 Task: Open Card Anthropology Conference Review in Board Brand Positioning and Messaging Development to Workspace Business Travel Services and add a team member Softage.2@softage.net, a label Orange, a checklist Media Relations, an attachment from your computer, a color Orange and finally, add a card description 'Plan and execute company team-building activity at a hiking trail' and a comment 'Let us make sure we have clear communication channels in place for this task to ensure that everyone is on the same page.'. Add a start date 'Jan 02, 1900' with a due date 'Jan 09, 1900'
Action: Mouse moved to (271, 201)
Screenshot: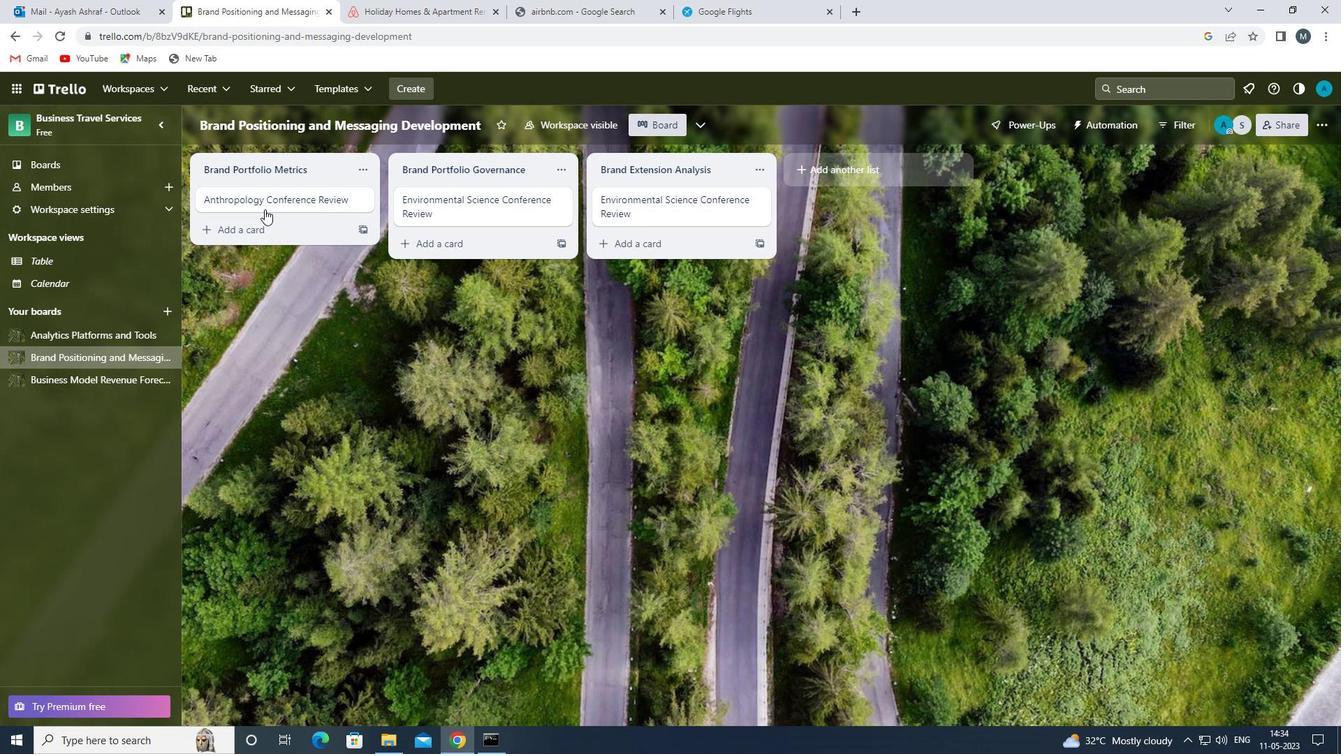 
Action: Mouse pressed left at (271, 201)
Screenshot: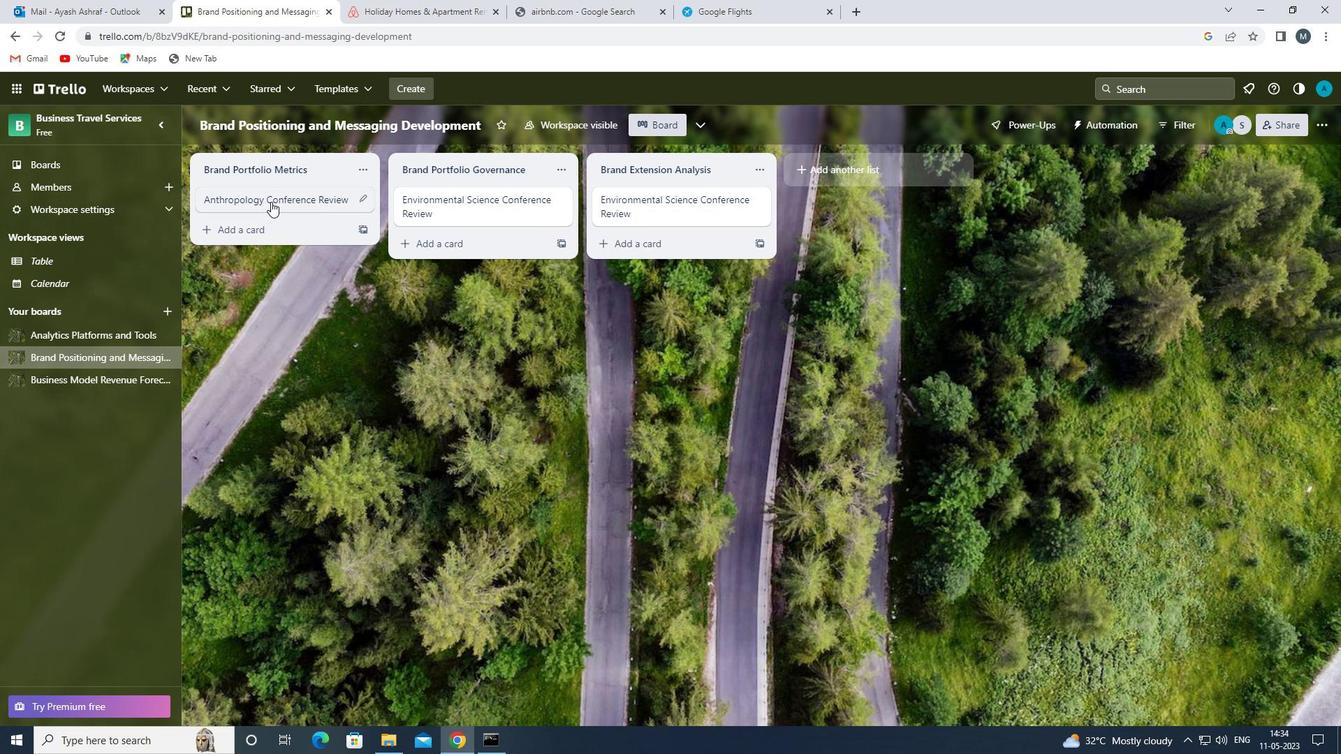 
Action: Mouse moved to (837, 246)
Screenshot: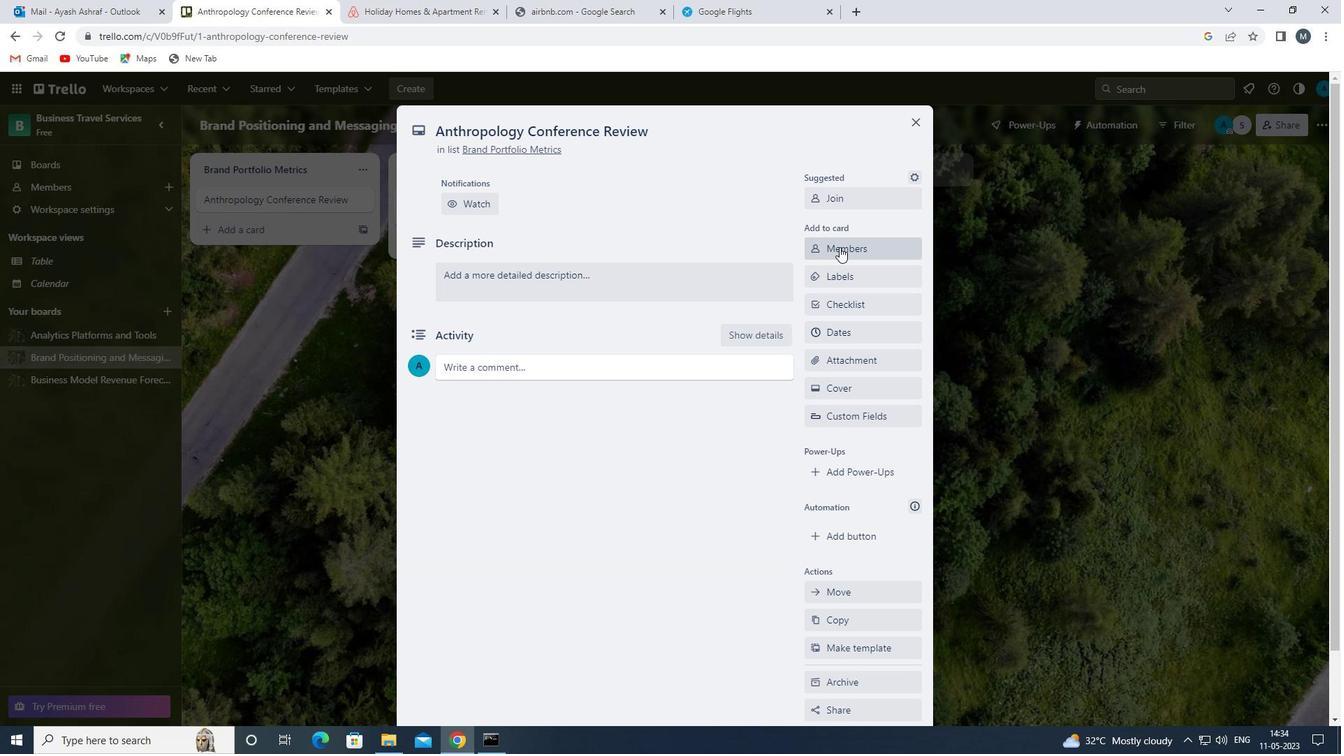 
Action: Mouse pressed left at (837, 246)
Screenshot: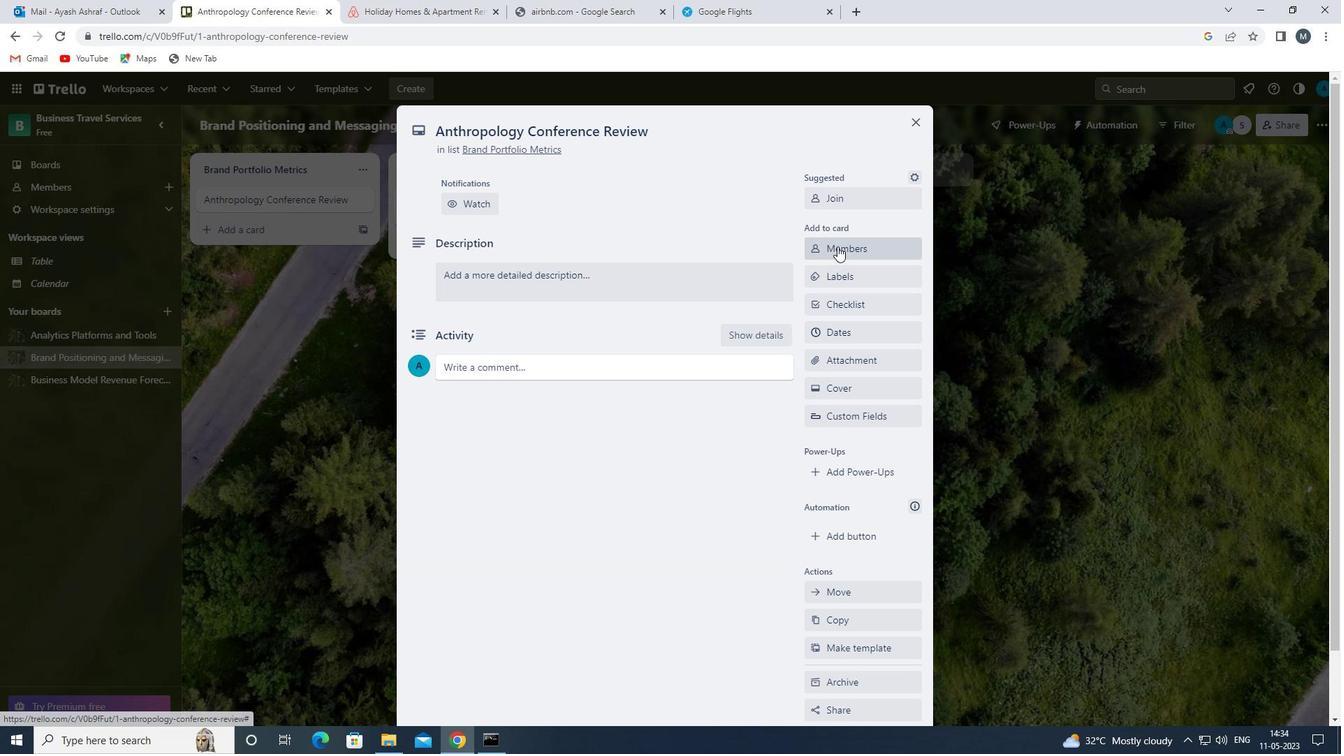 
Action: Mouse moved to (864, 320)
Screenshot: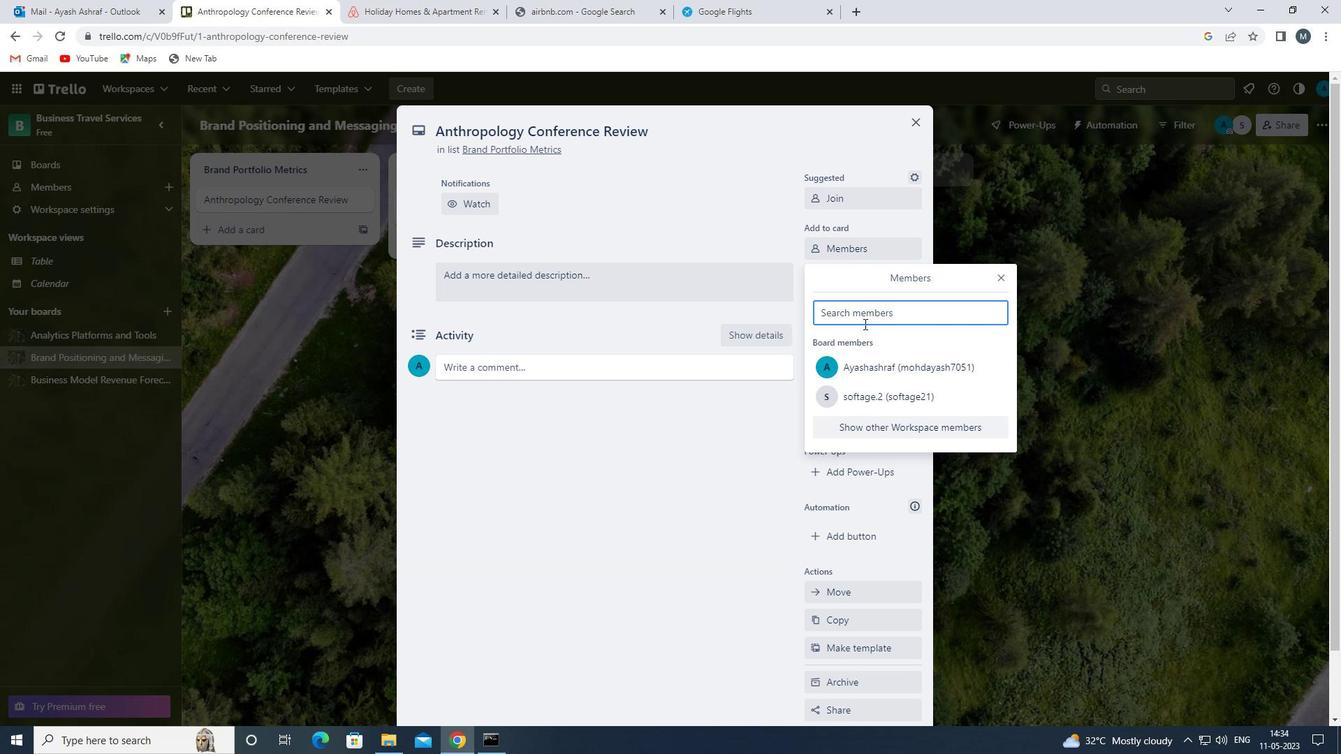
Action: Mouse pressed left at (864, 320)
Screenshot: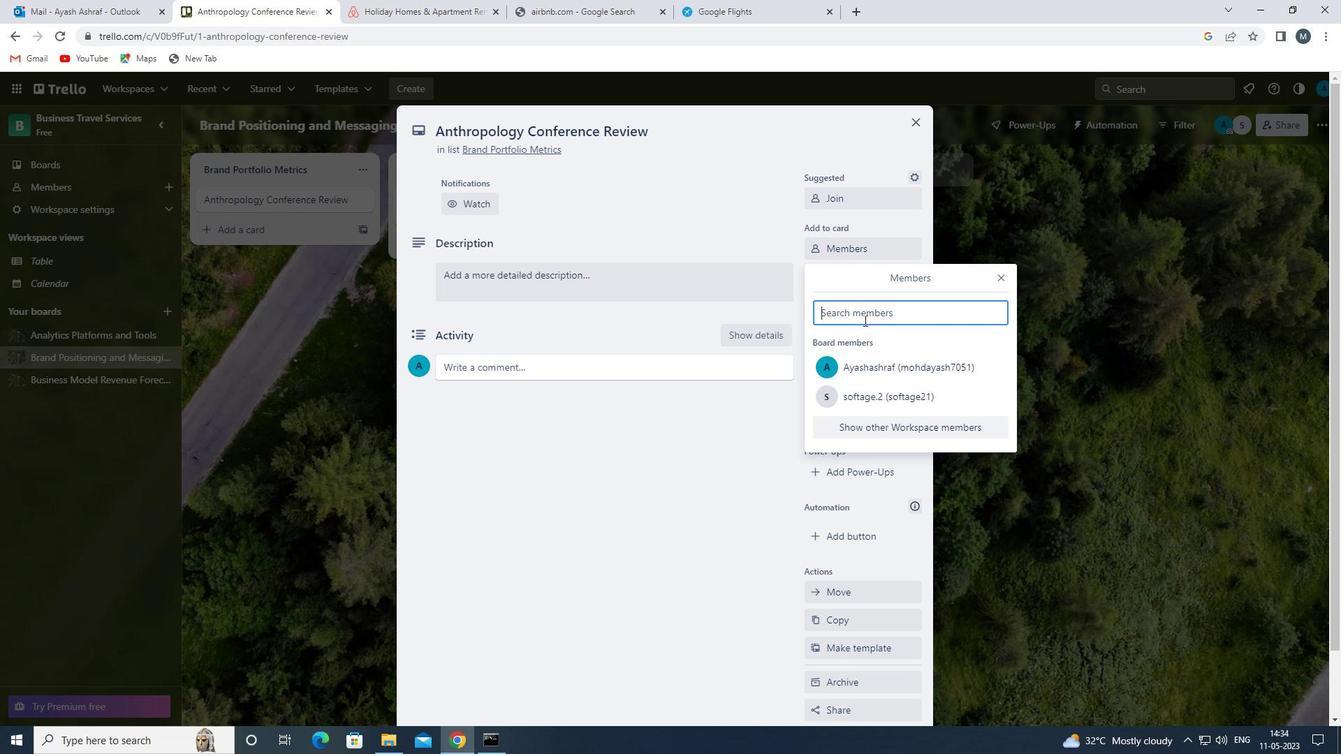 
Action: Mouse moved to (870, 393)
Screenshot: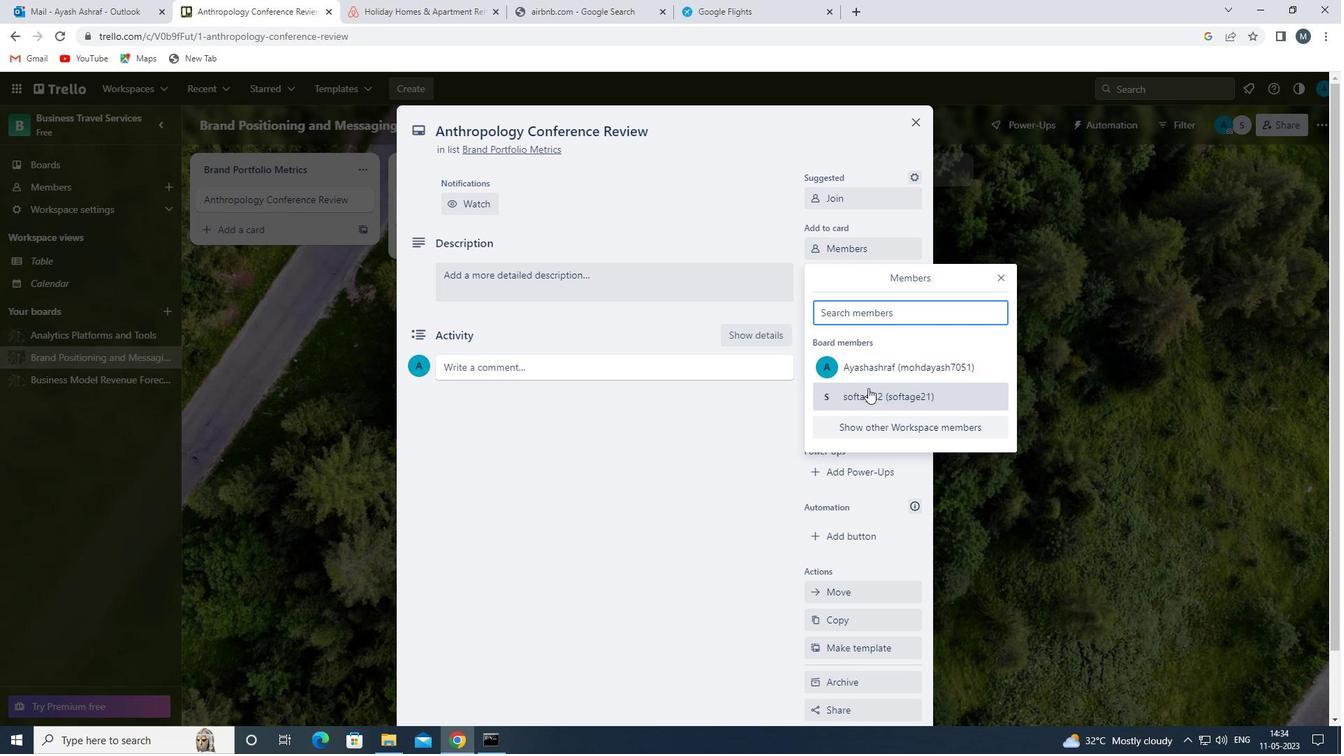 
Action: Mouse pressed left at (870, 393)
Screenshot: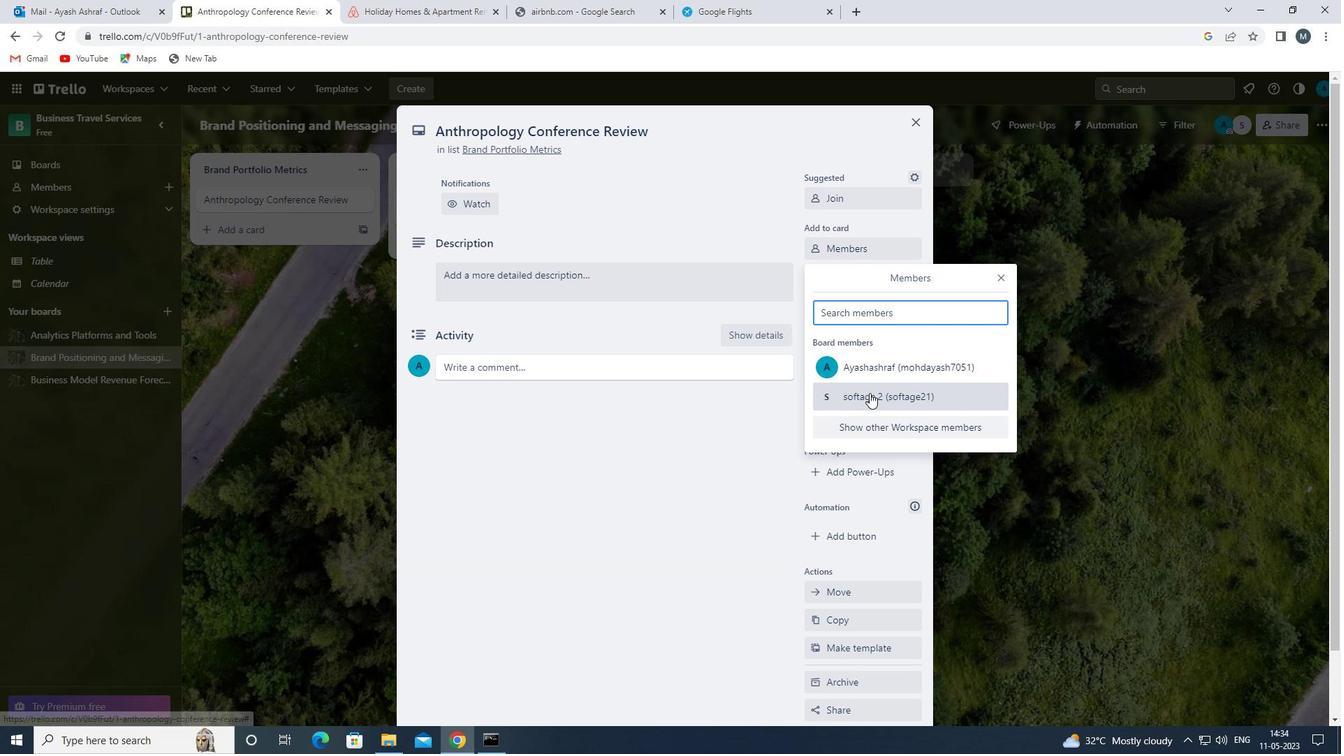 
Action: Mouse moved to (1000, 278)
Screenshot: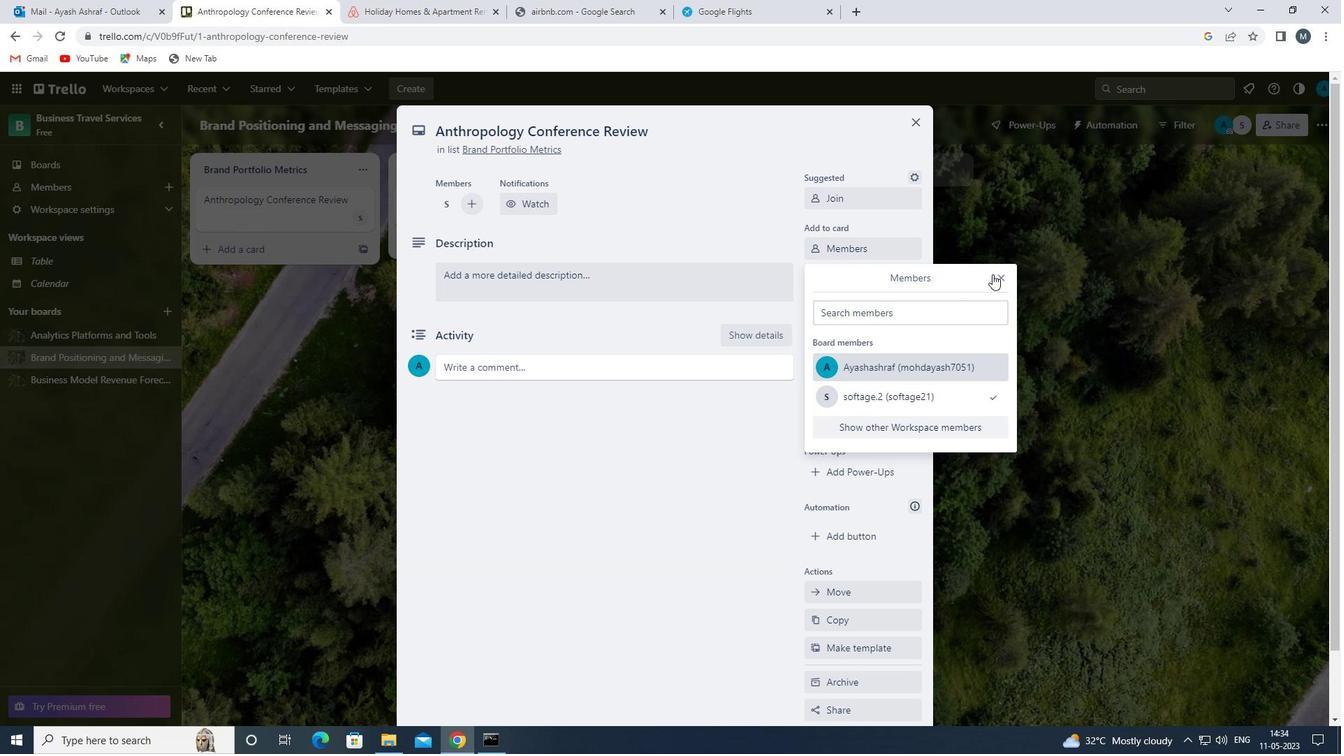
Action: Mouse pressed left at (1000, 278)
Screenshot: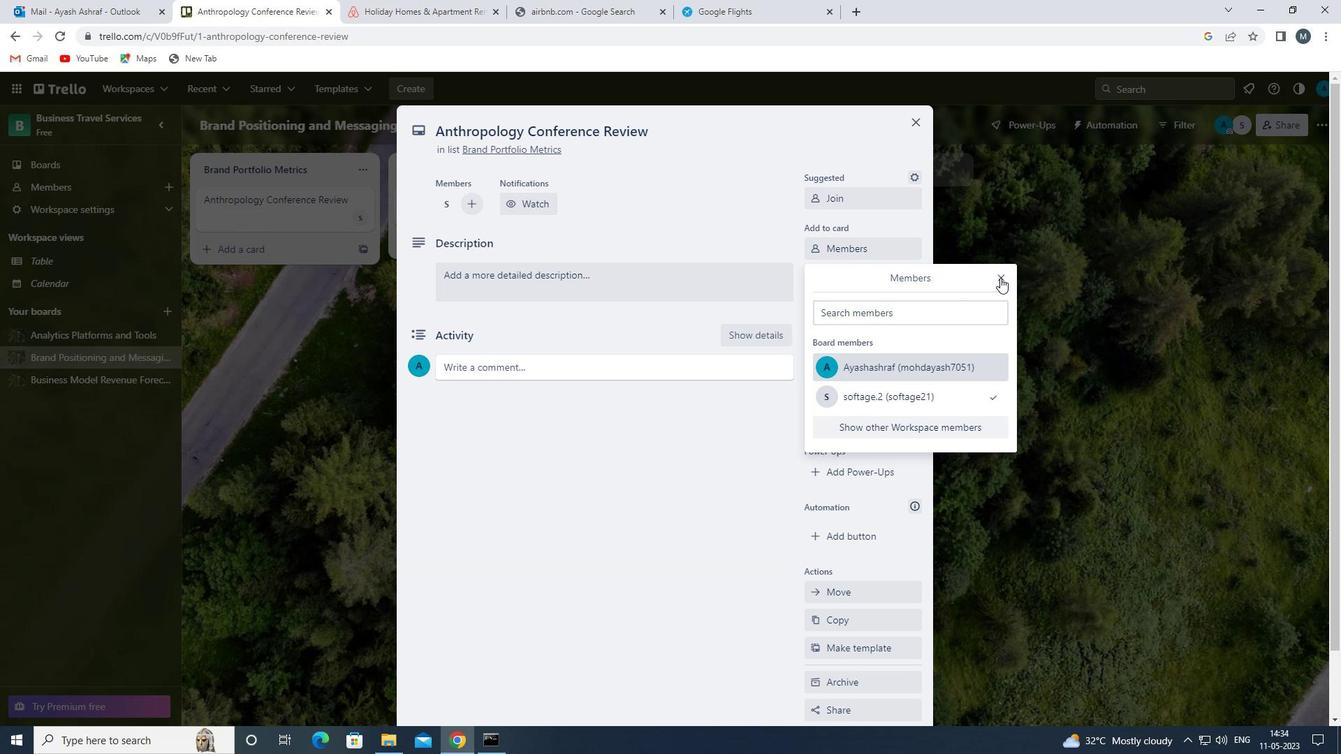 
Action: Mouse moved to (858, 282)
Screenshot: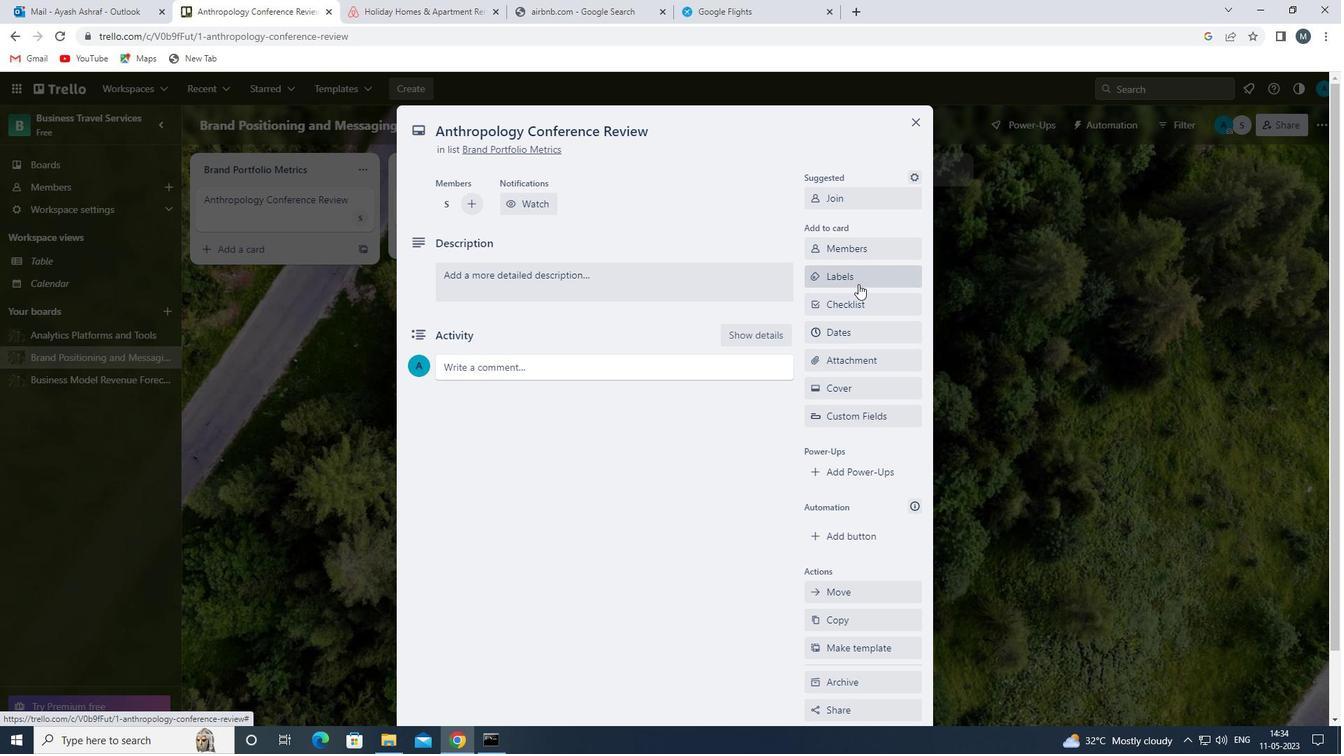 
Action: Mouse pressed left at (858, 282)
Screenshot: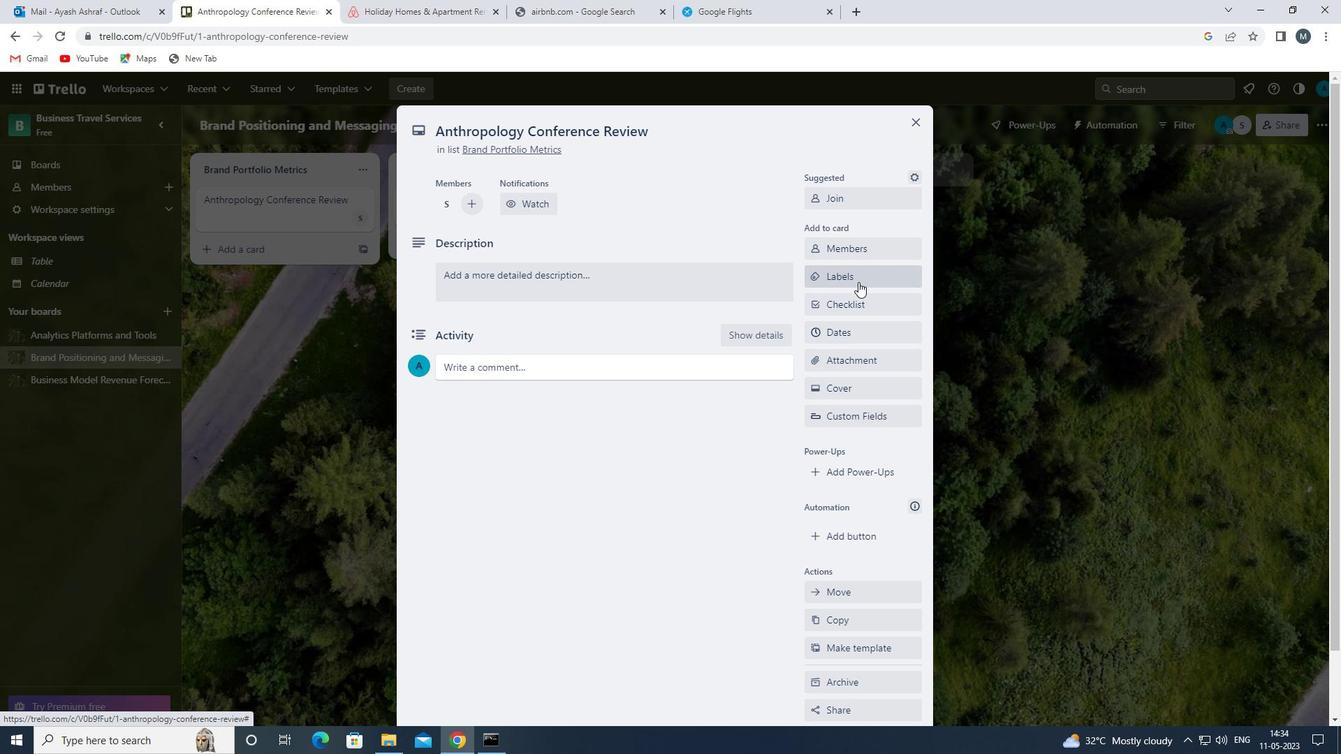 
Action: Mouse moved to (821, 442)
Screenshot: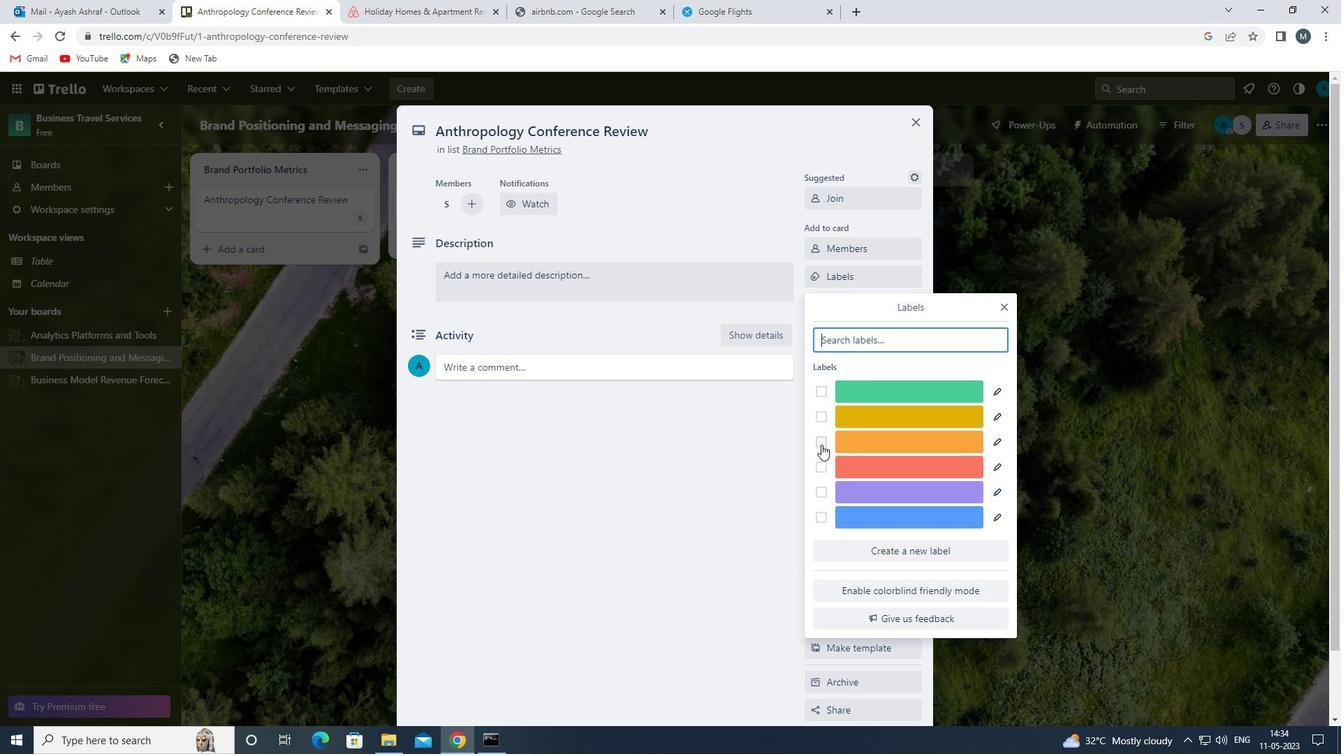 
Action: Mouse pressed left at (821, 442)
Screenshot: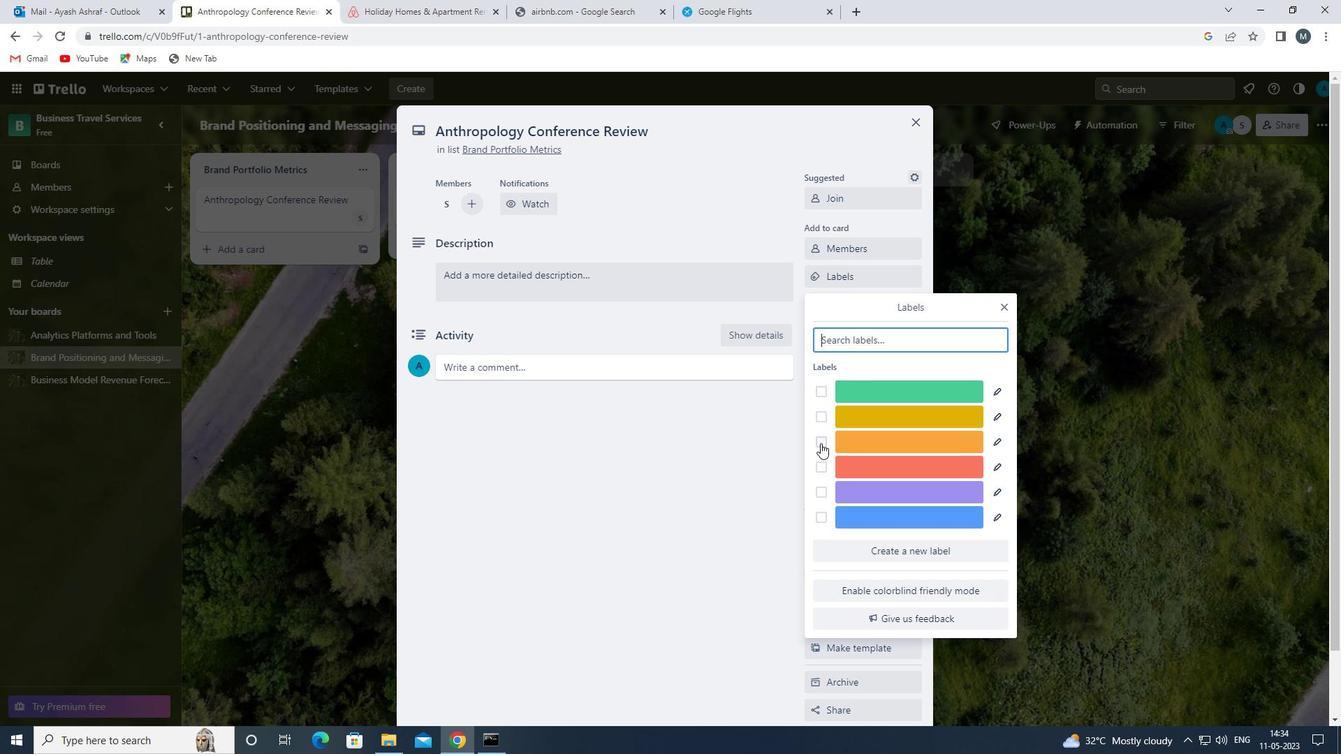 
Action: Mouse moved to (1002, 310)
Screenshot: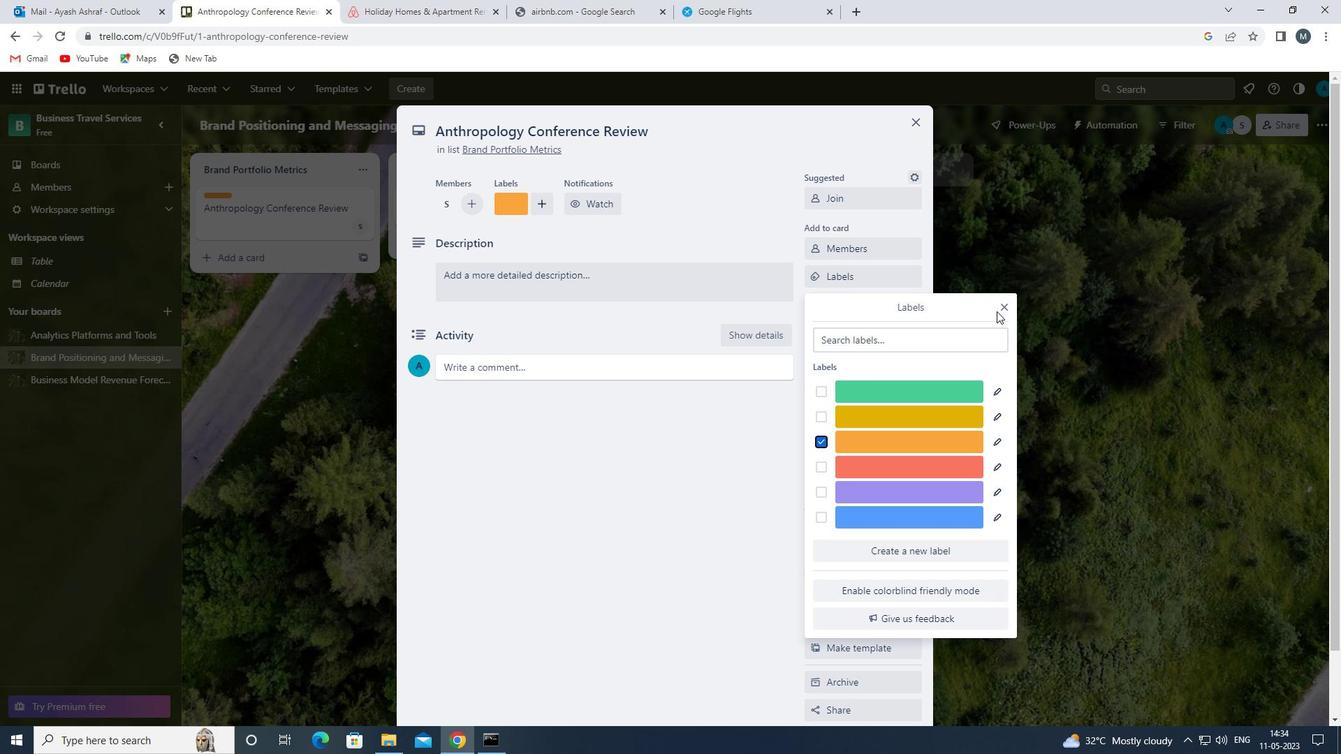 
Action: Mouse pressed left at (1002, 310)
Screenshot: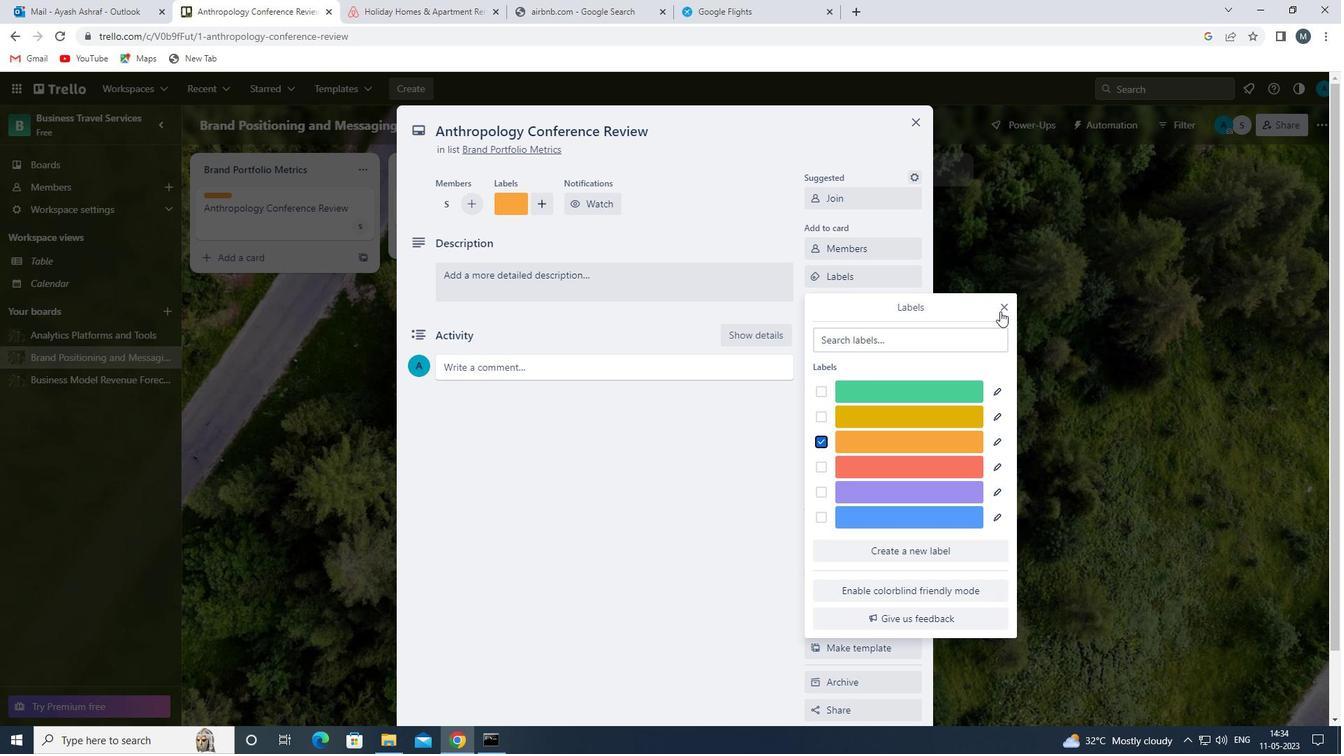
Action: Mouse moved to (850, 308)
Screenshot: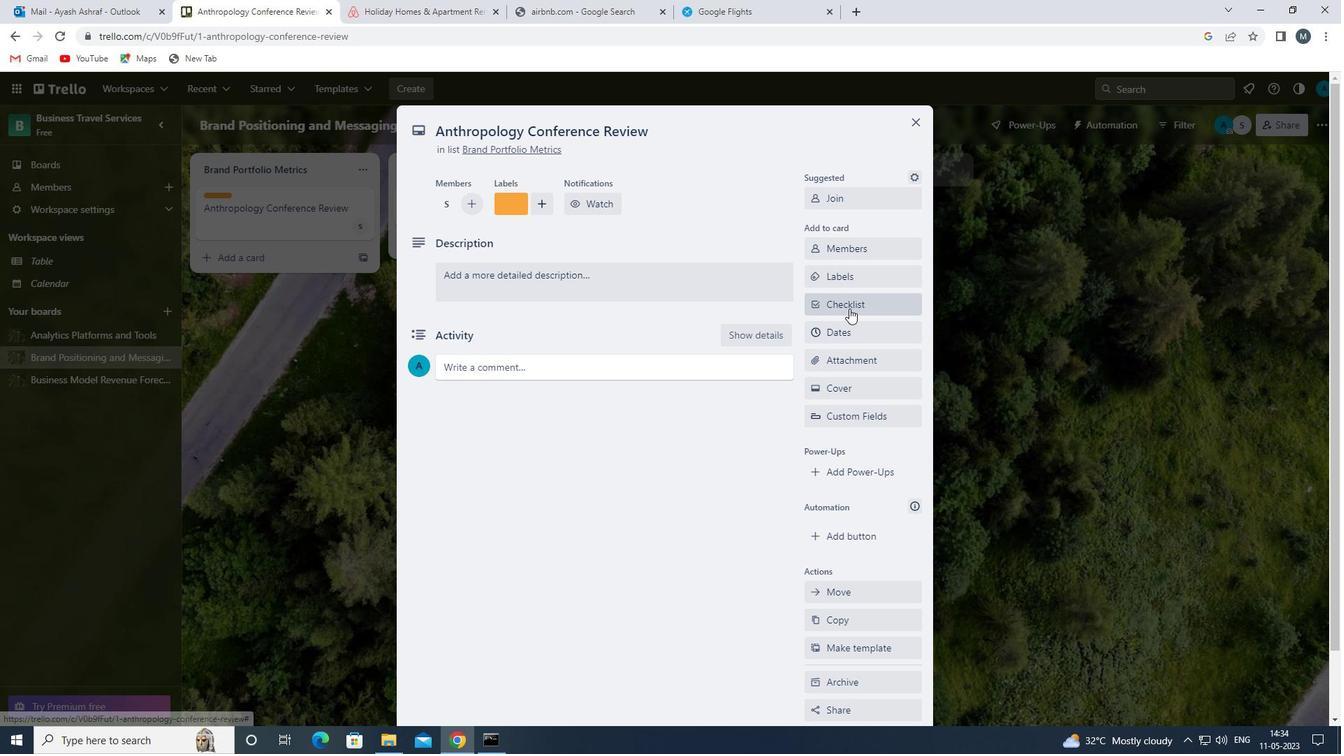 
Action: Mouse pressed left at (850, 308)
Screenshot: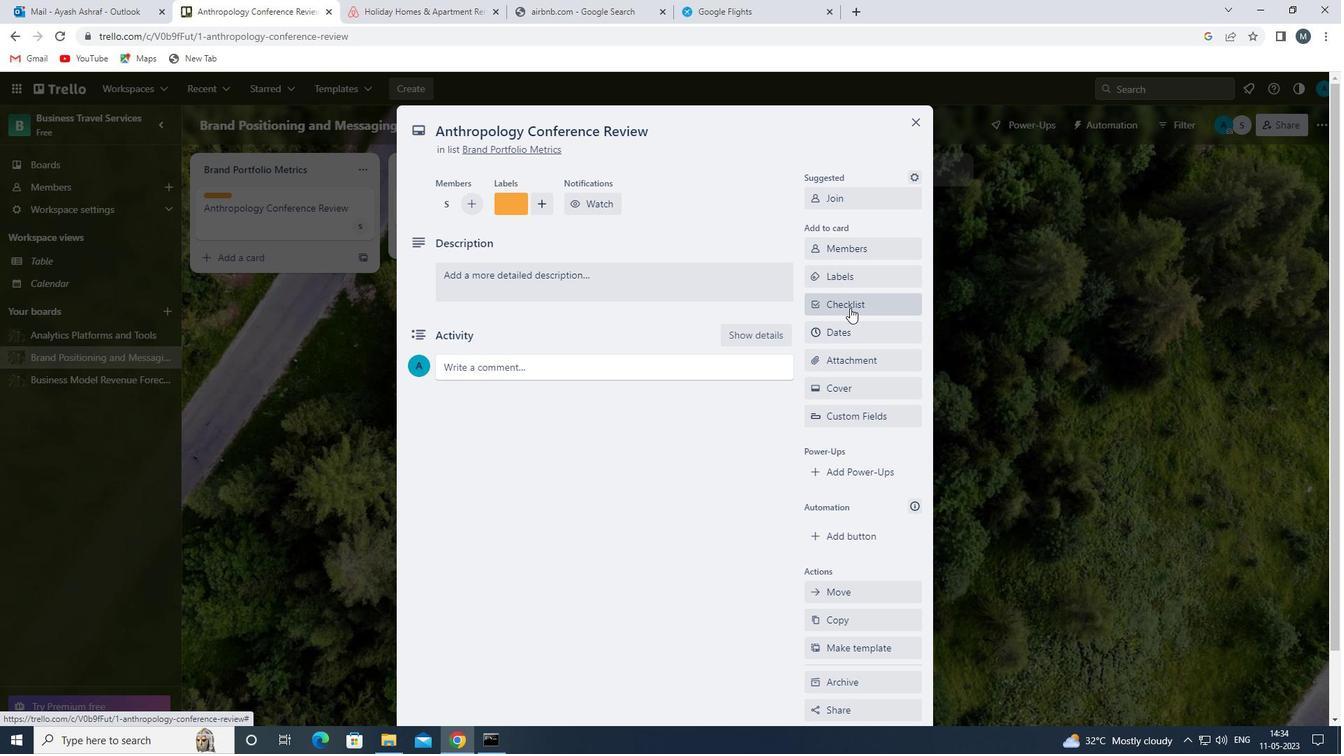
Action: Mouse moved to (893, 375)
Screenshot: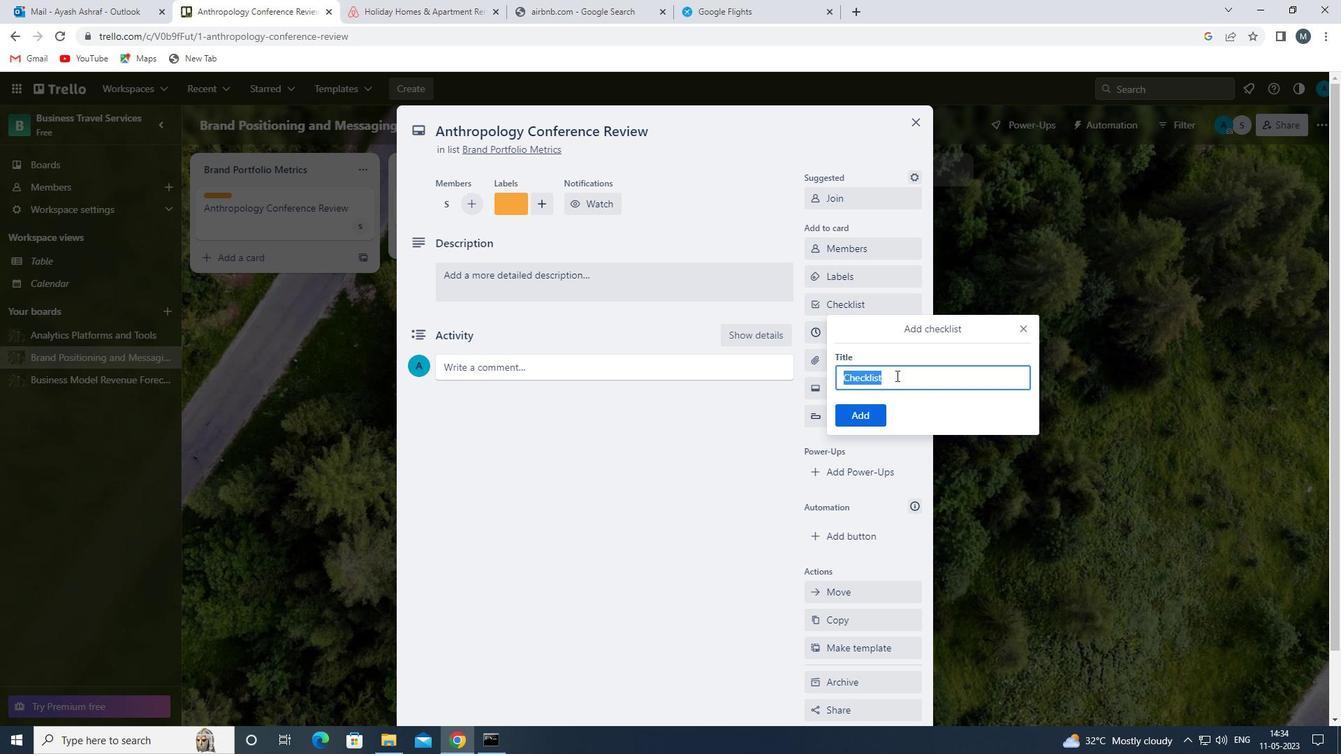 
Action: Key pressed me
Screenshot: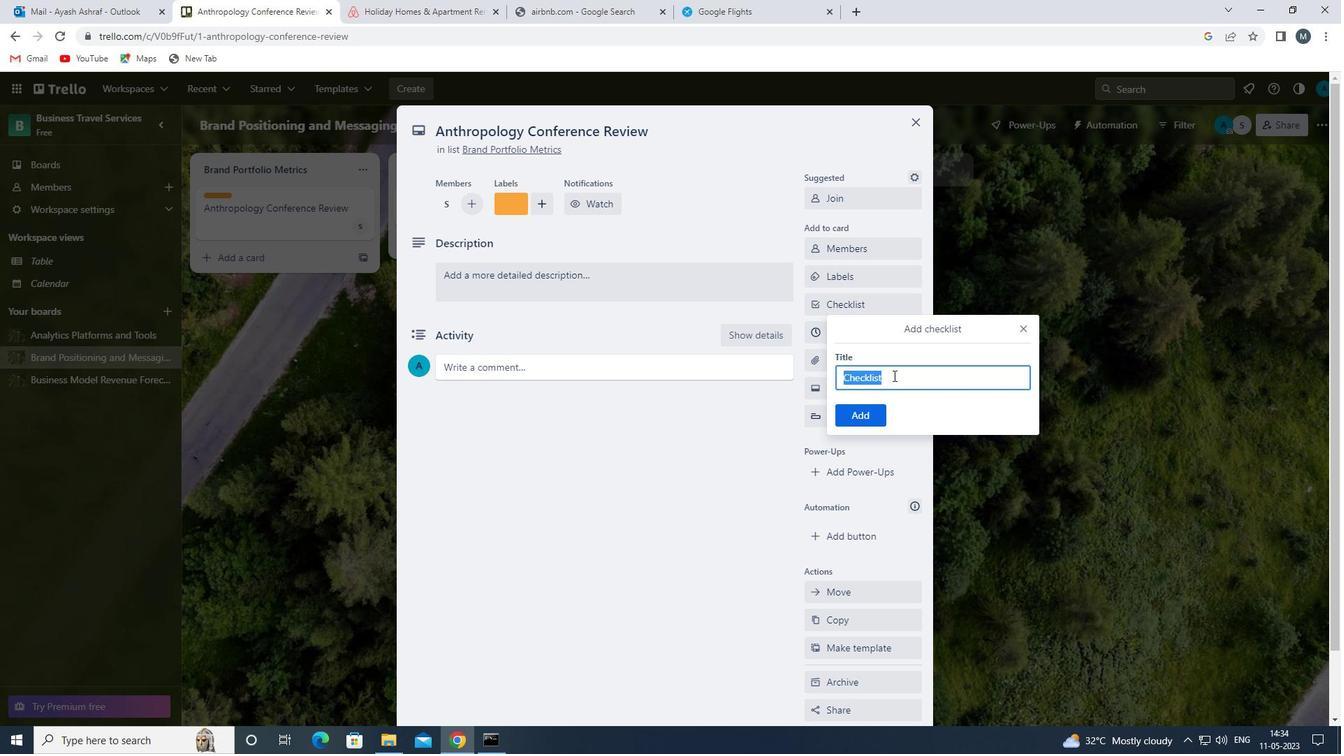 
Action: Mouse moved to (922, 419)
Screenshot: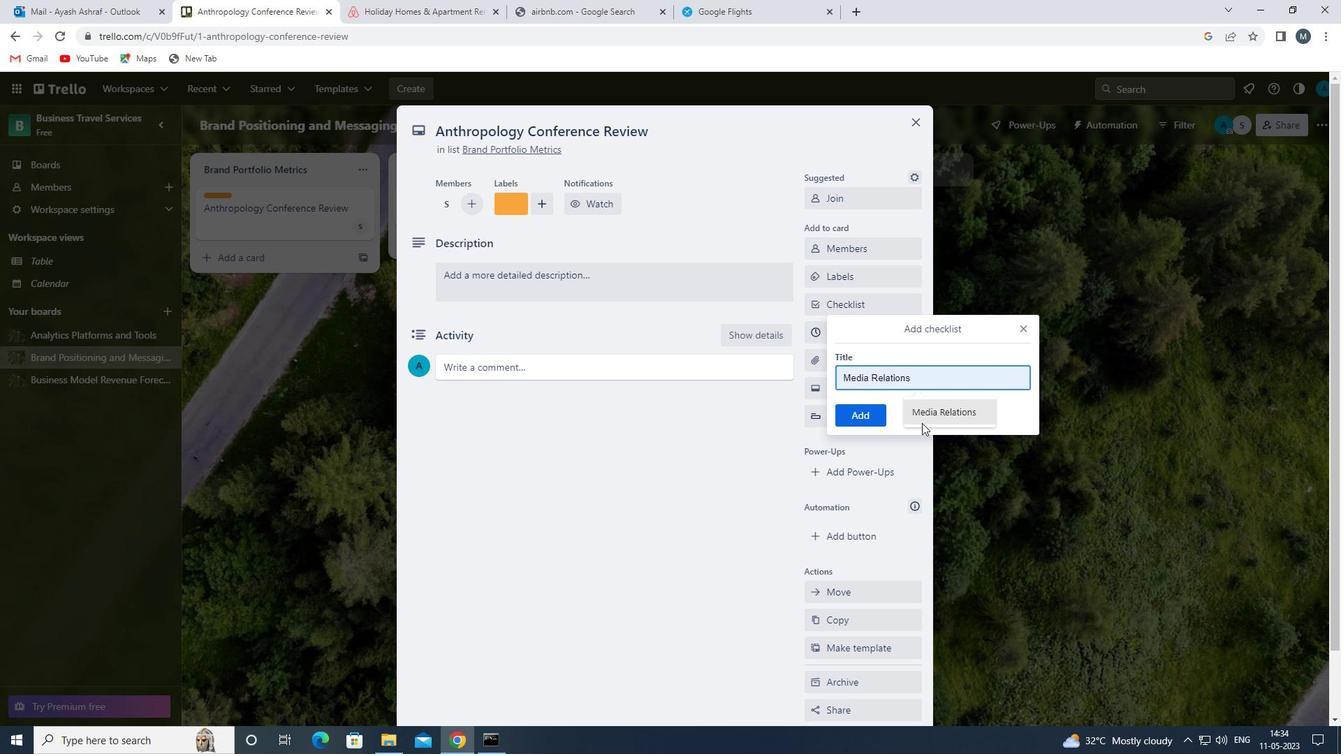 
Action: Mouse pressed left at (922, 419)
Screenshot: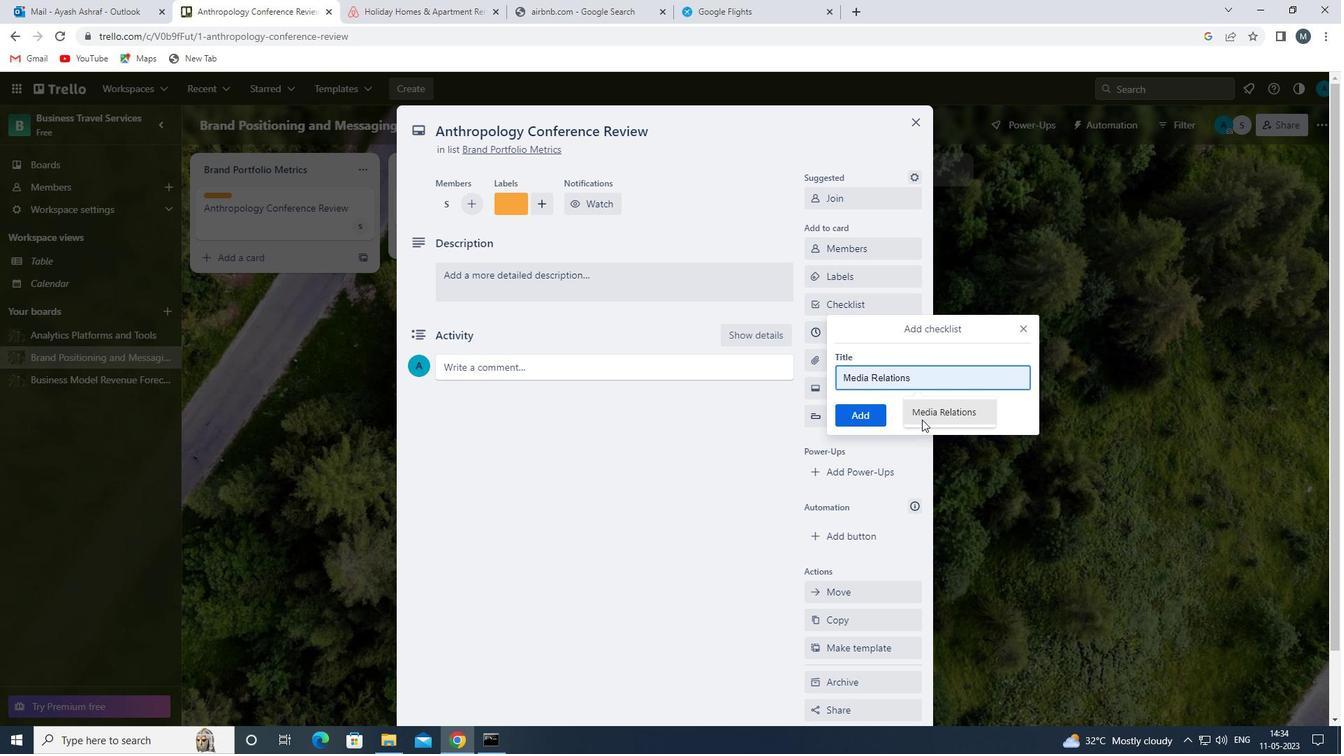 
Action: Mouse moved to (867, 416)
Screenshot: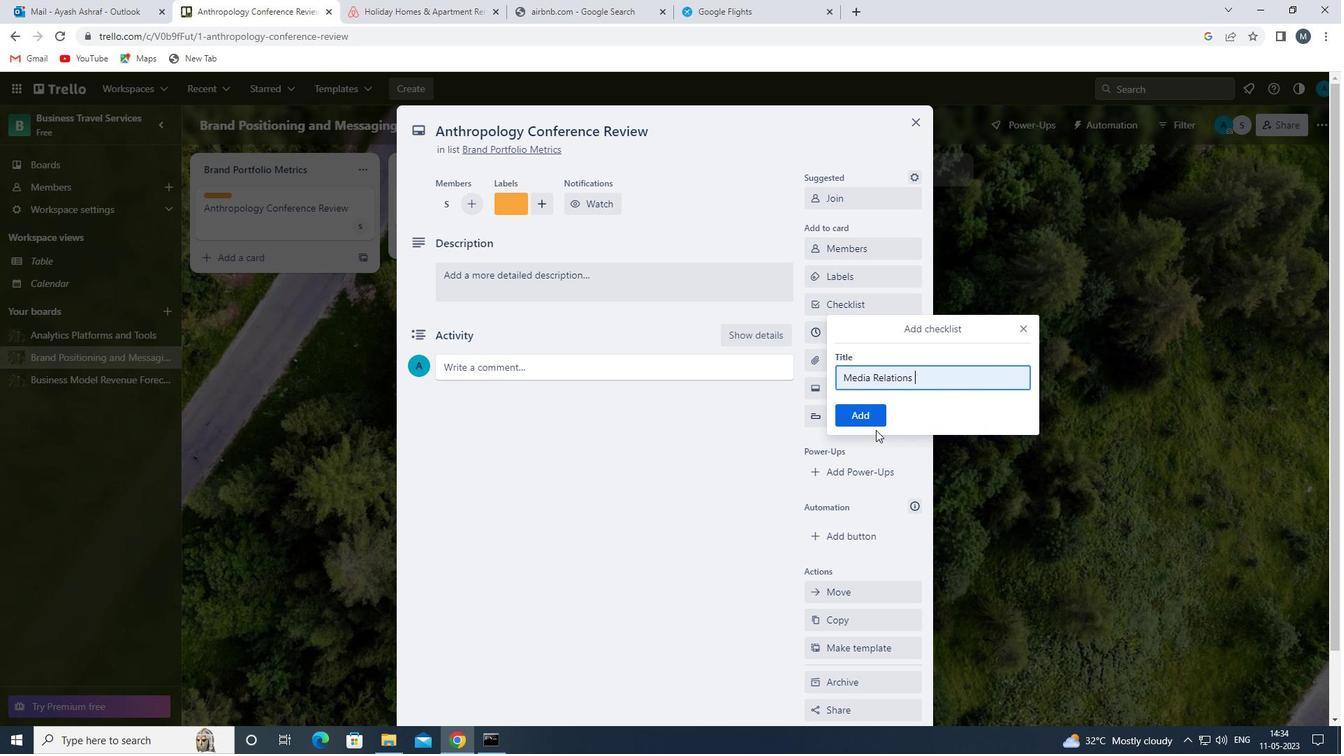 
Action: Mouse pressed left at (867, 416)
Screenshot: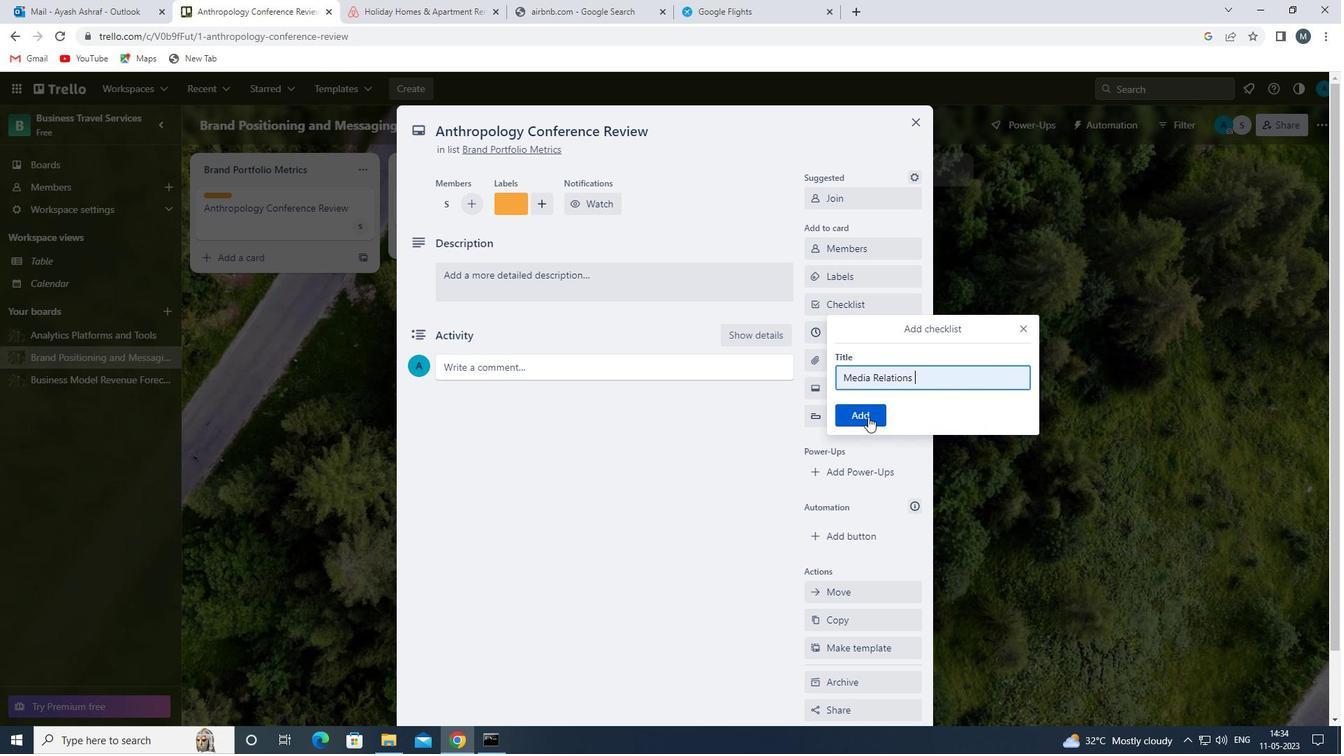 
Action: Mouse moved to (858, 361)
Screenshot: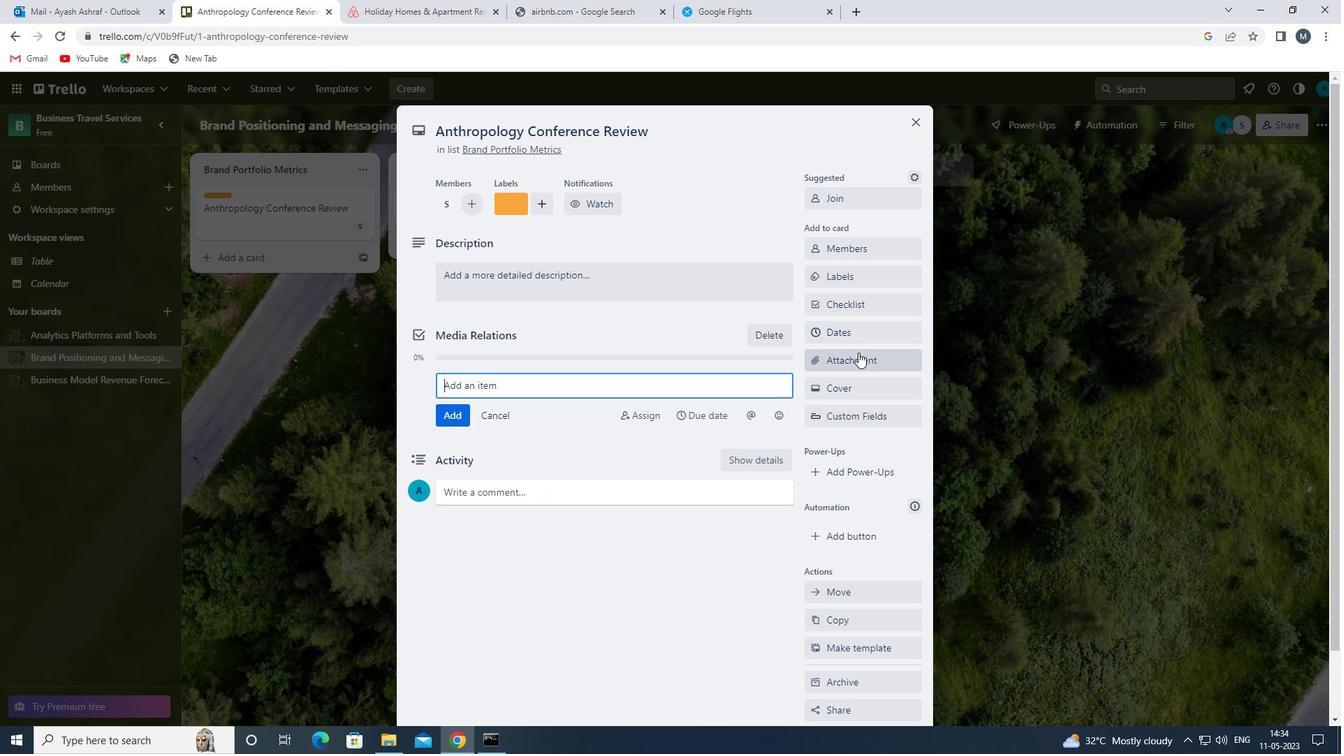 
Action: Mouse pressed left at (858, 361)
Screenshot: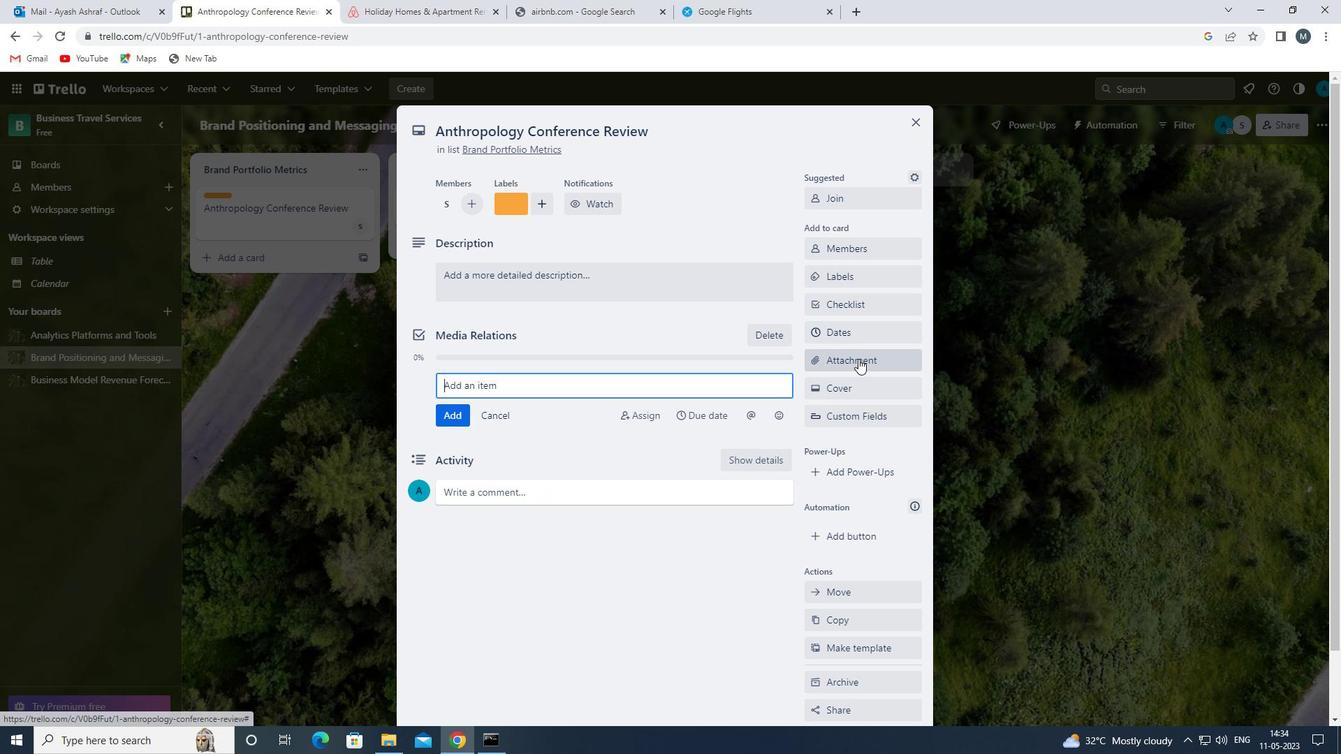 
Action: Mouse moved to (853, 422)
Screenshot: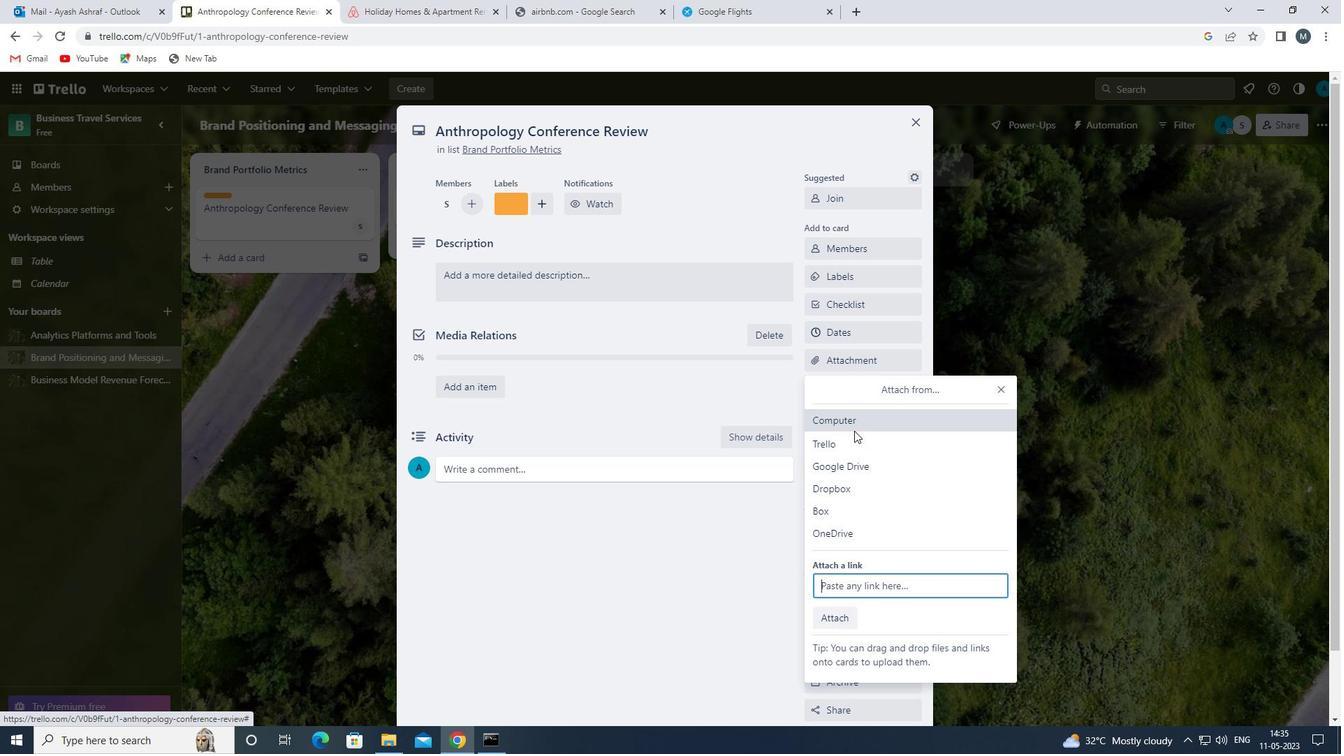 
Action: Mouse pressed left at (853, 422)
Screenshot: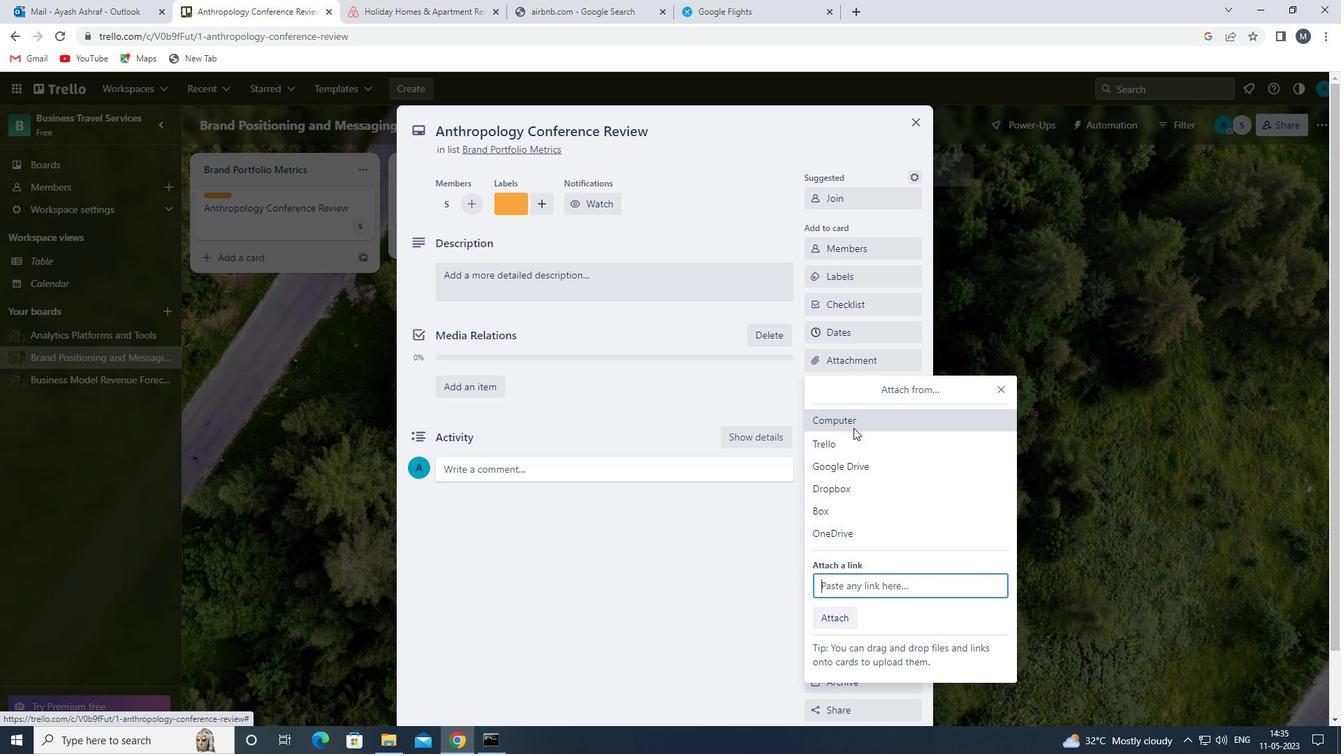 
Action: Mouse moved to (389, 275)
Screenshot: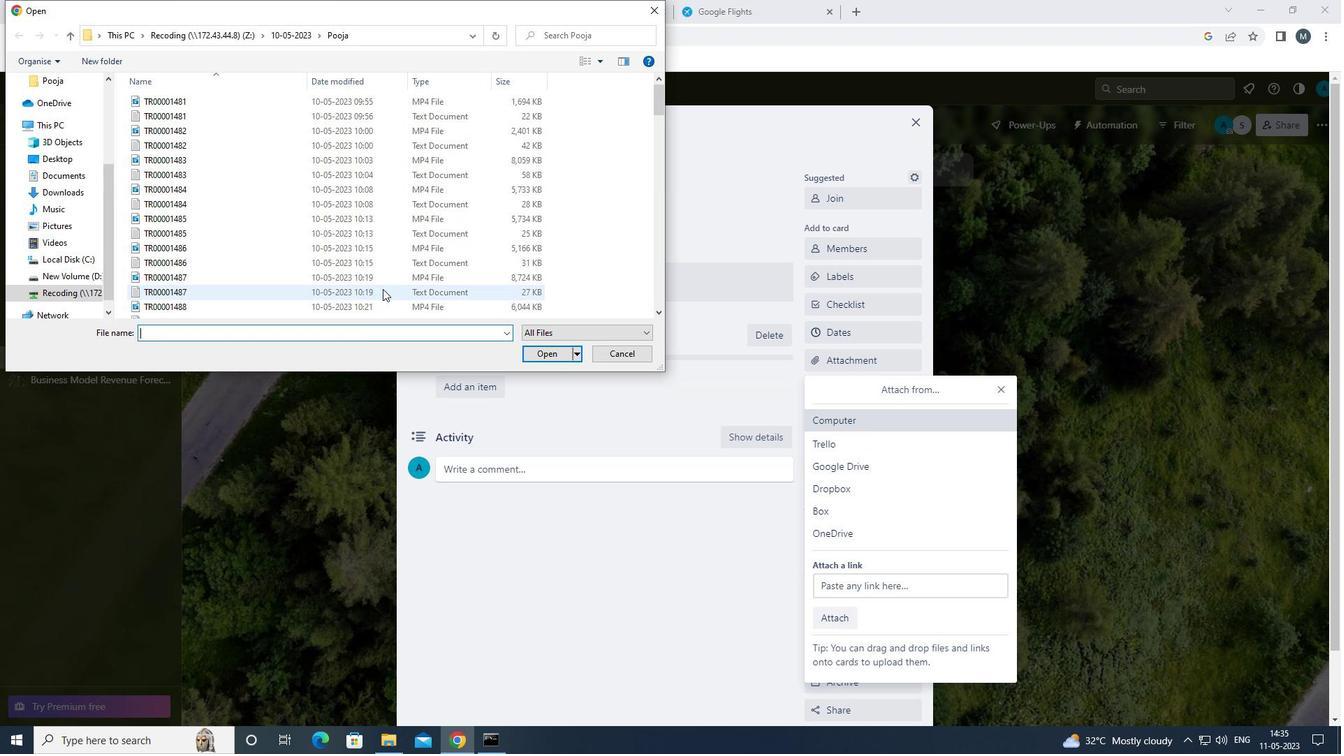 
Action: Mouse pressed left at (389, 275)
Screenshot: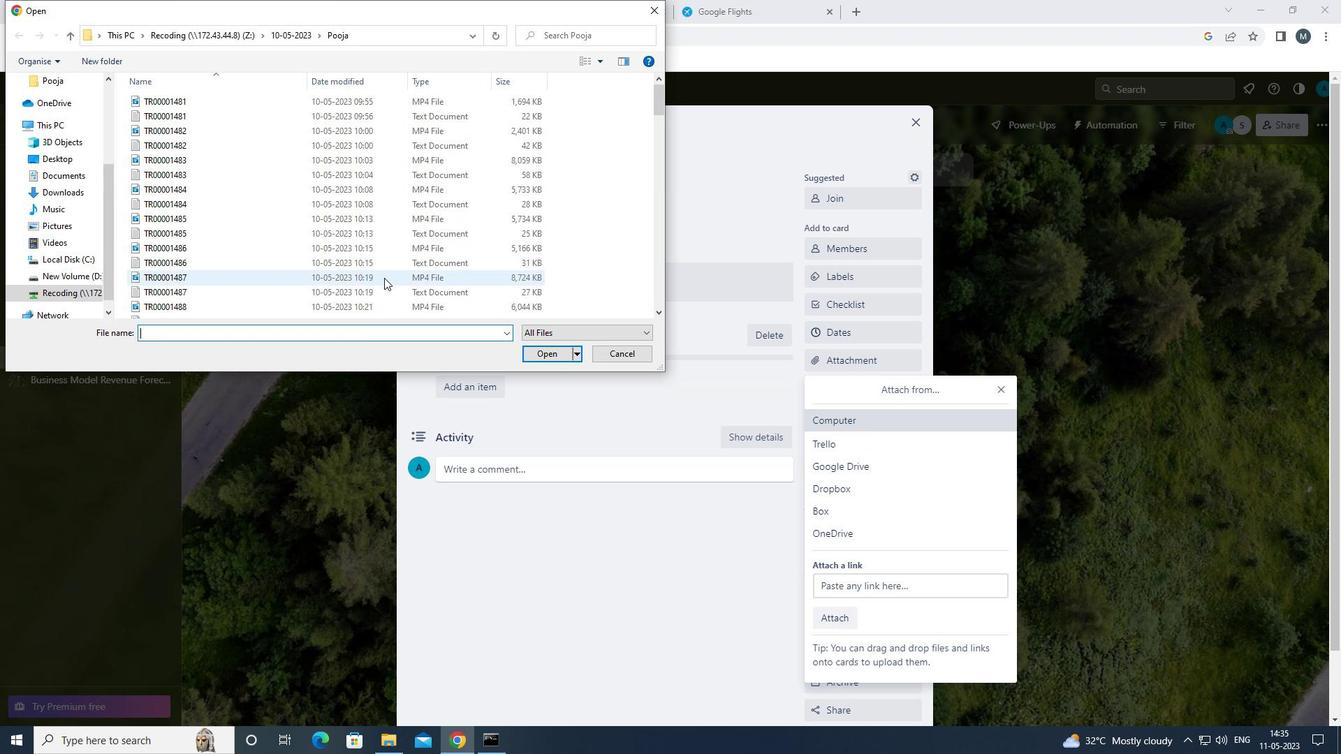 
Action: Mouse moved to (554, 352)
Screenshot: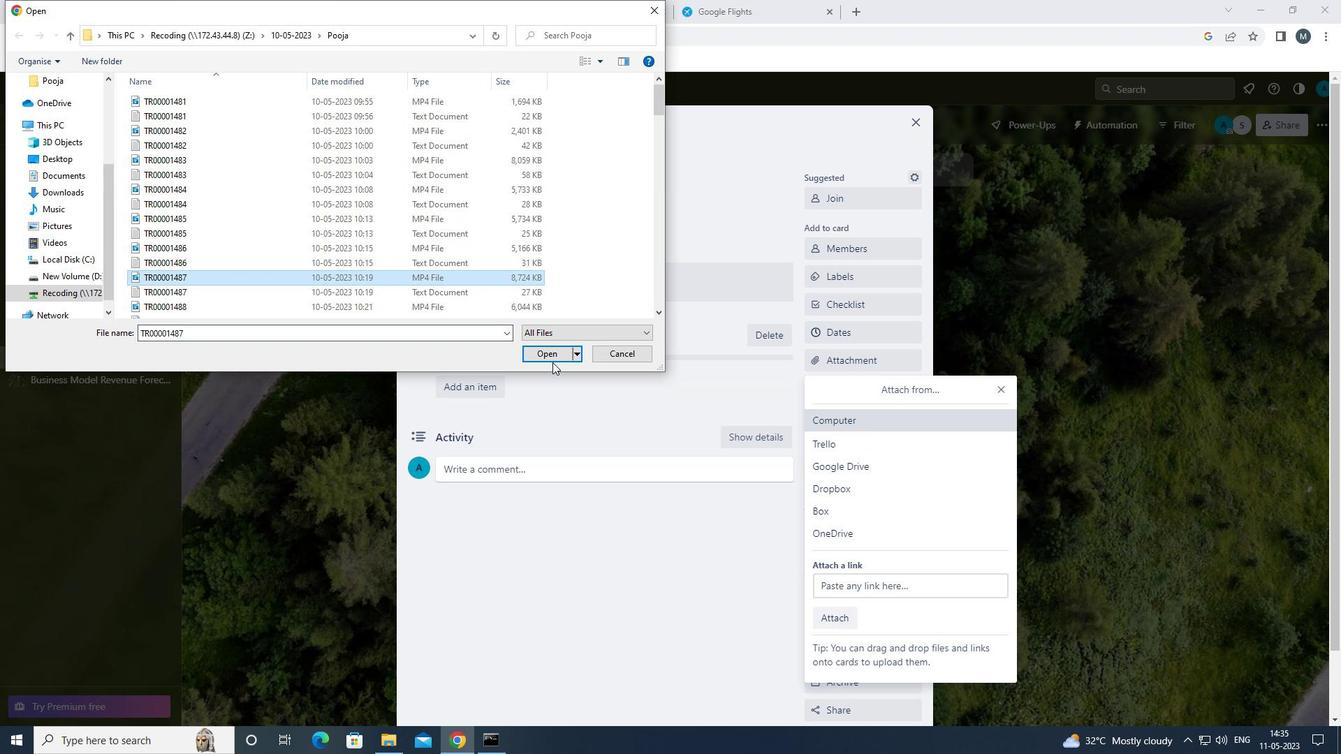 
Action: Mouse pressed left at (554, 352)
Screenshot: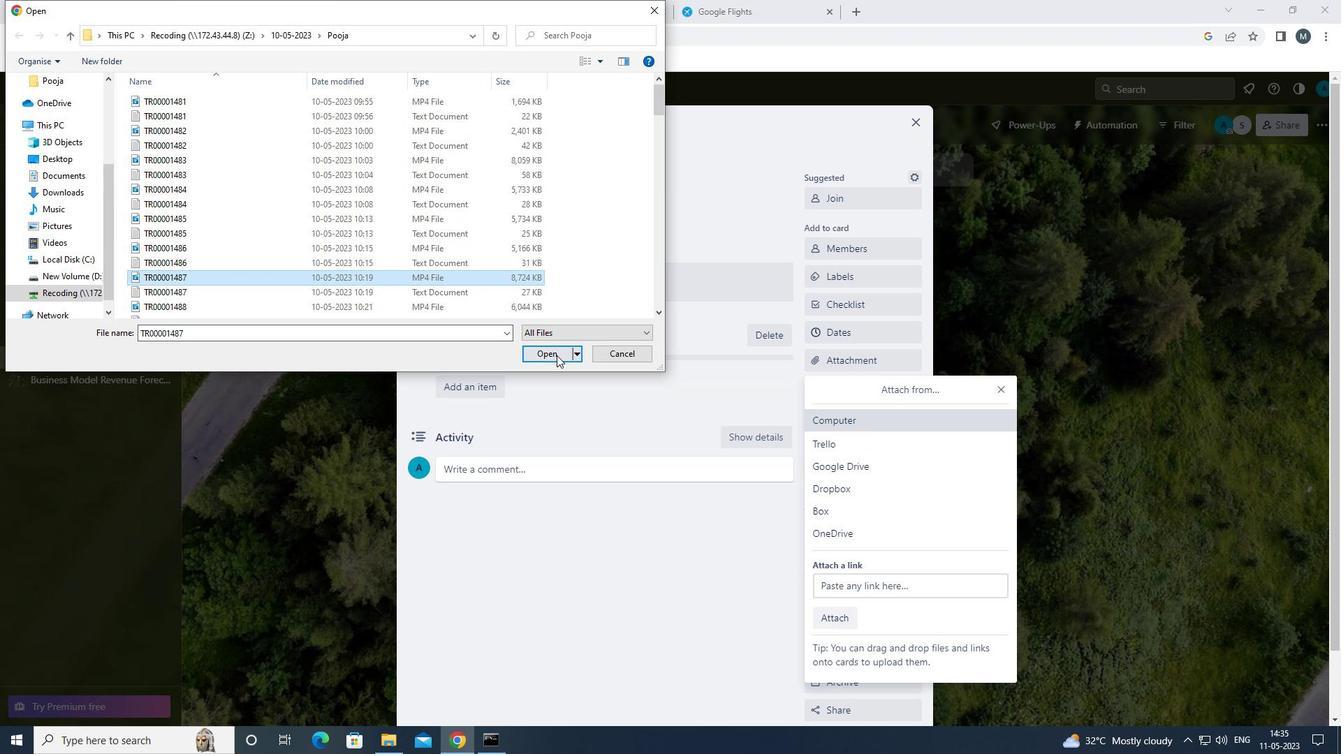 
Action: Mouse moved to (1000, 386)
Screenshot: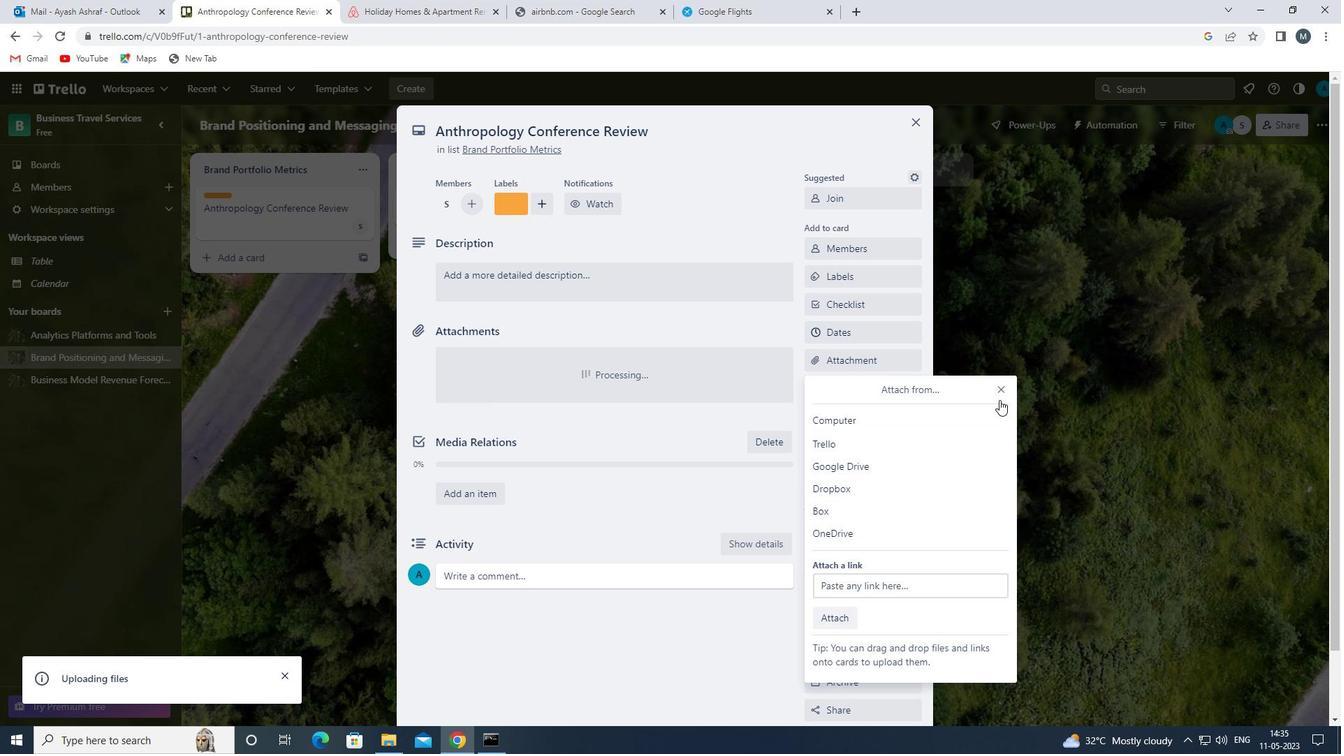 
Action: Mouse pressed left at (1000, 386)
Screenshot: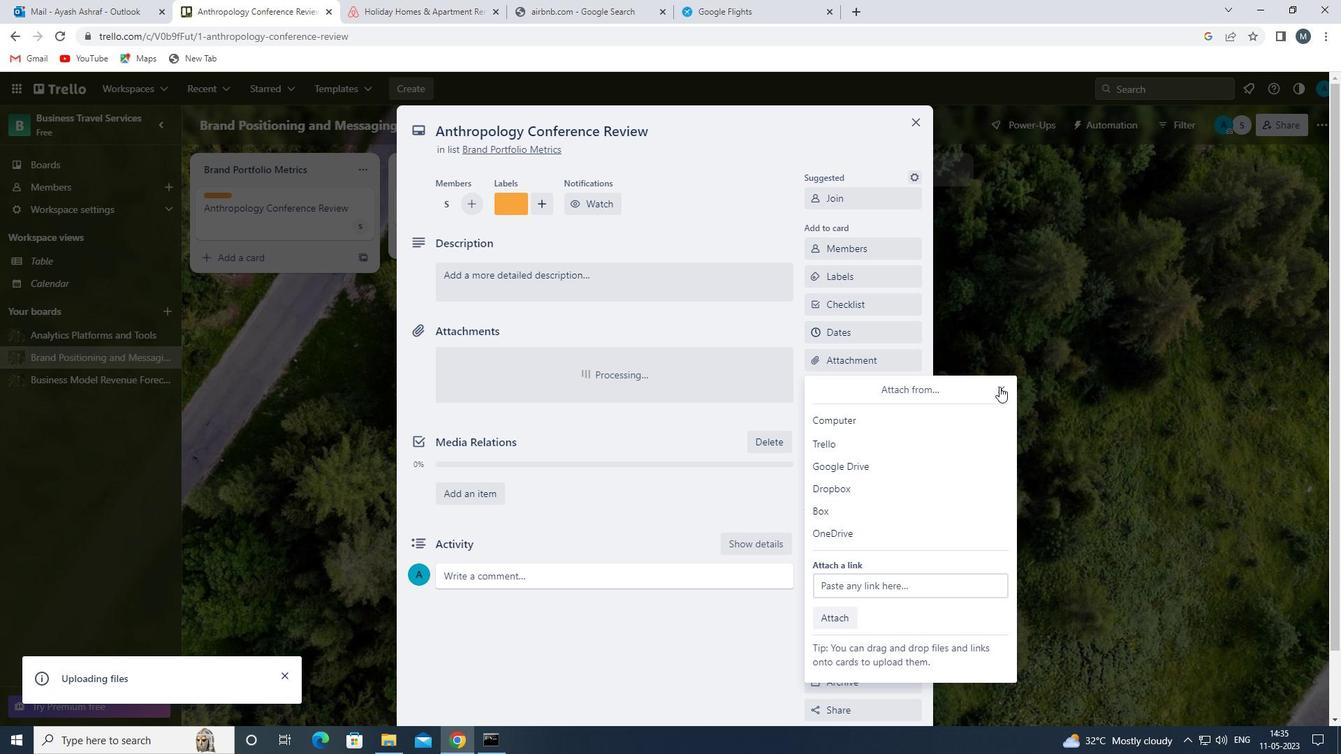 
Action: Mouse moved to (846, 391)
Screenshot: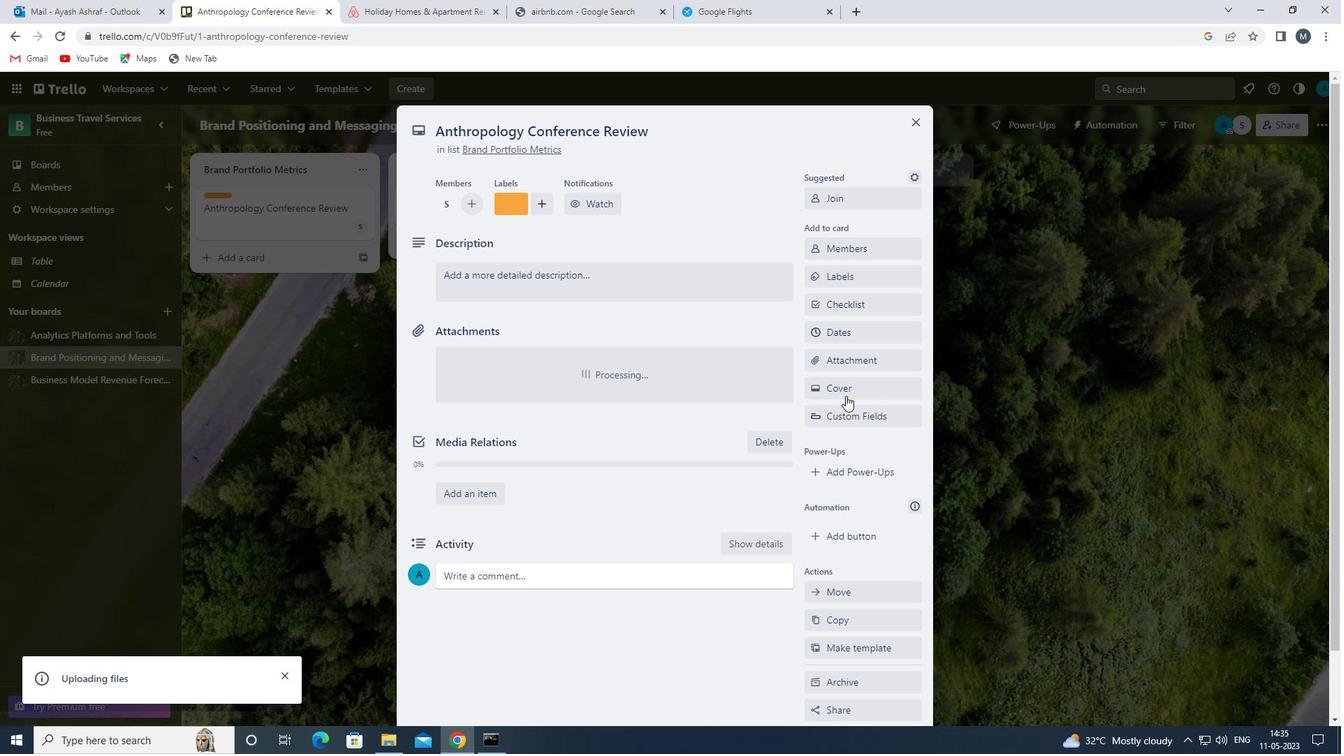 
Action: Mouse pressed left at (846, 391)
Screenshot: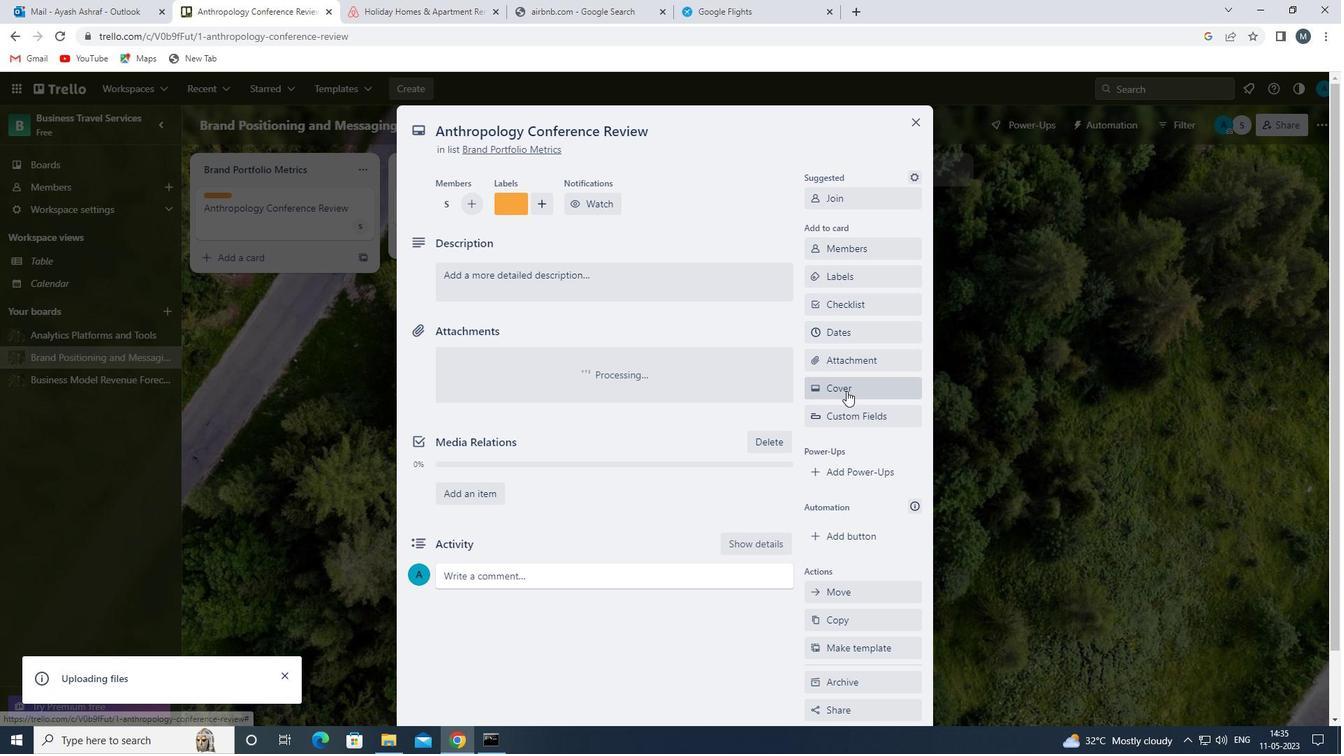 
Action: Mouse pressed left at (846, 391)
Screenshot: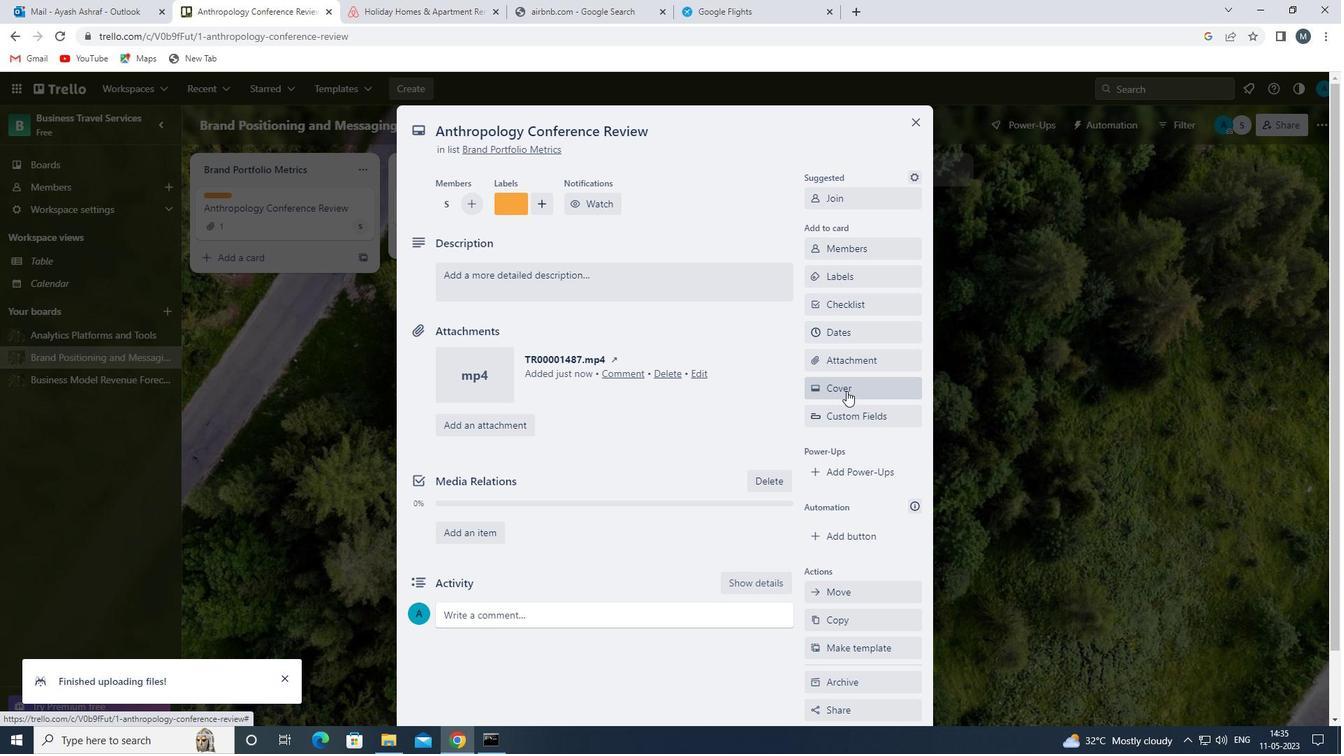 
Action: Mouse moved to (921, 242)
Screenshot: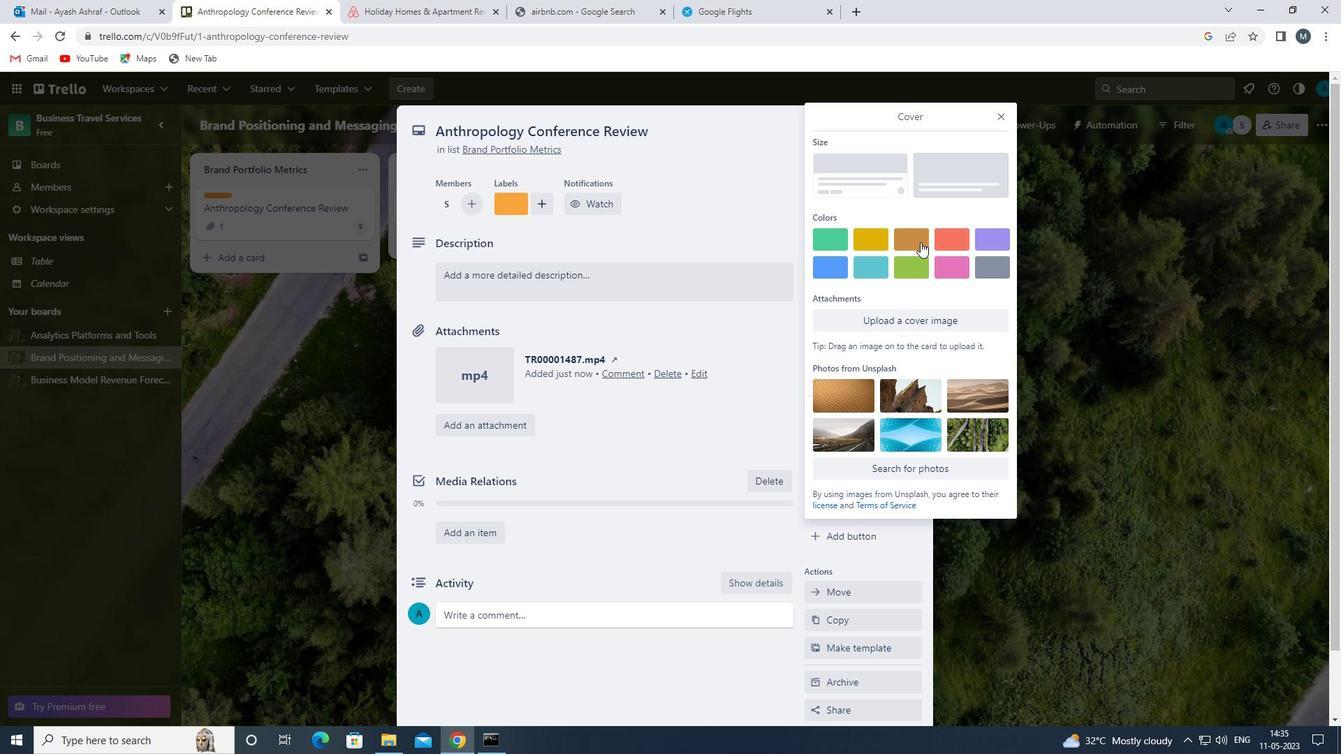 
Action: Mouse pressed left at (921, 242)
Screenshot: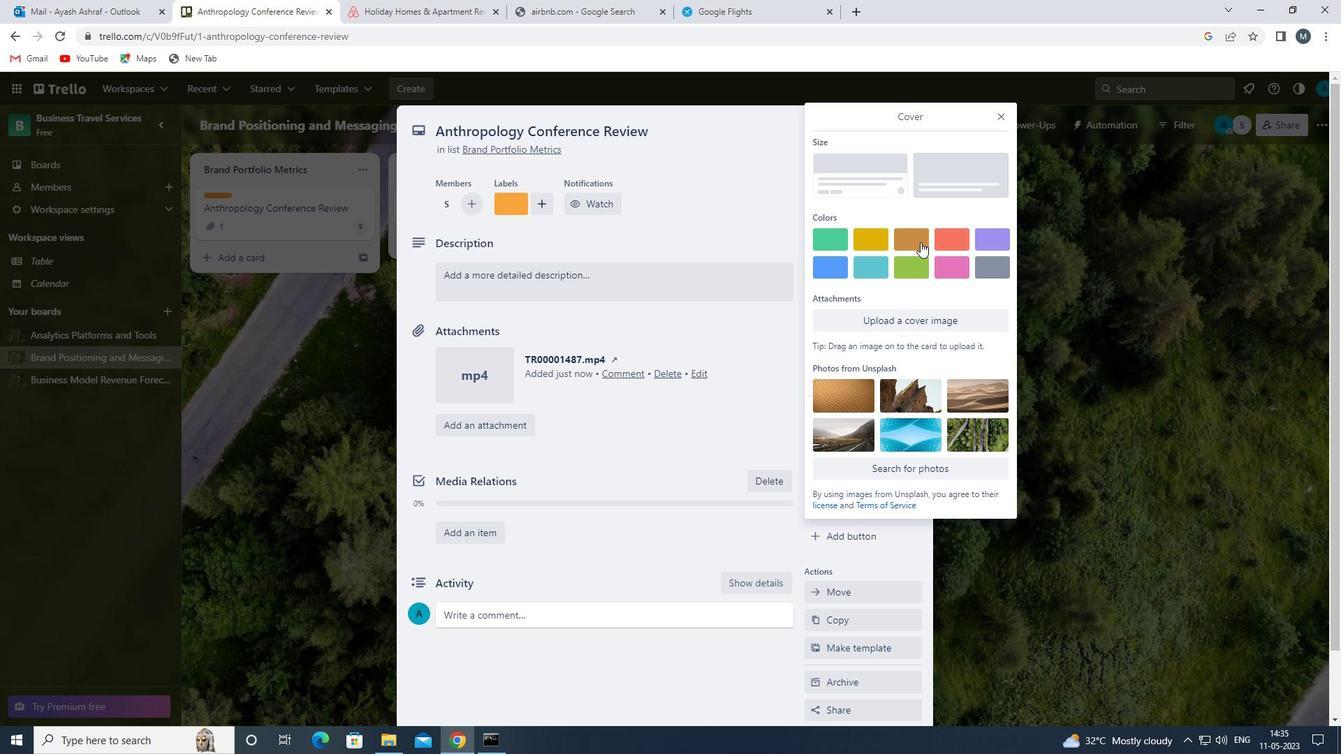 
Action: Mouse moved to (1004, 114)
Screenshot: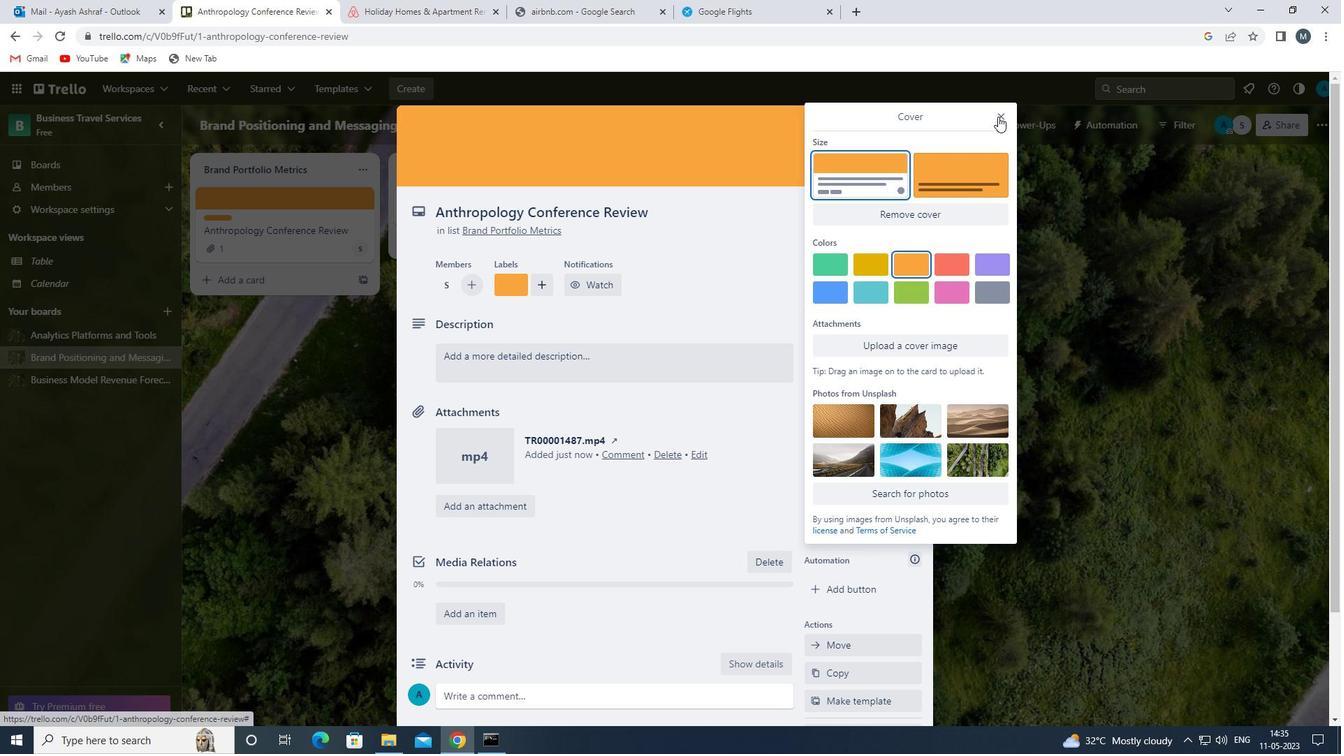 
Action: Mouse pressed left at (1004, 114)
Screenshot: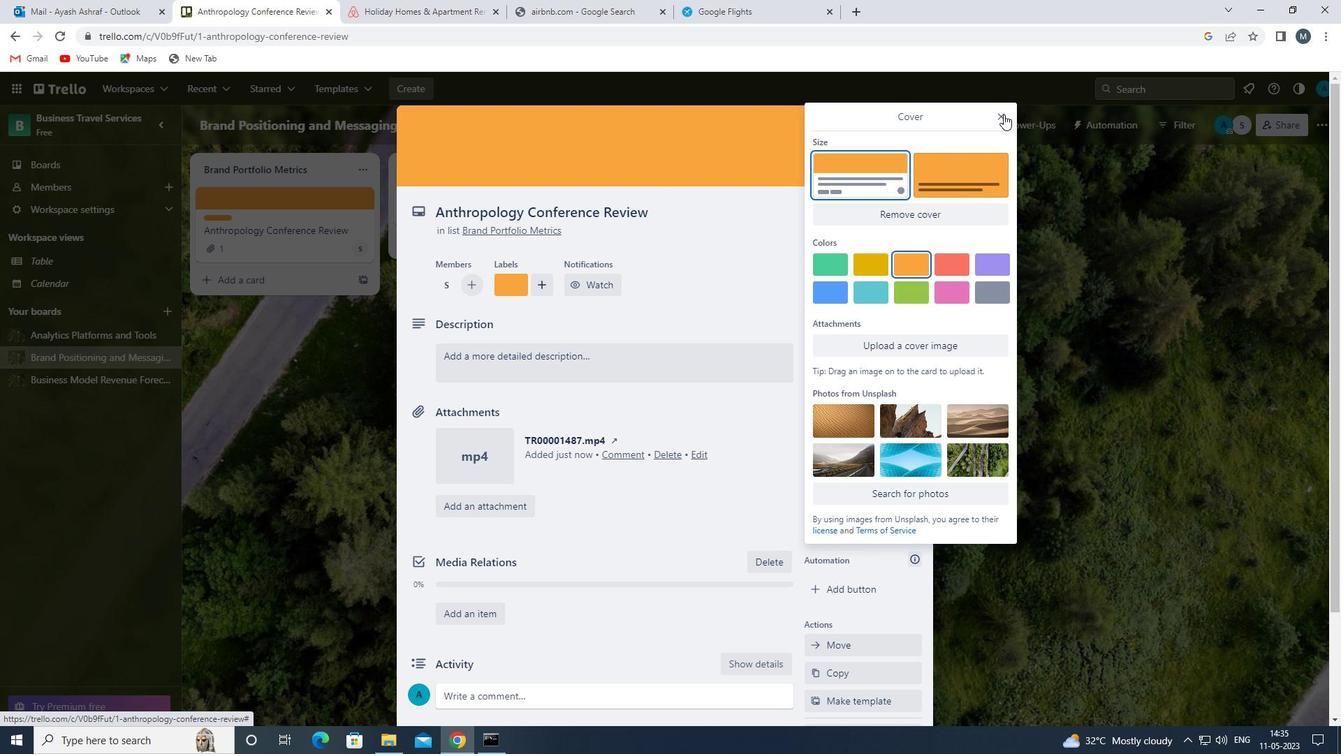 
Action: Mouse moved to (493, 352)
Screenshot: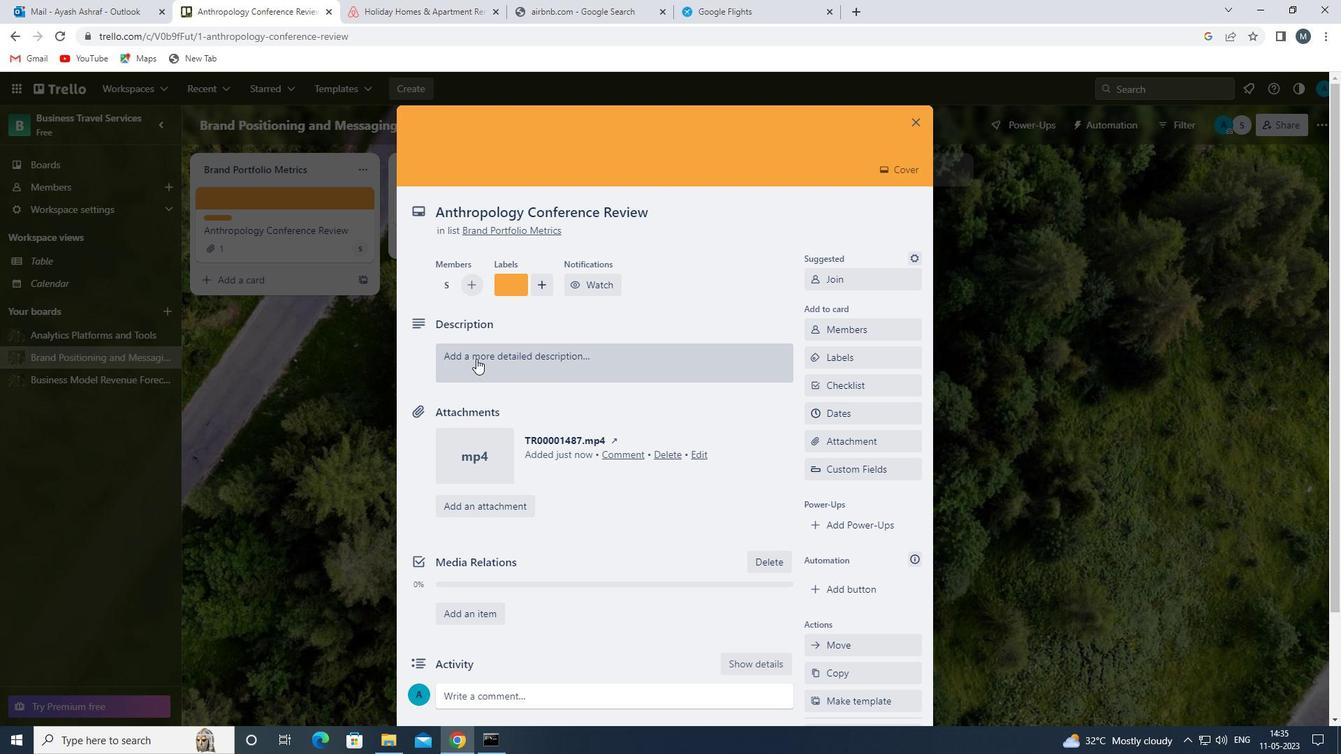 
Action: Mouse pressed left at (493, 352)
Screenshot: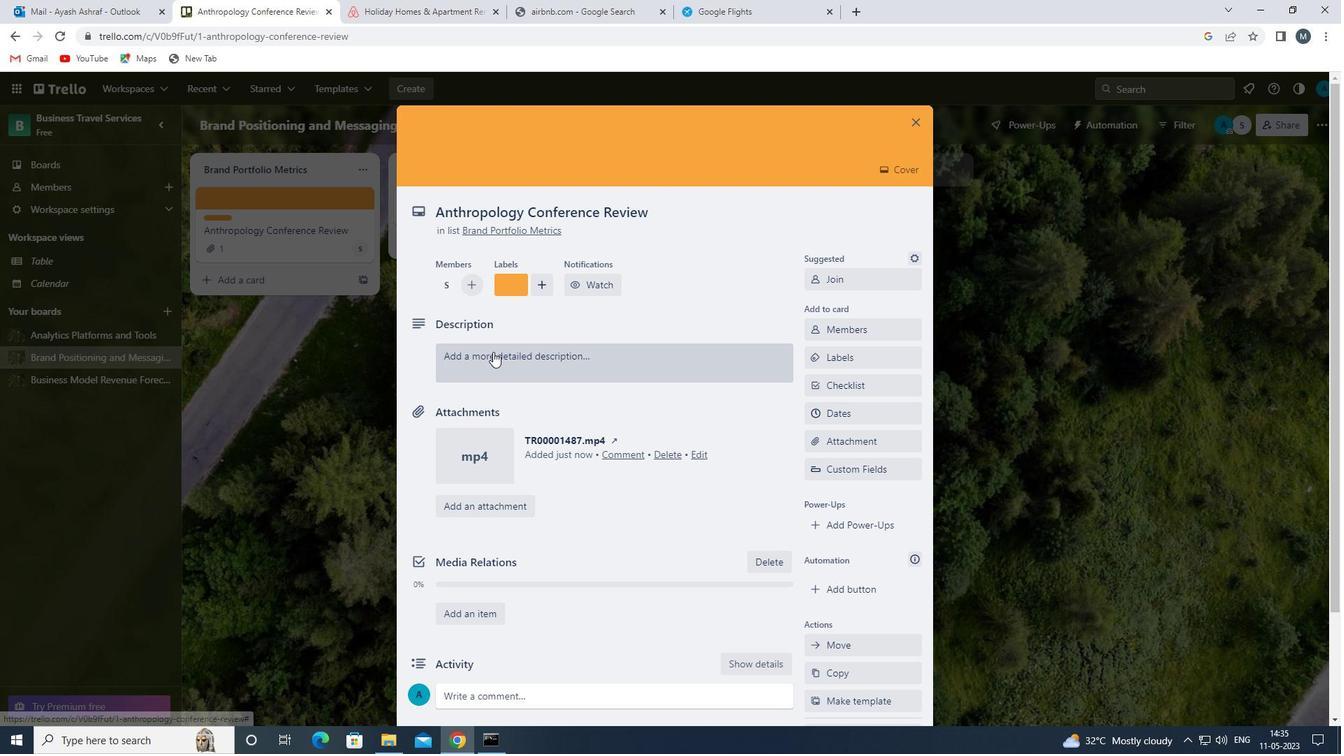 
Action: Mouse moved to (506, 415)
Screenshot: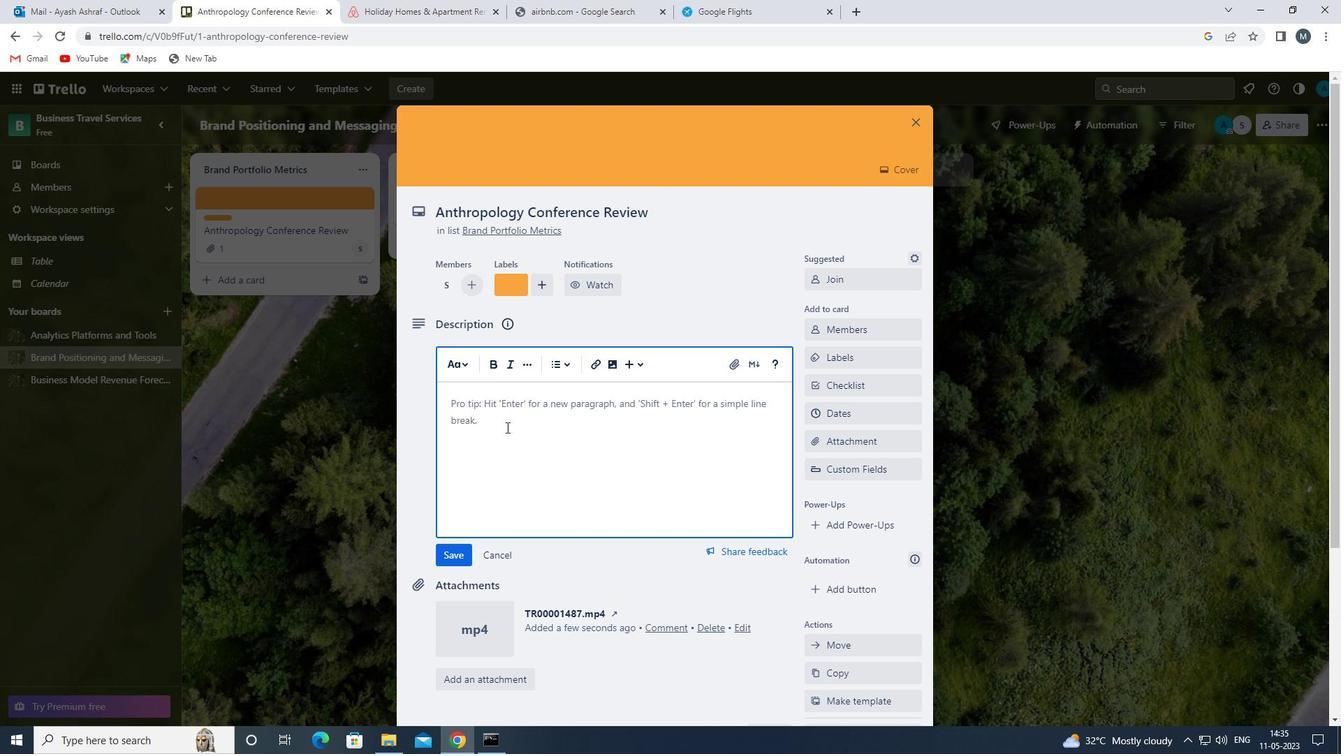 
Action: Mouse pressed left at (506, 415)
Screenshot: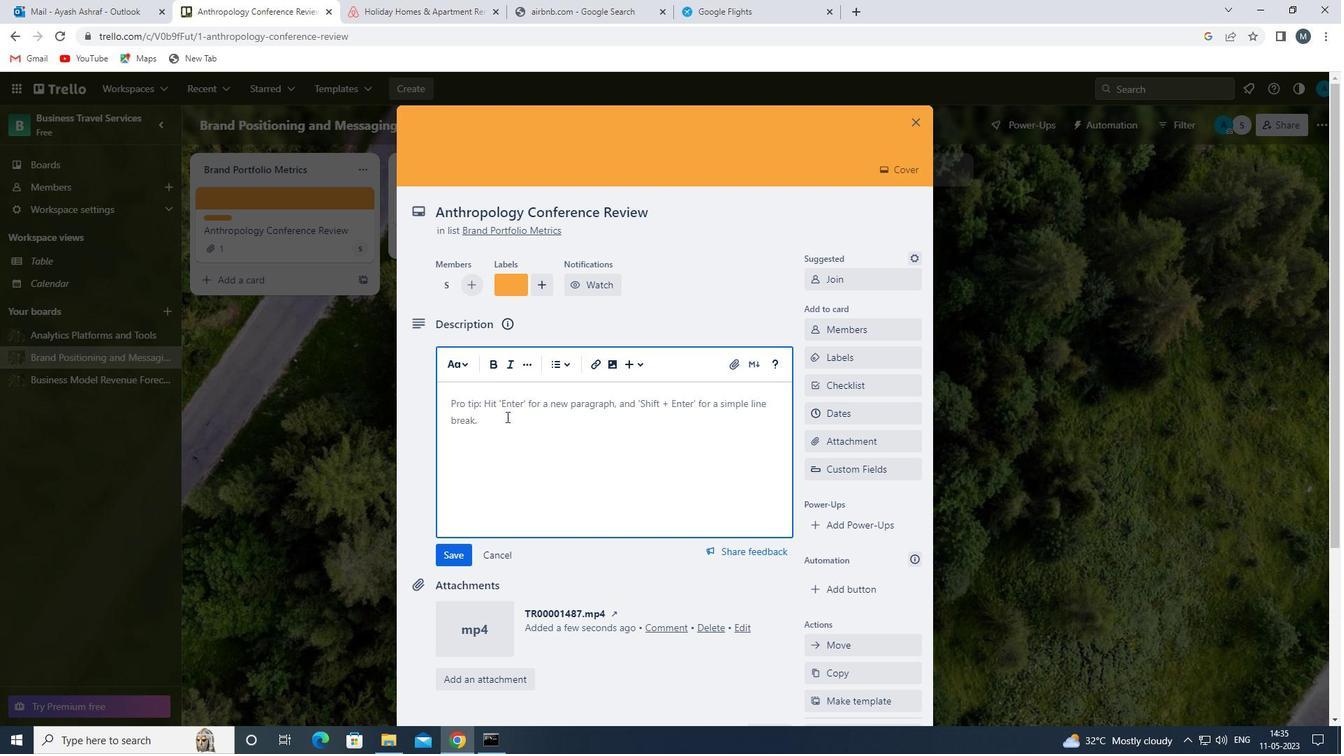 
Action: Key pressed <Key.shift>PLAN<Key.space>AND<Key.space>EXECUTE<Key.space>COMPANY<Key.space>TEAM-BUILDING<Key.space>ACTIVITY<Key.space>ATA<Key.backspace><Key.space>A<Key.space>HIKING<Key.space>TRAIL.
Screenshot: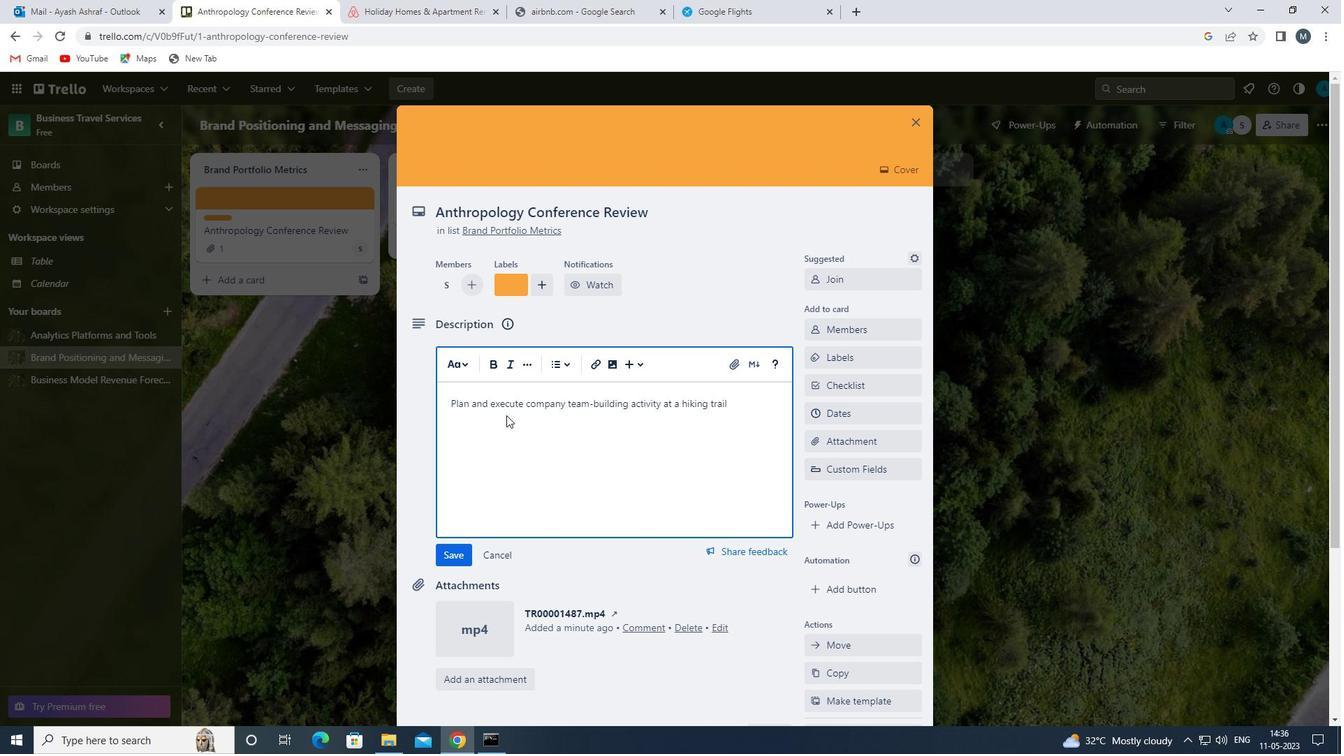 
Action: Mouse moved to (446, 554)
Screenshot: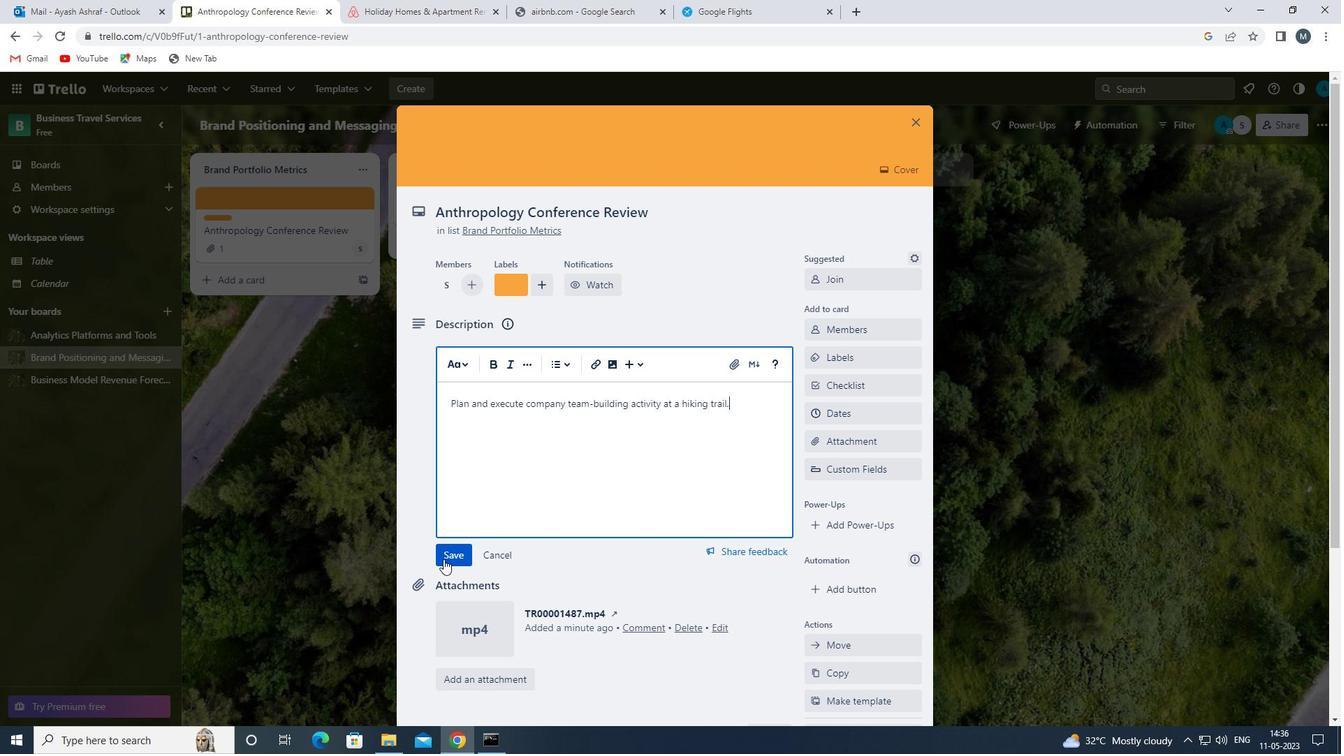 
Action: Mouse pressed left at (446, 554)
Screenshot: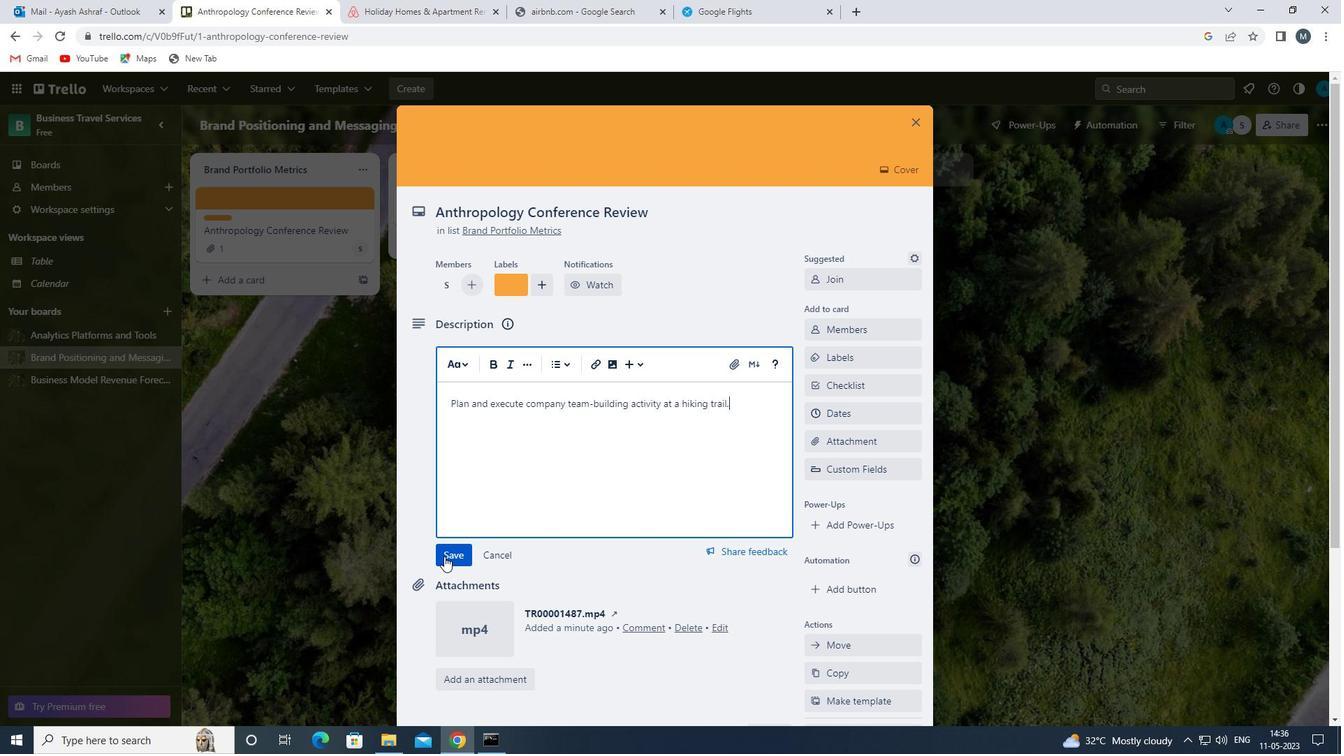 
Action: Mouse moved to (516, 670)
Screenshot: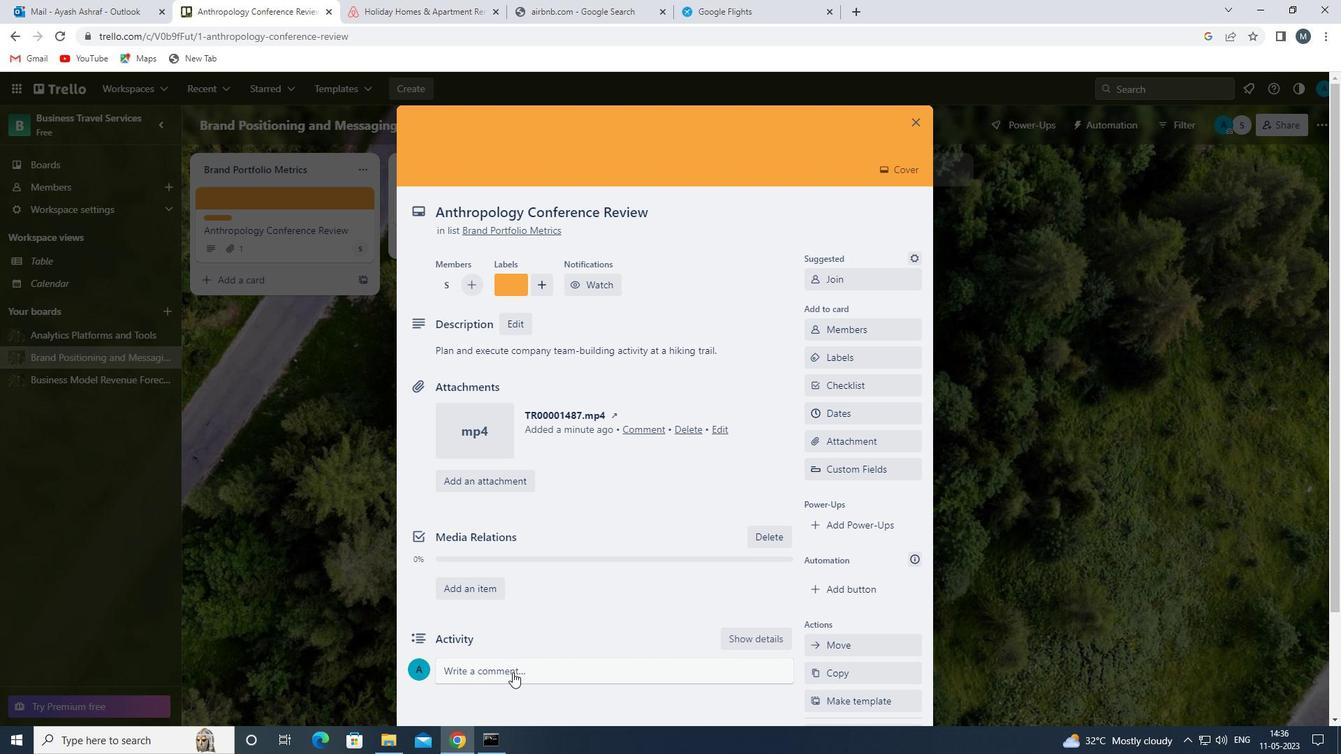 
Action: Mouse pressed left at (516, 670)
Screenshot: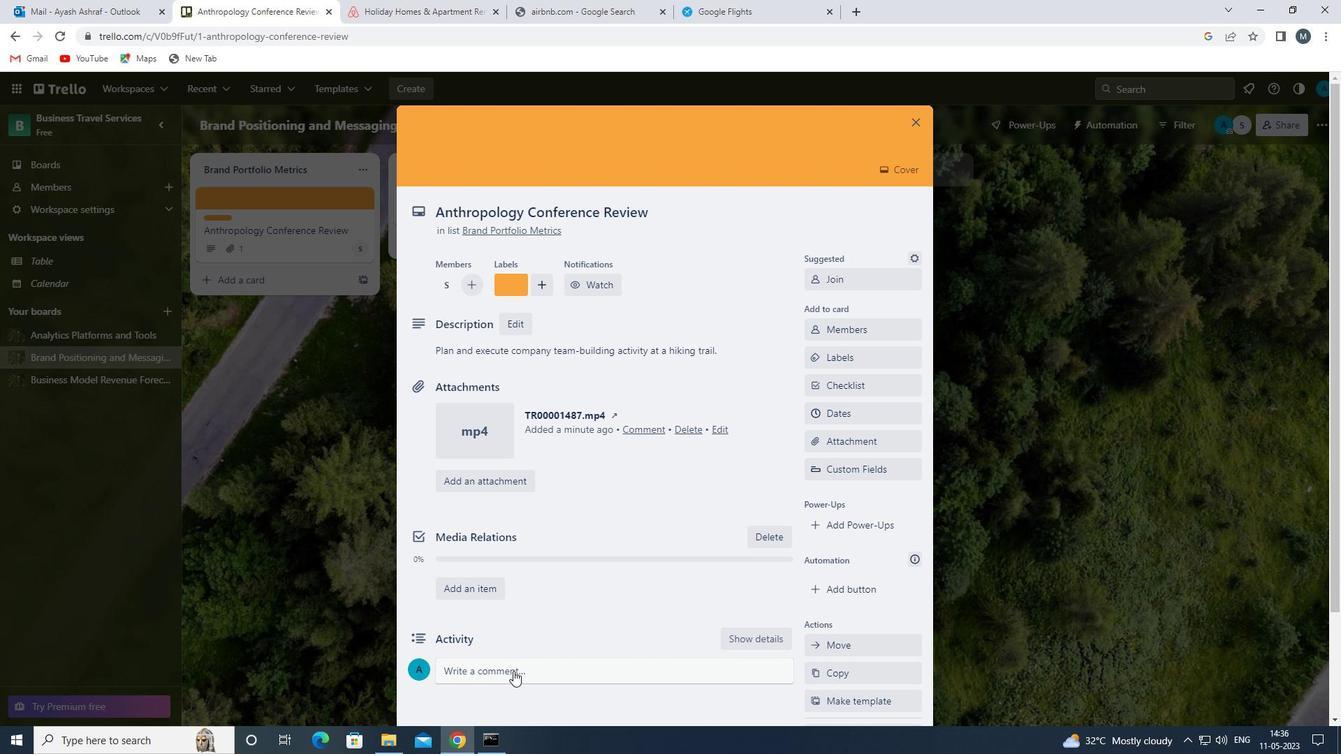 
Action: Mouse moved to (517, 585)
Screenshot: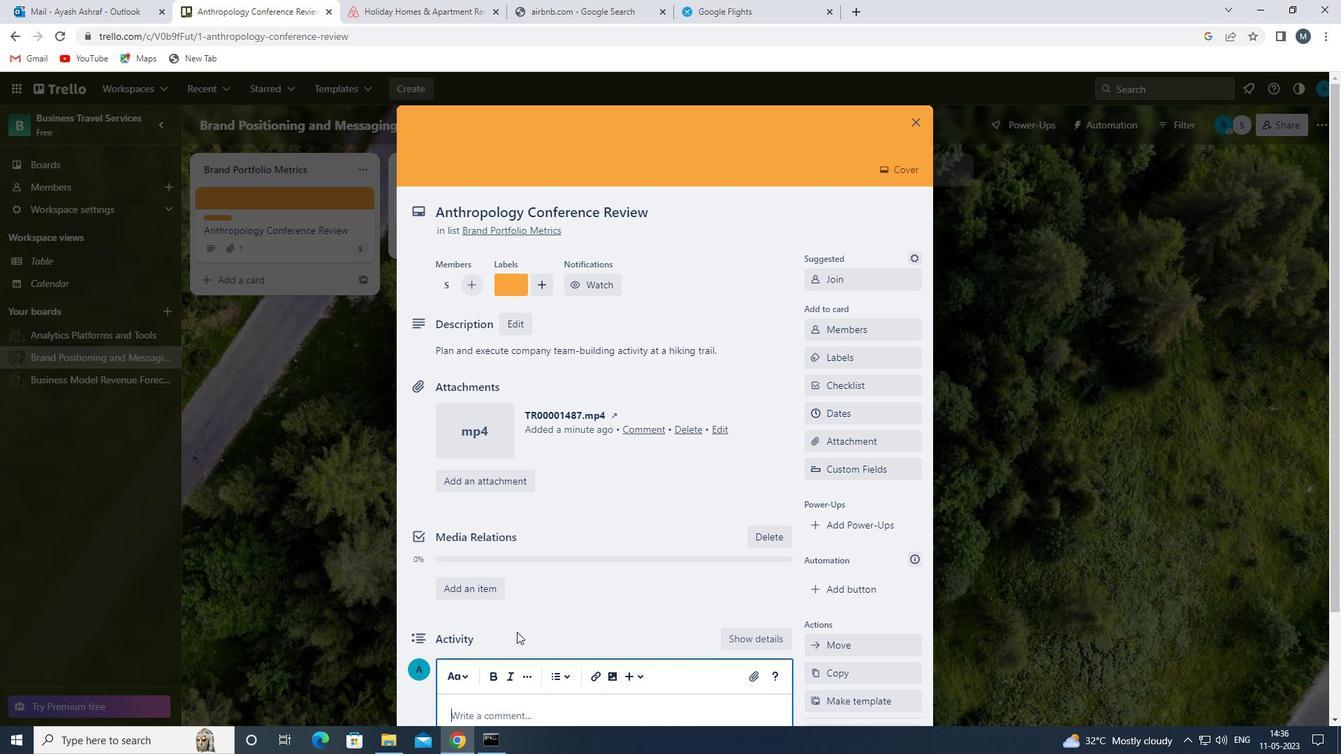 
Action: Mouse scrolled (517, 584) with delta (0, 0)
Screenshot: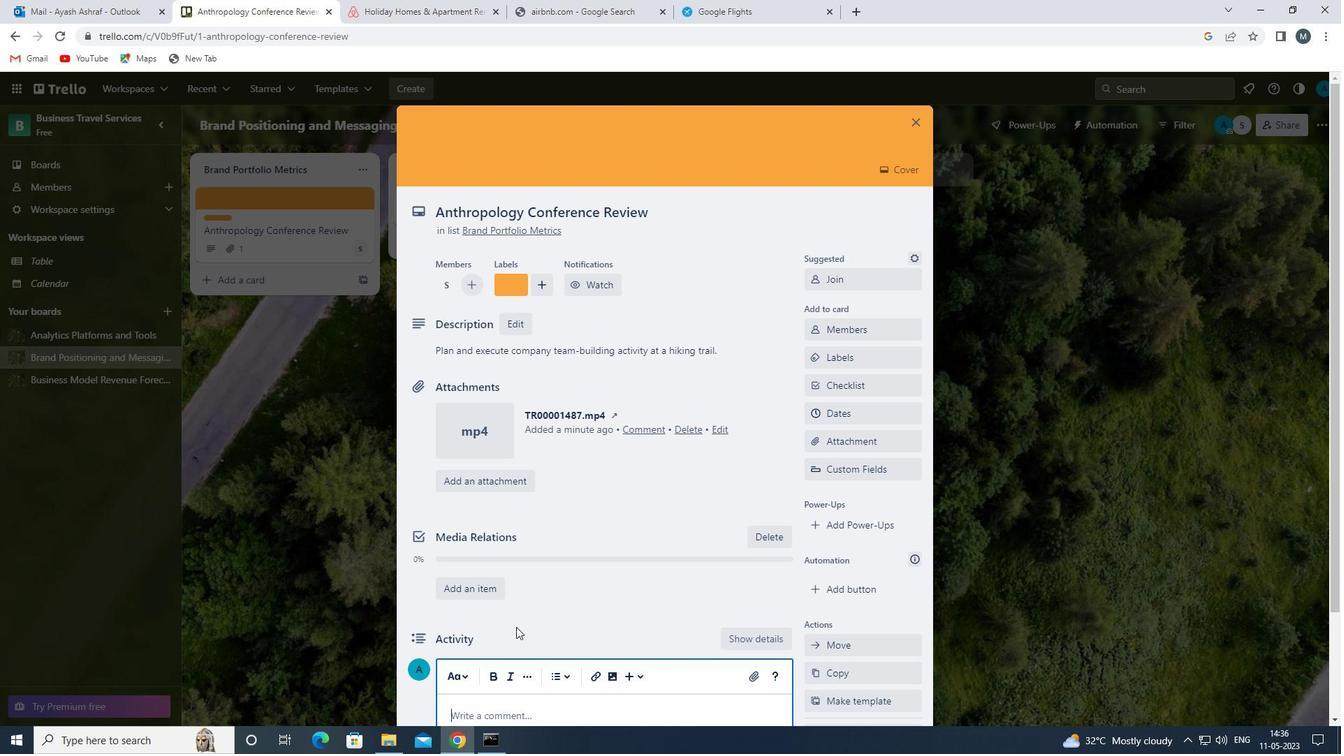 
Action: Mouse scrolled (517, 584) with delta (0, 0)
Screenshot: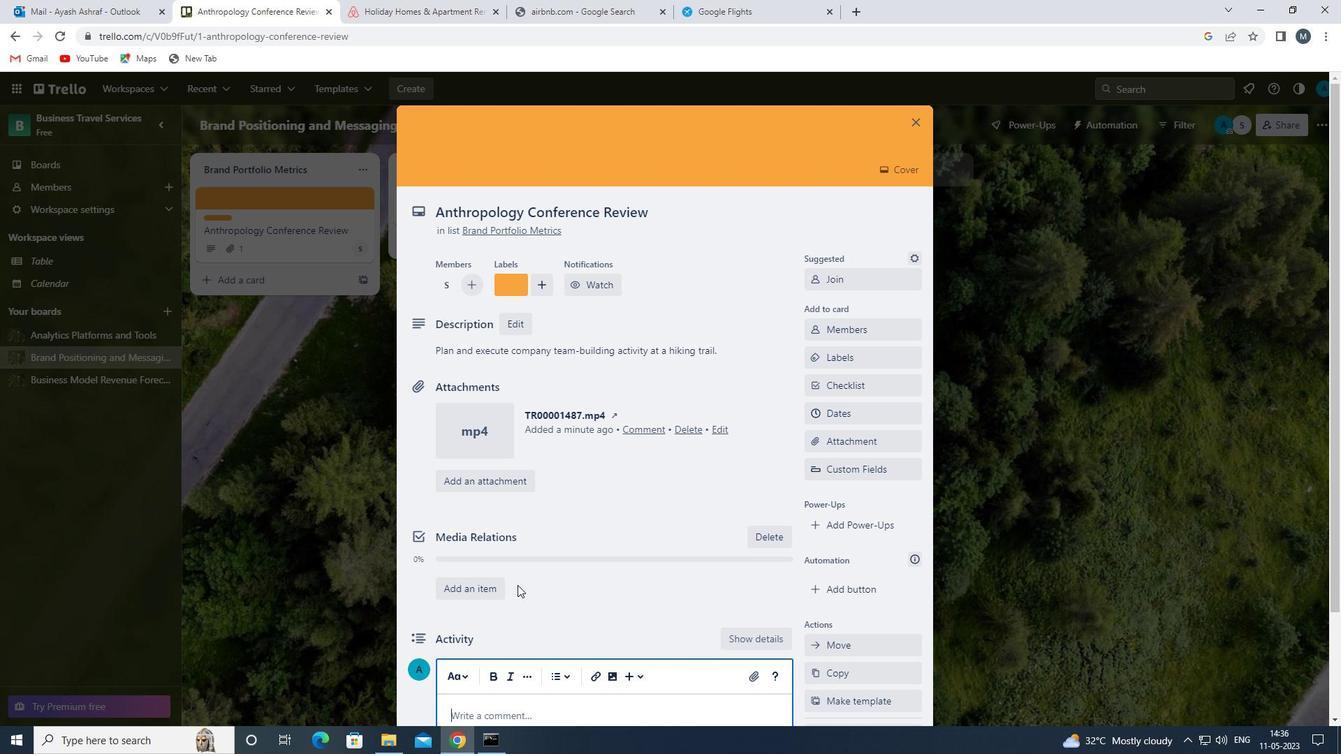 
Action: Mouse moved to (517, 587)
Screenshot: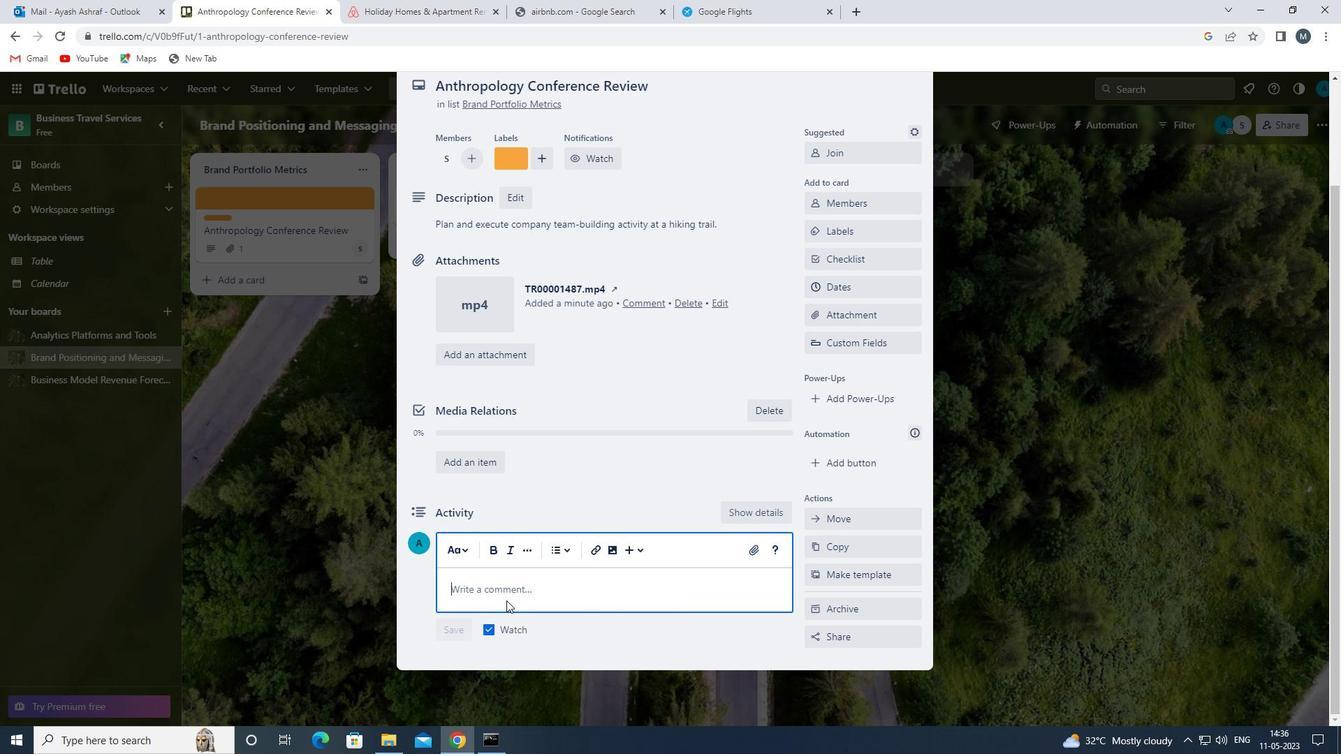 
Action: Mouse pressed left at (517, 587)
Screenshot: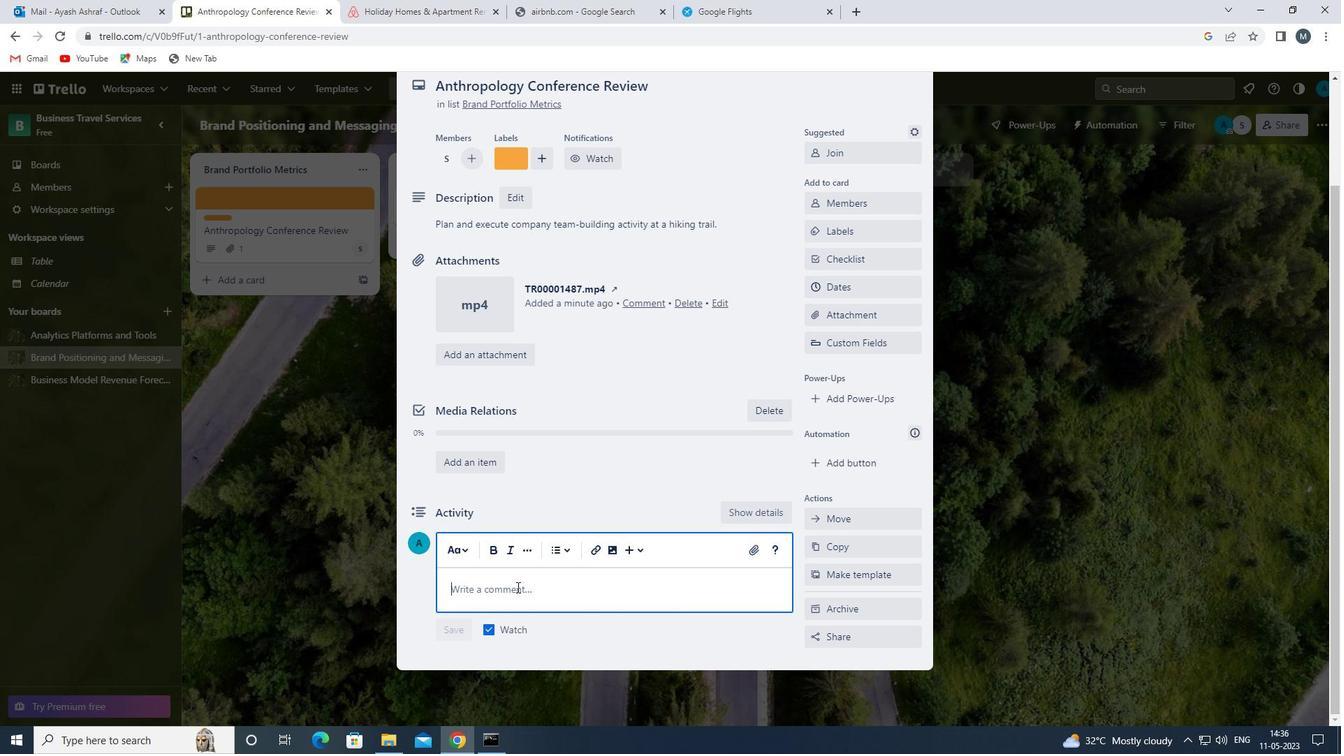 
Action: Key pressed <Key.shift>LET<Key.space>US<Key.space>MAKE<Key.space><Key.shift>SURE<Key.space>WE<Key.space>HAVE<Key.space>CLEAR<Key.space>COMMUNICATION<Key.space>CHANNELS<Key.space>IN<Key.space>PLACE<Key.space>FOR<Key.space>THIS<Key.space>TASK<Key.space>TO<Key.space>ENSURE<Key.space>THAAT<Key.space><Key.backspace><Key.backspace><Key.backspace>T<Key.space>EVERYONE<Key.space>IS<Key.space>ON<Key.space>THE<Key.space>SAME<Key.space>PAGE<Key.space><Key.backspace>.
Screenshot: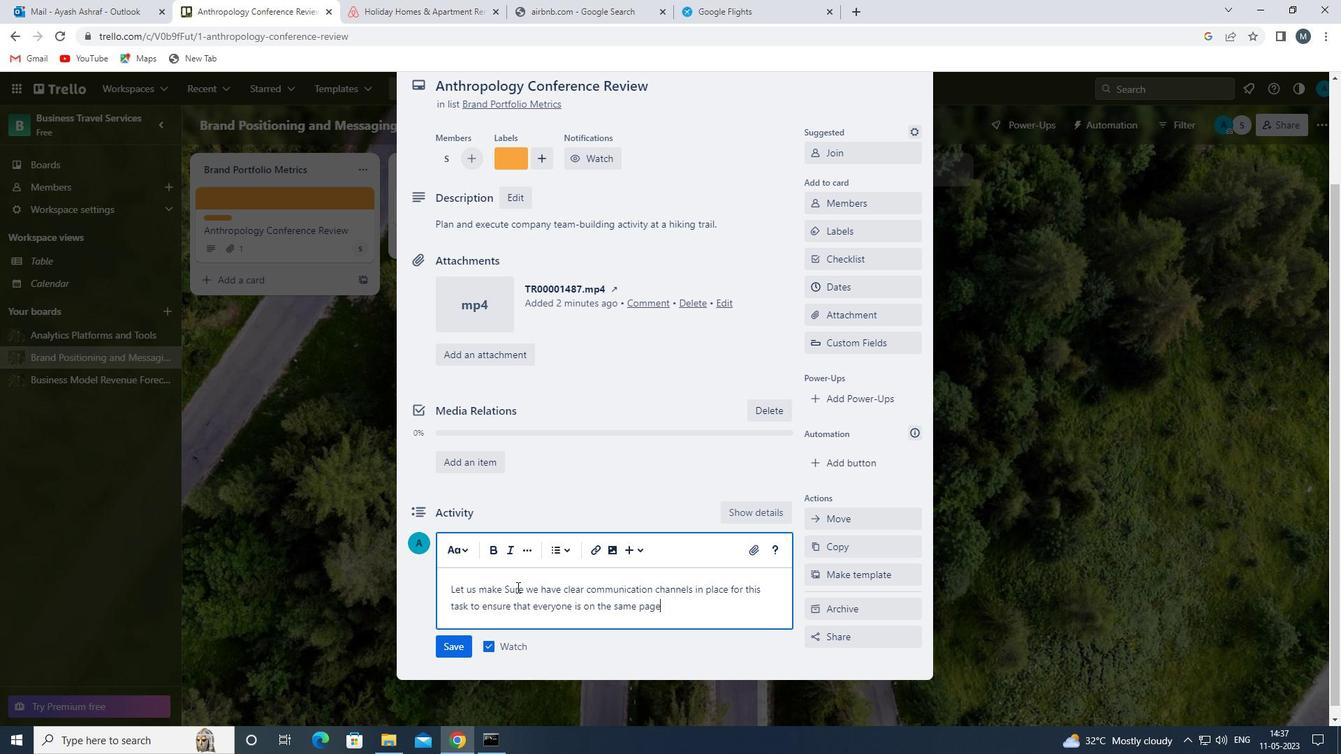 
Action: Mouse moved to (452, 650)
Screenshot: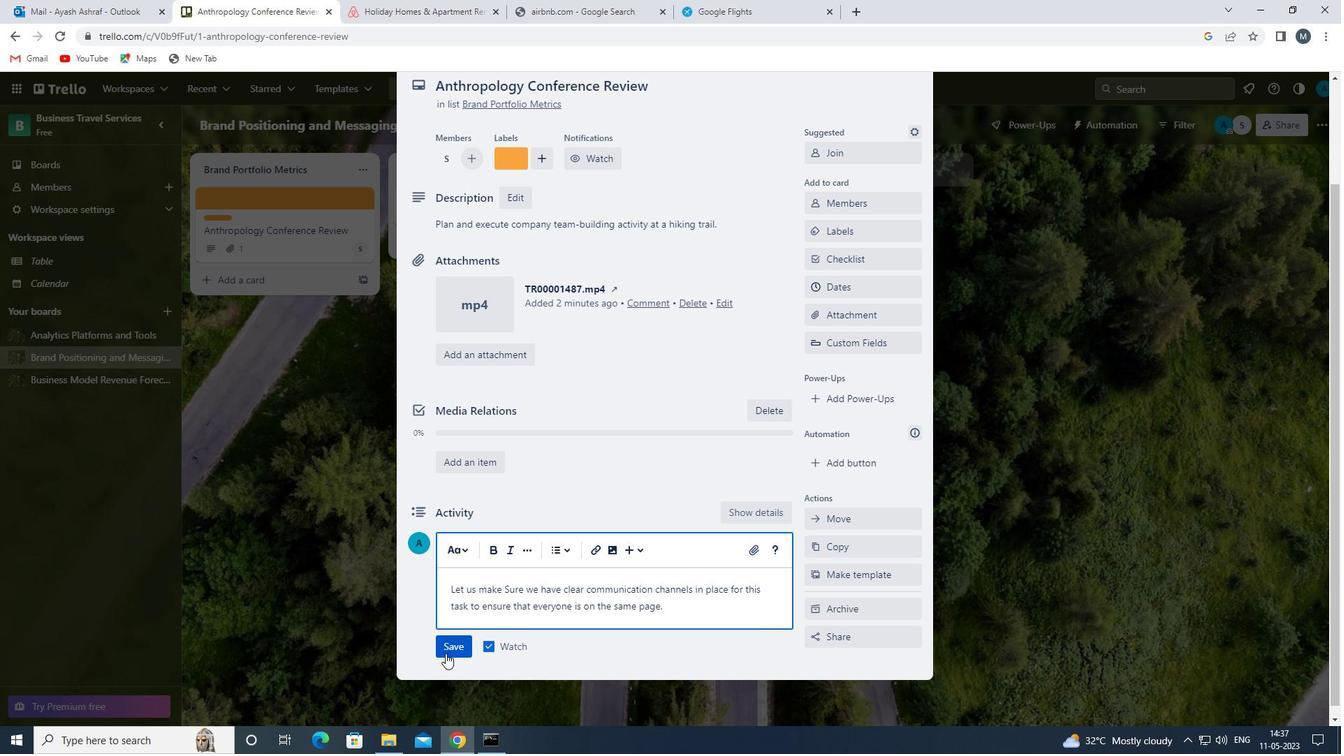 
Action: Mouse pressed left at (452, 650)
Screenshot: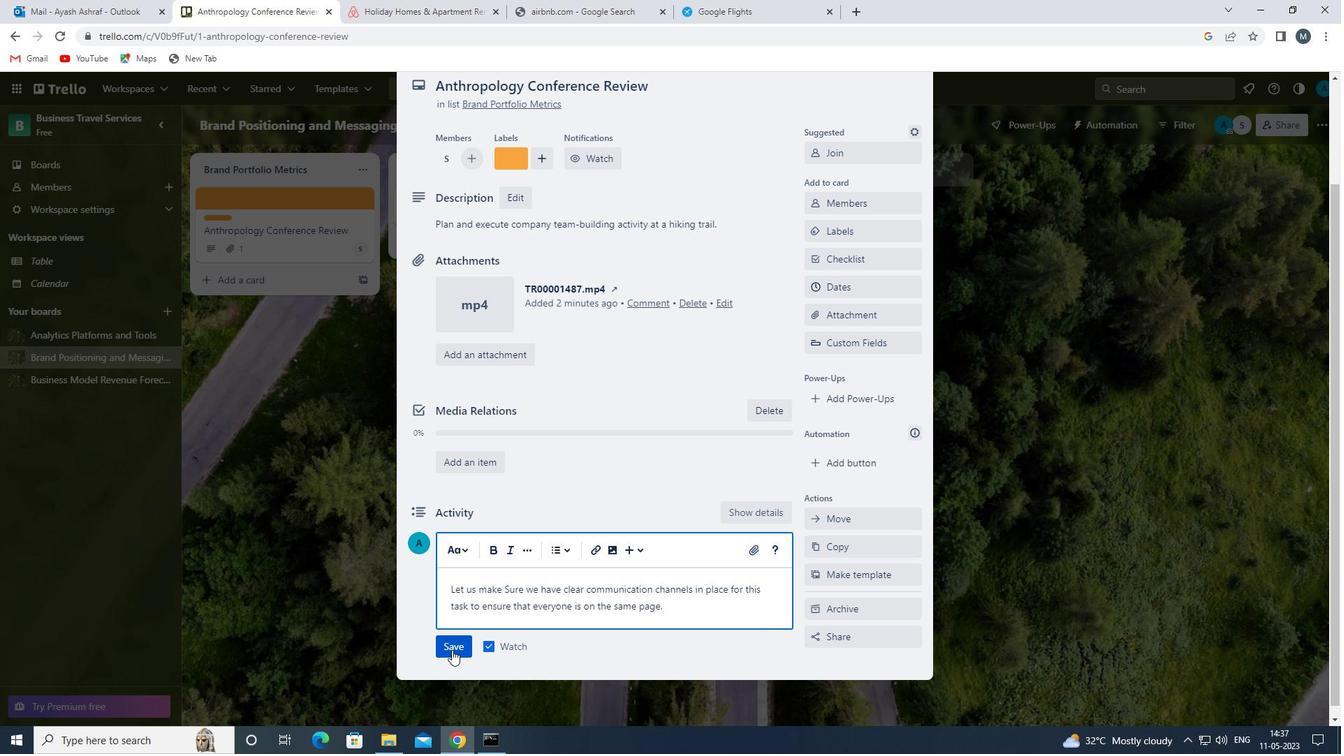 
Action: Mouse moved to (850, 292)
Screenshot: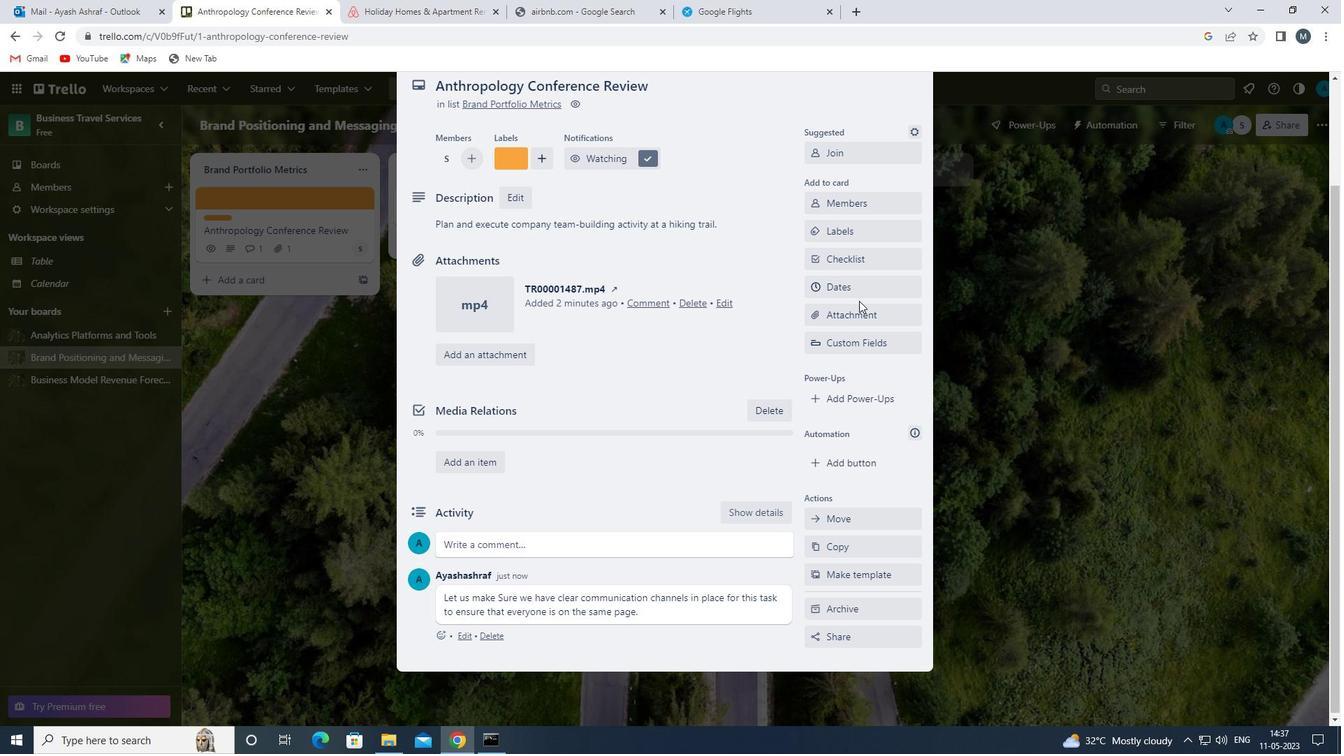 
Action: Mouse pressed left at (850, 292)
Screenshot: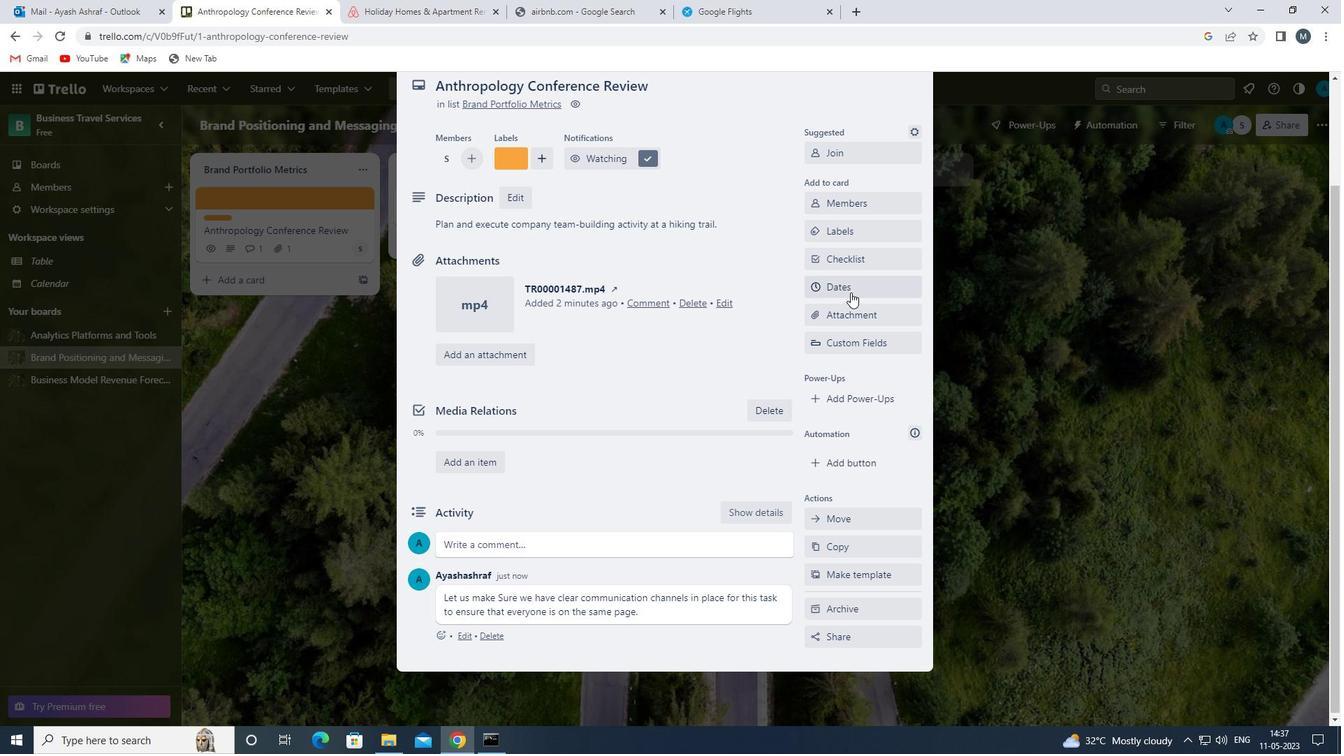 
Action: Mouse moved to (820, 380)
Screenshot: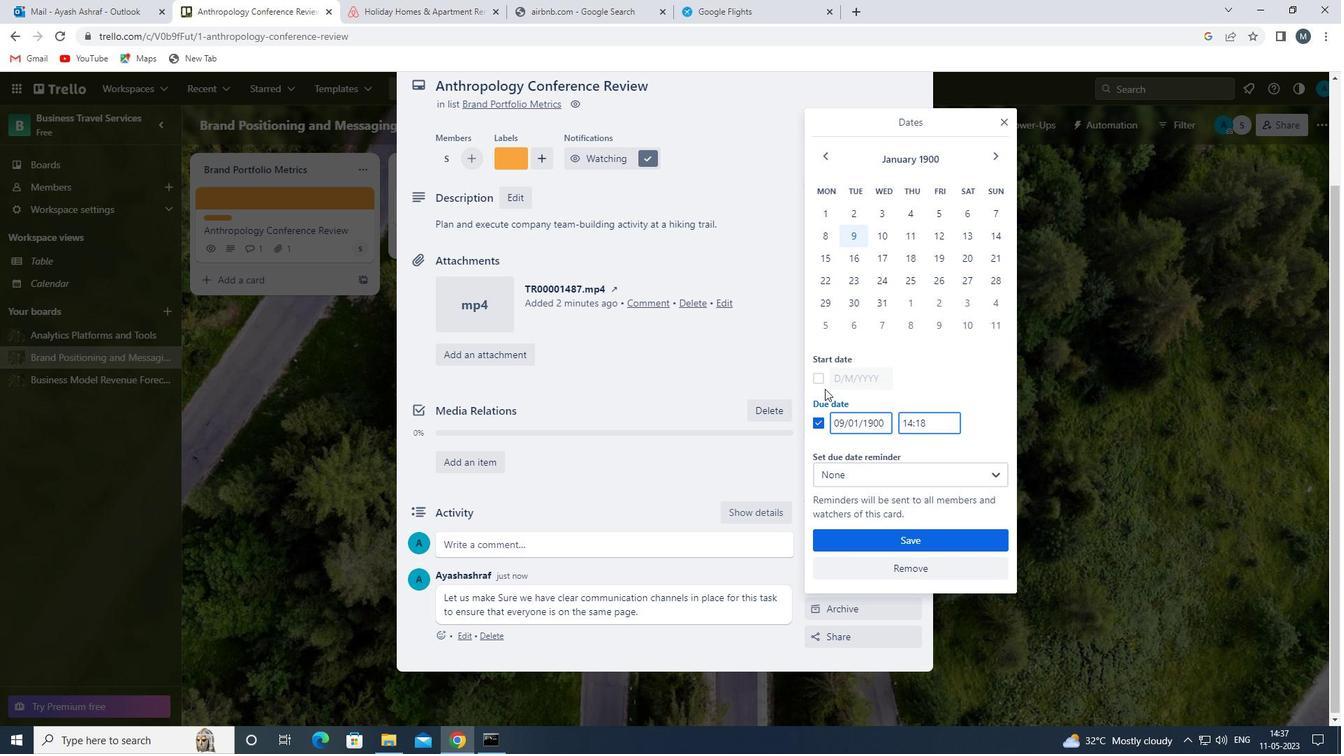 
Action: Mouse pressed left at (820, 380)
Screenshot: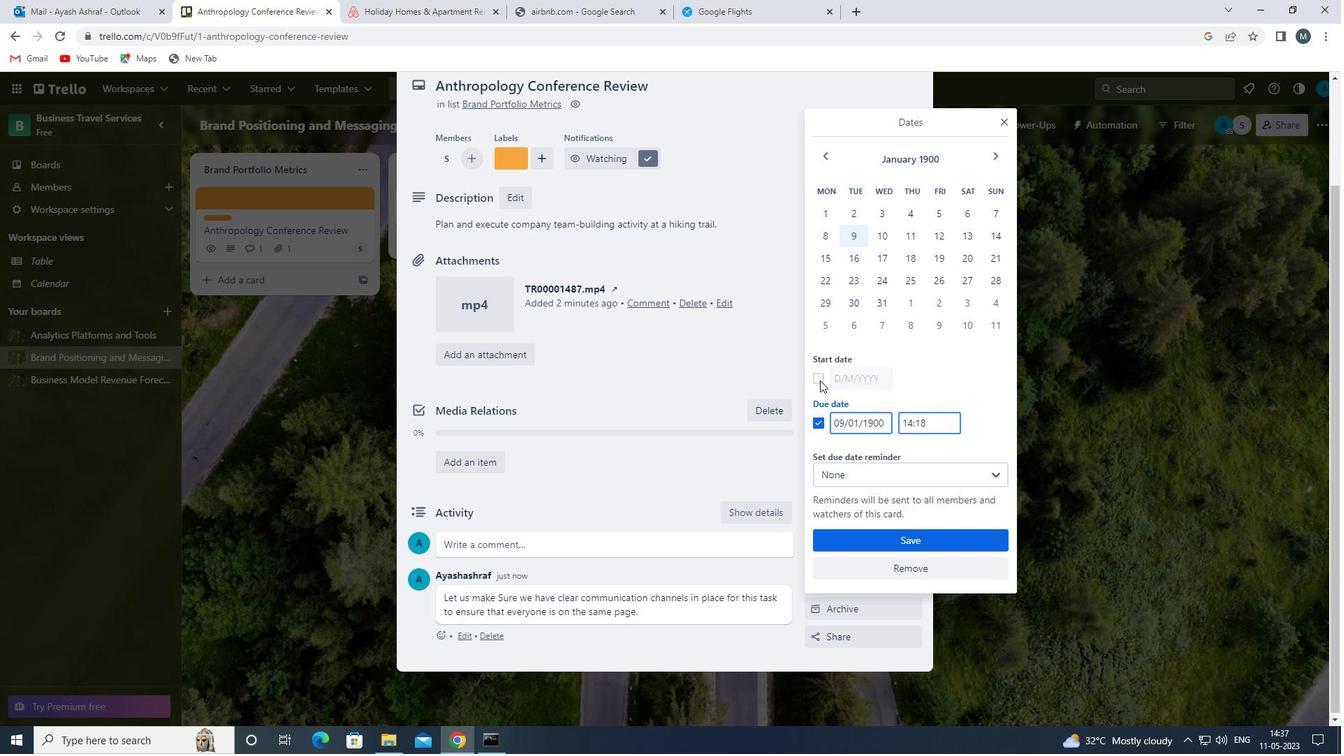 
Action: Mouse moved to (845, 424)
Screenshot: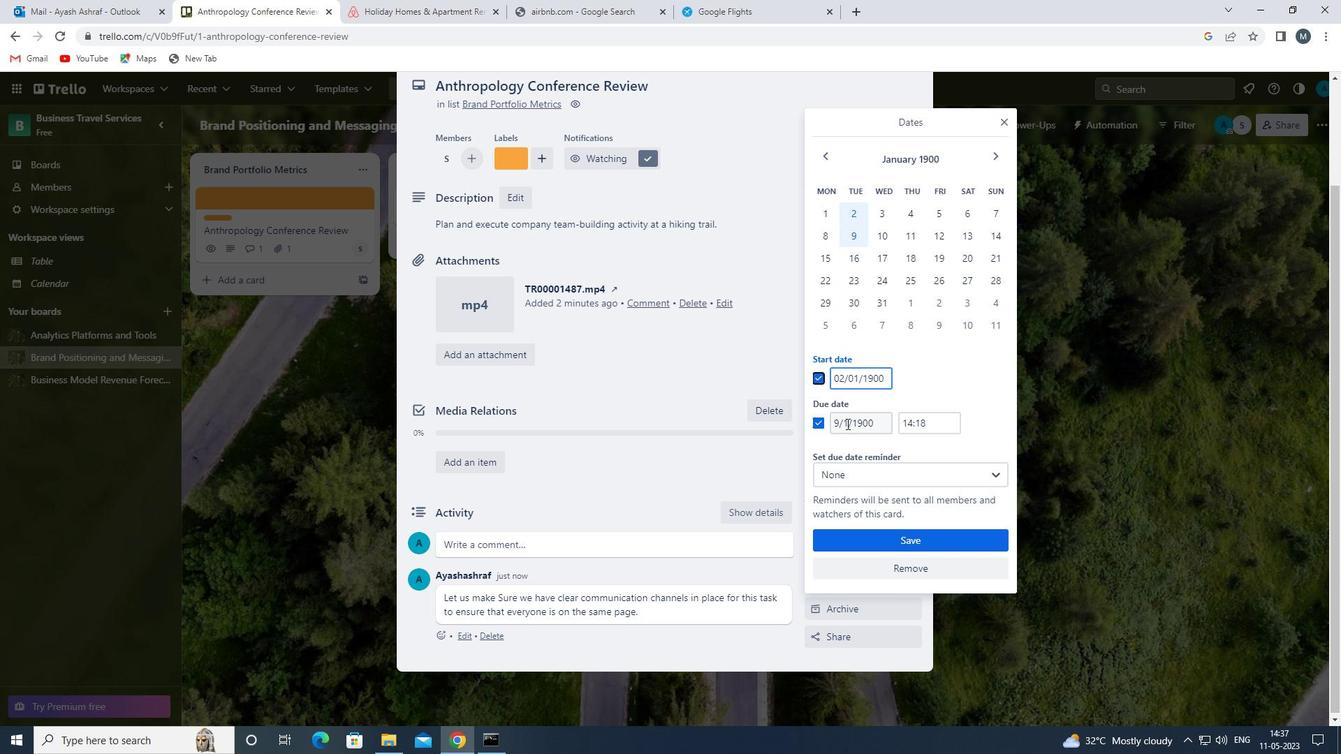 
Action: Mouse pressed left at (845, 424)
Screenshot: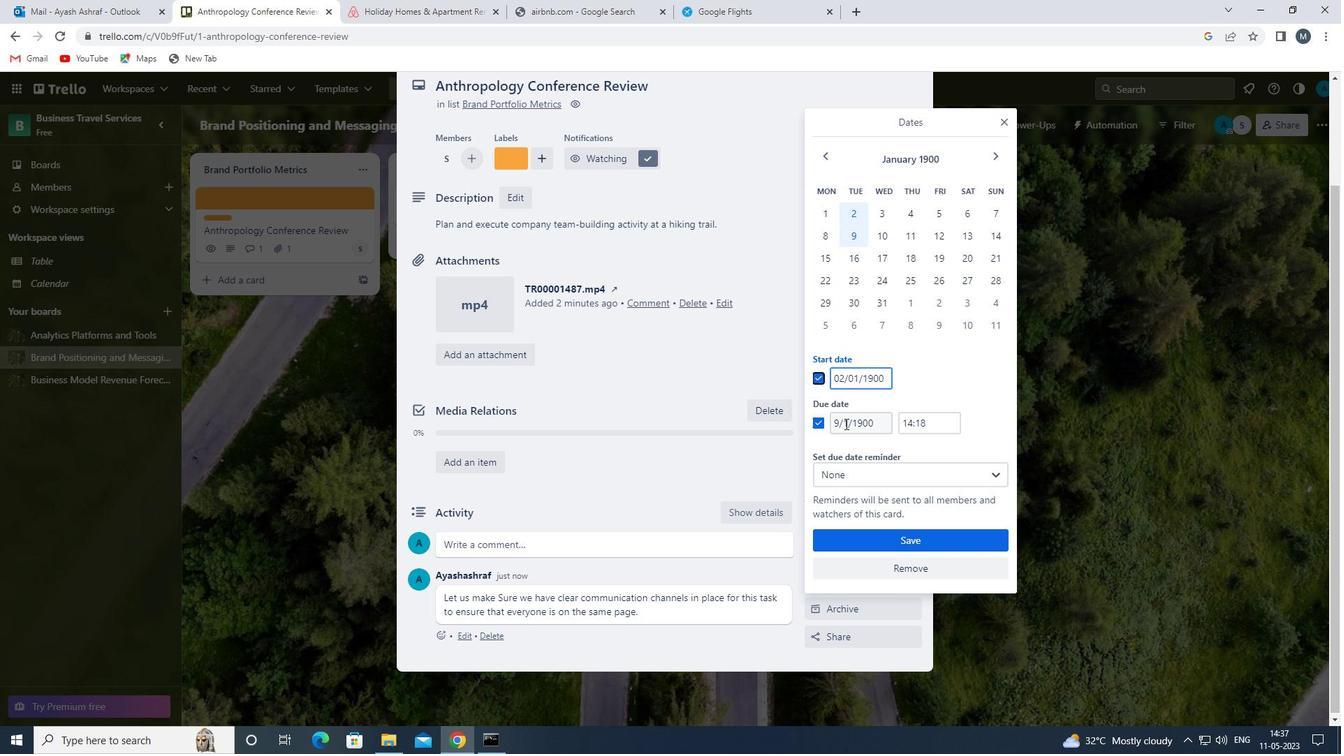 
Action: Mouse moved to (849, 427)
Screenshot: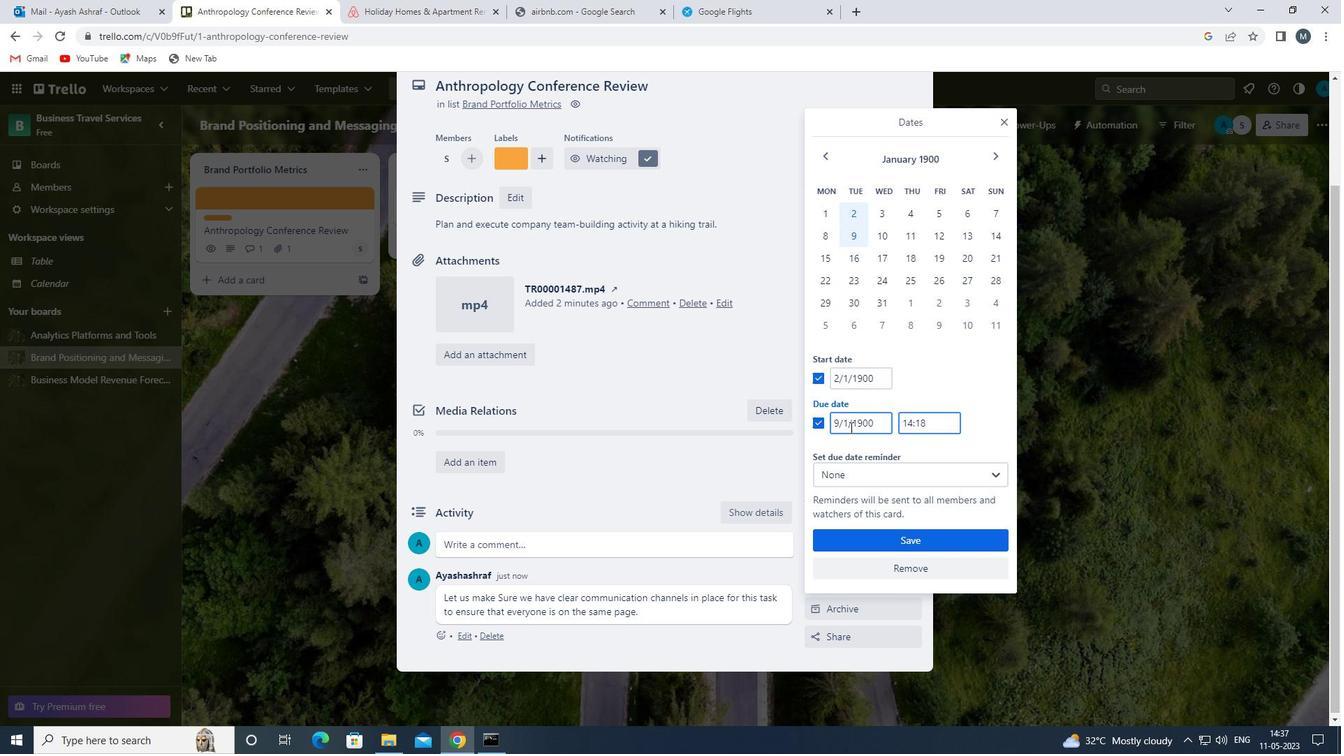 
Action: Key pressed <<96>>
Screenshot: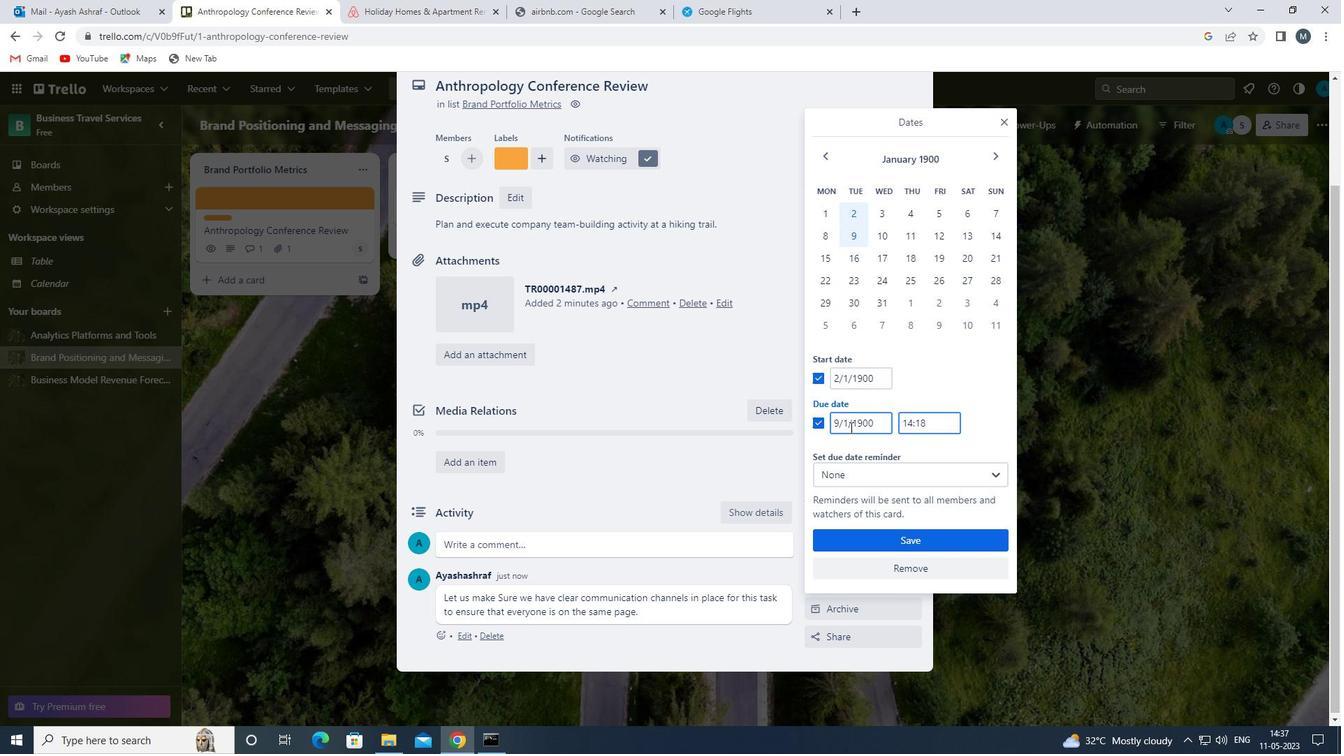 
Action: Mouse moved to (843, 379)
Screenshot: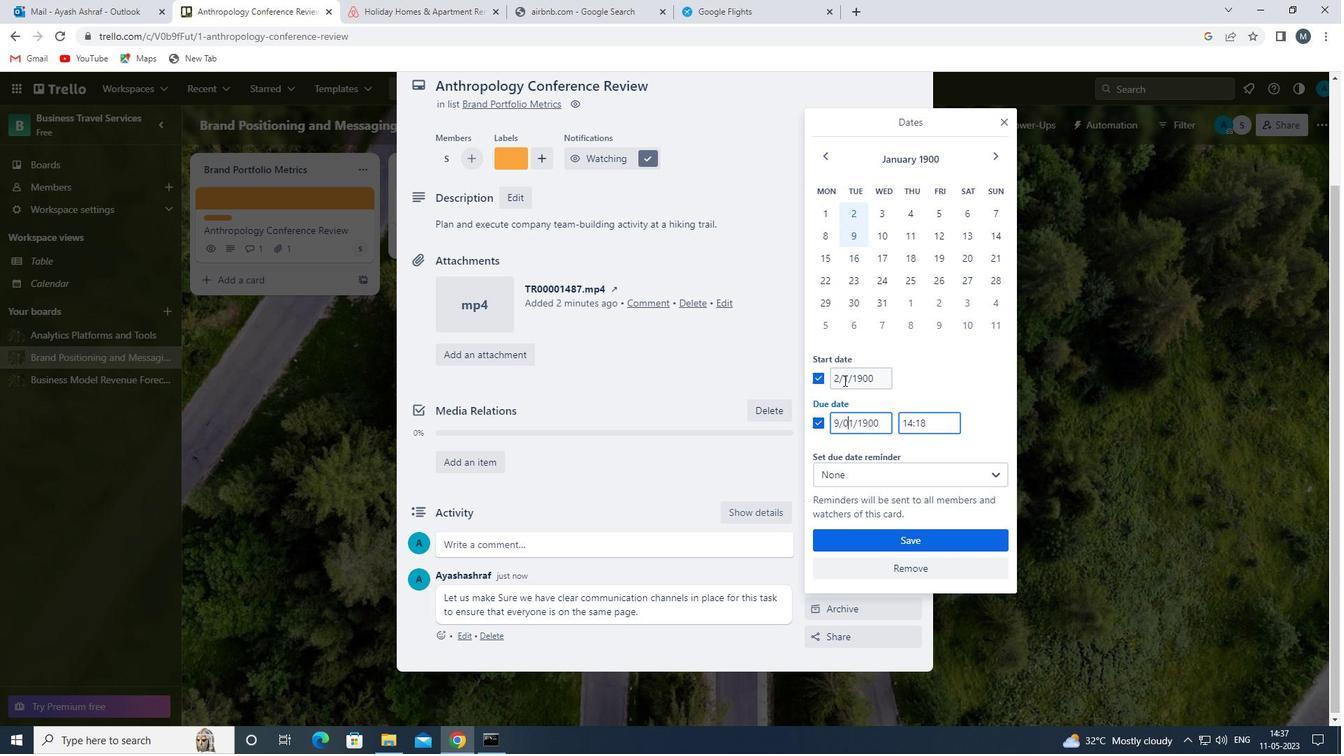 
Action: Mouse pressed left at (843, 379)
Screenshot: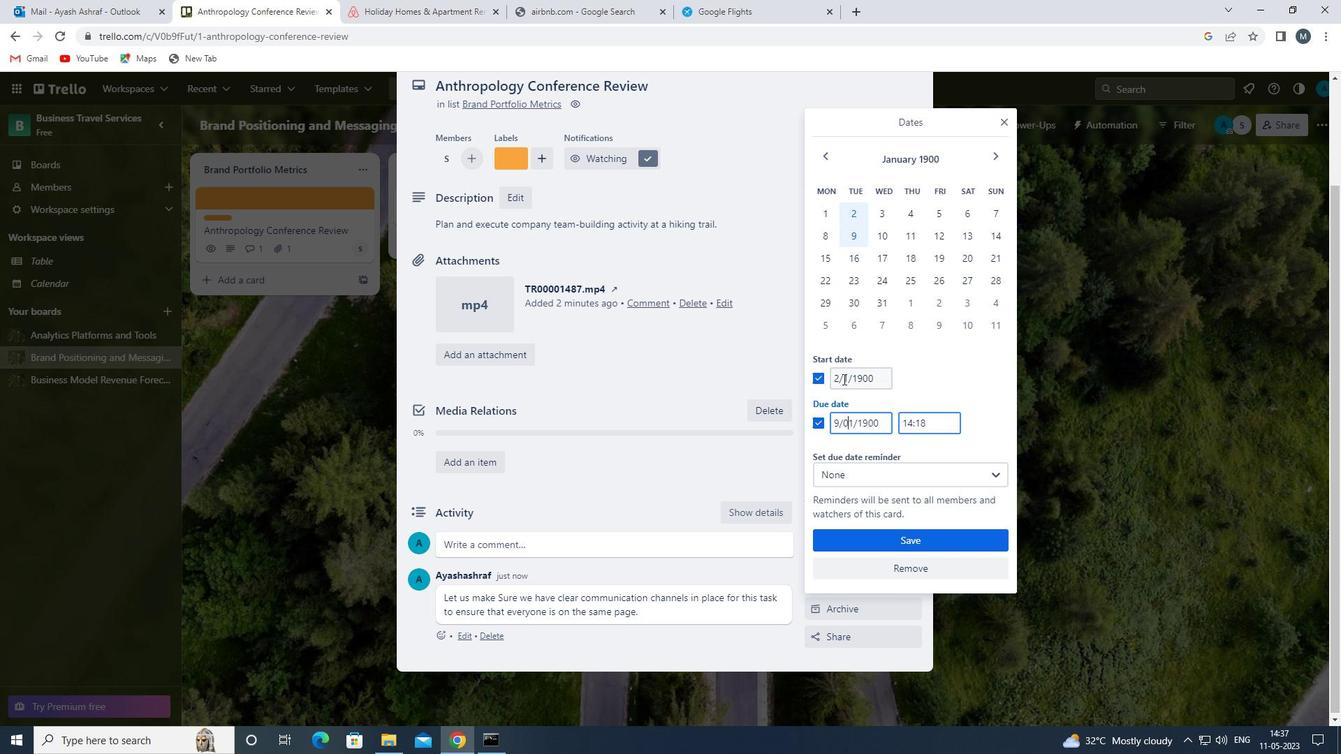 
Action: Mouse moved to (848, 383)
Screenshot: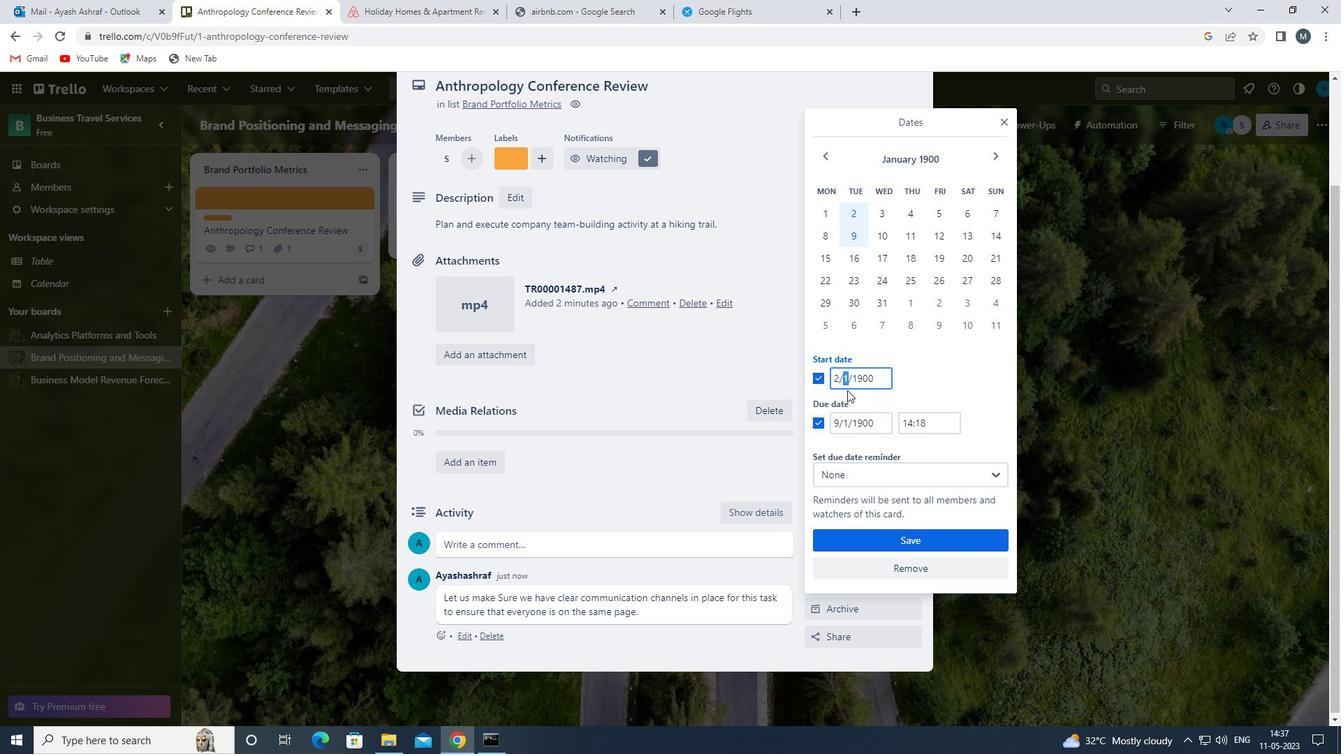
Action: Mouse pressed left at (848, 383)
Screenshot: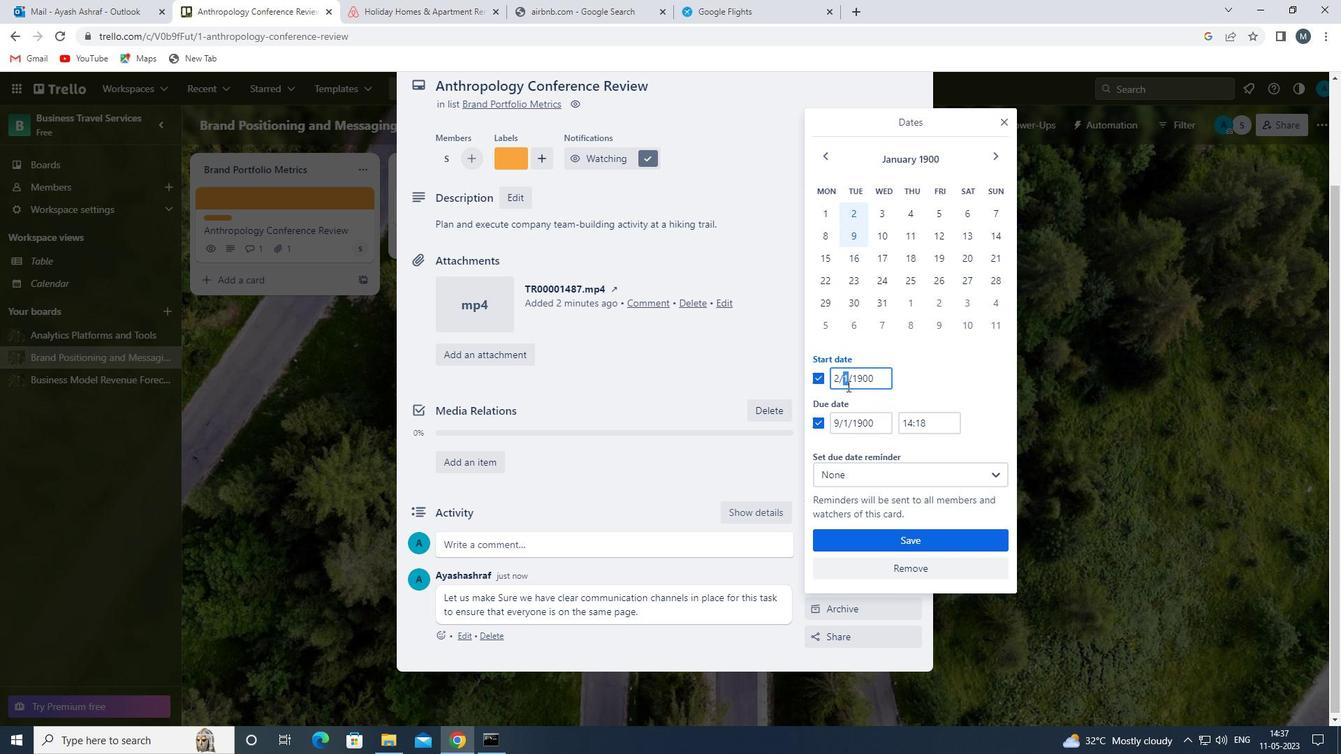 
Action: Mouse moved to (845, 380)
Screenshot: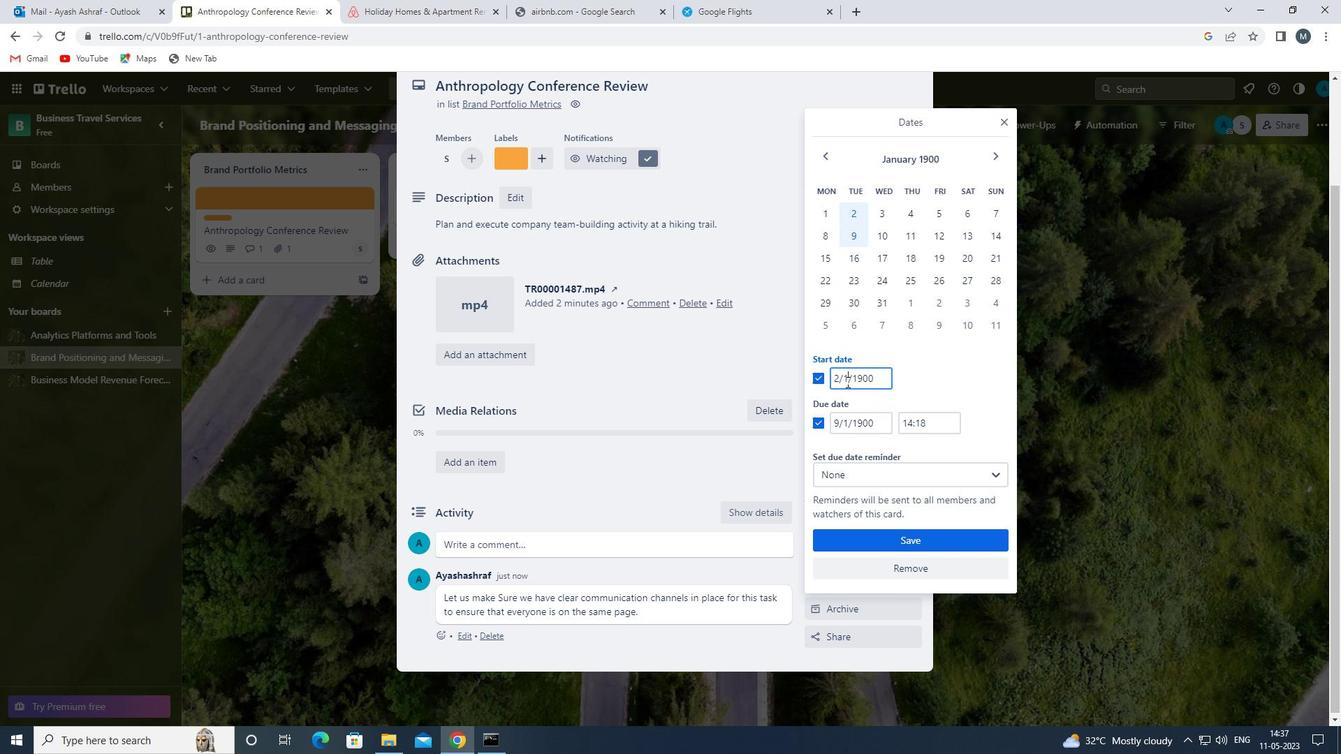 
Action: Mouse pressed left at (845, 380)
Screenshot: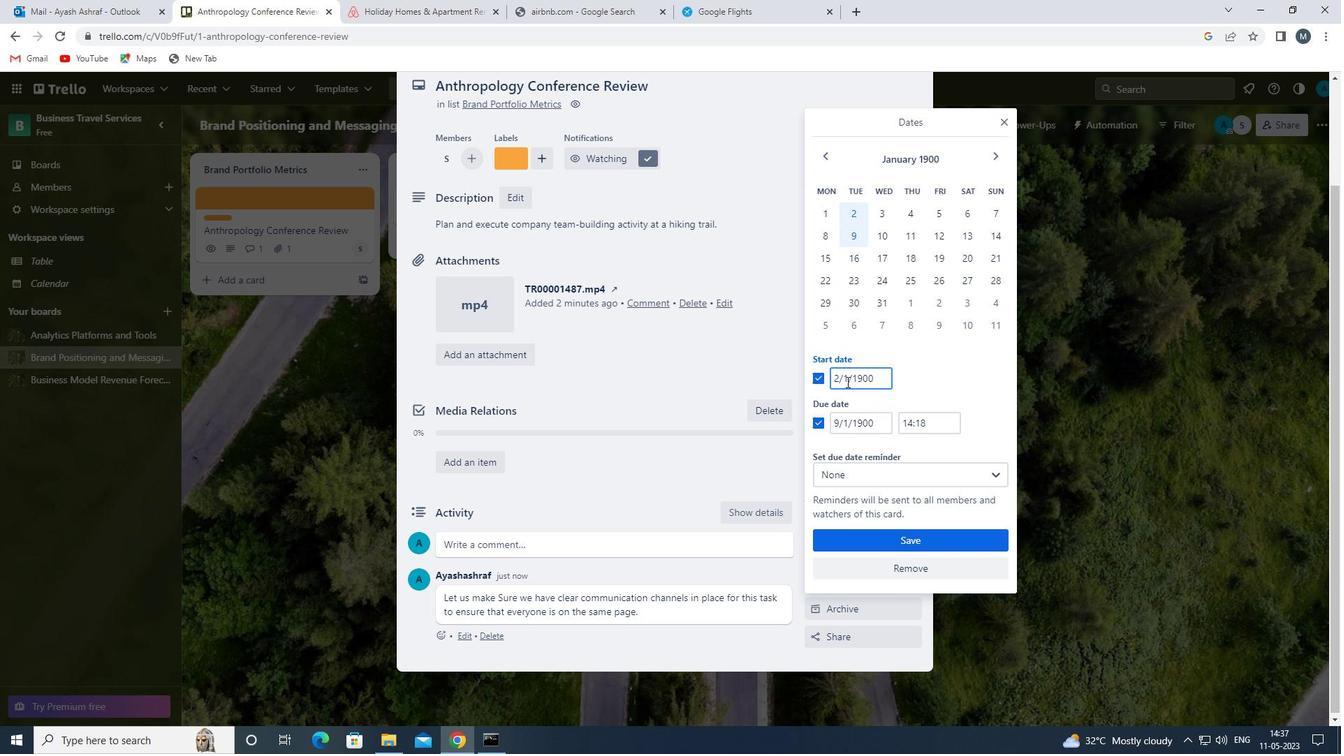 
Action: Mouse moved to (867, 386)
Screenshot: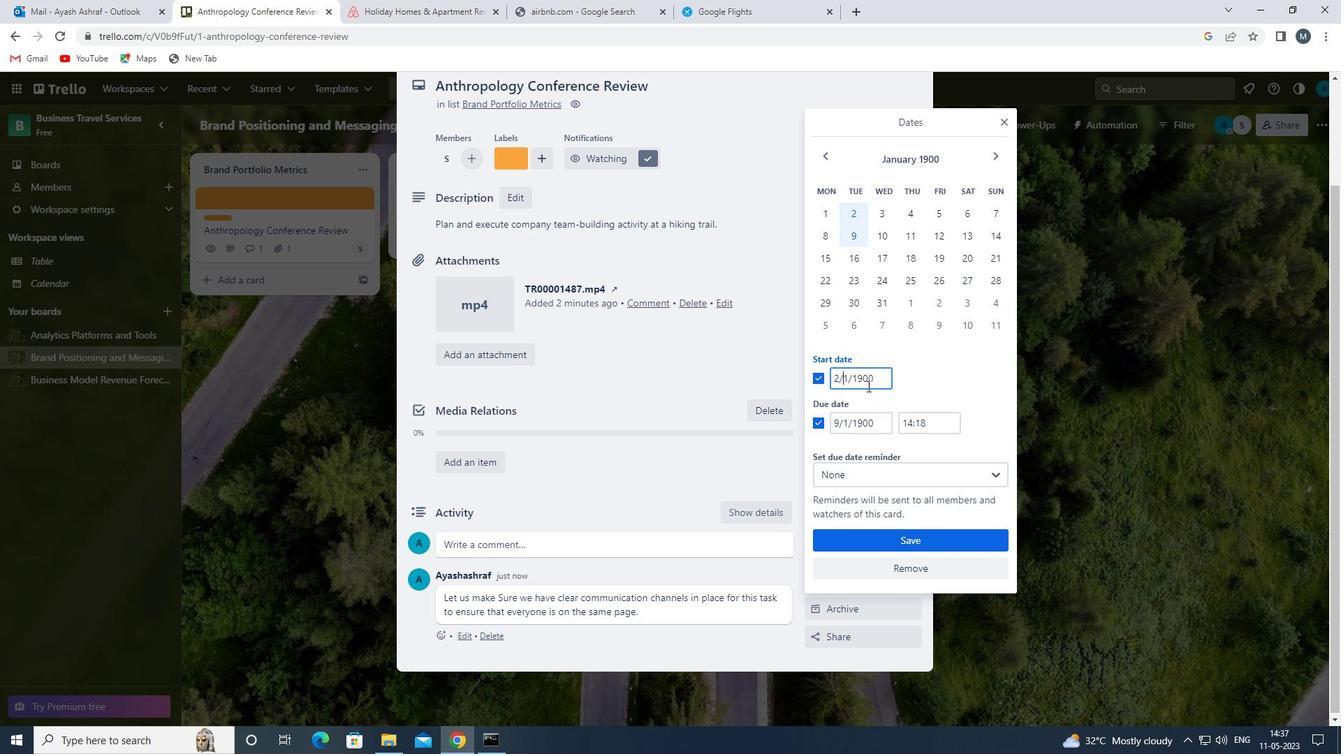 
Action: Key pressed <<96>>
Screenshot: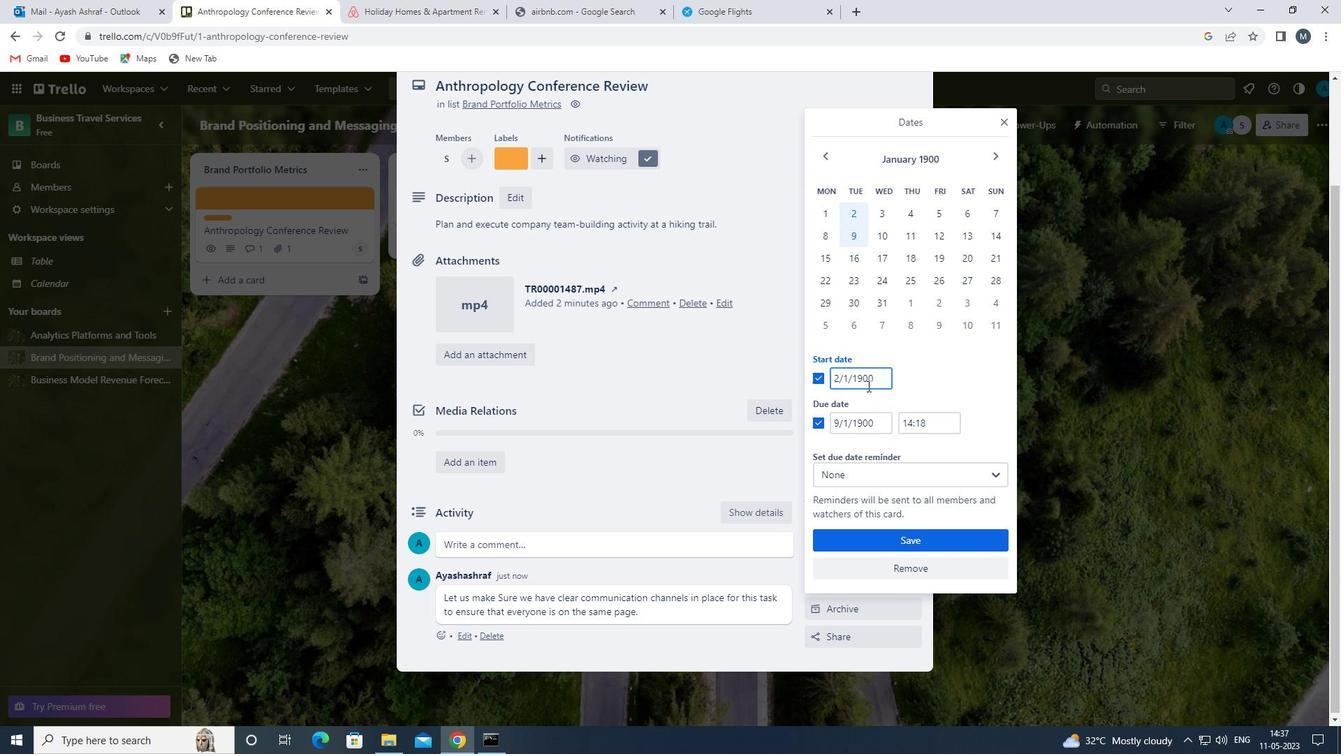 
Action: Mouse moved to (876, 534)
Screenshot: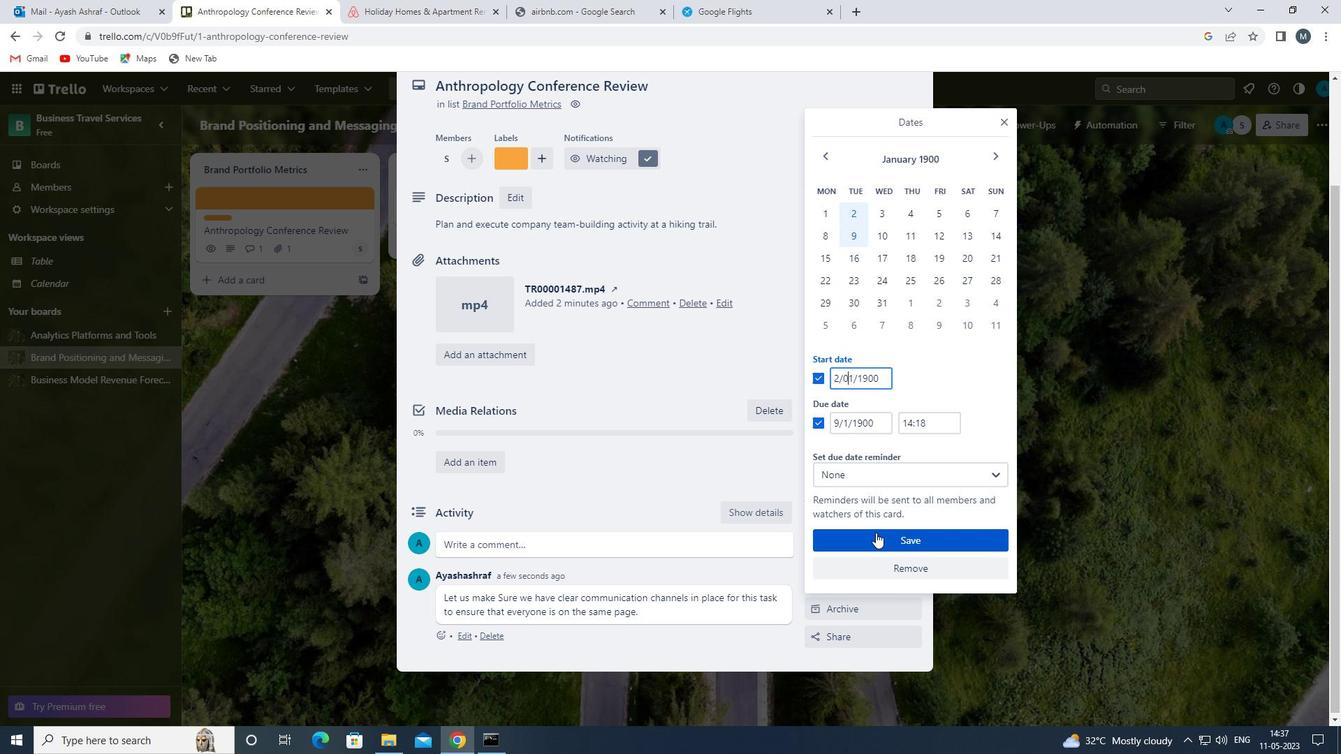 
Action: Mouse pressed left at (876, 534)
Screenshot: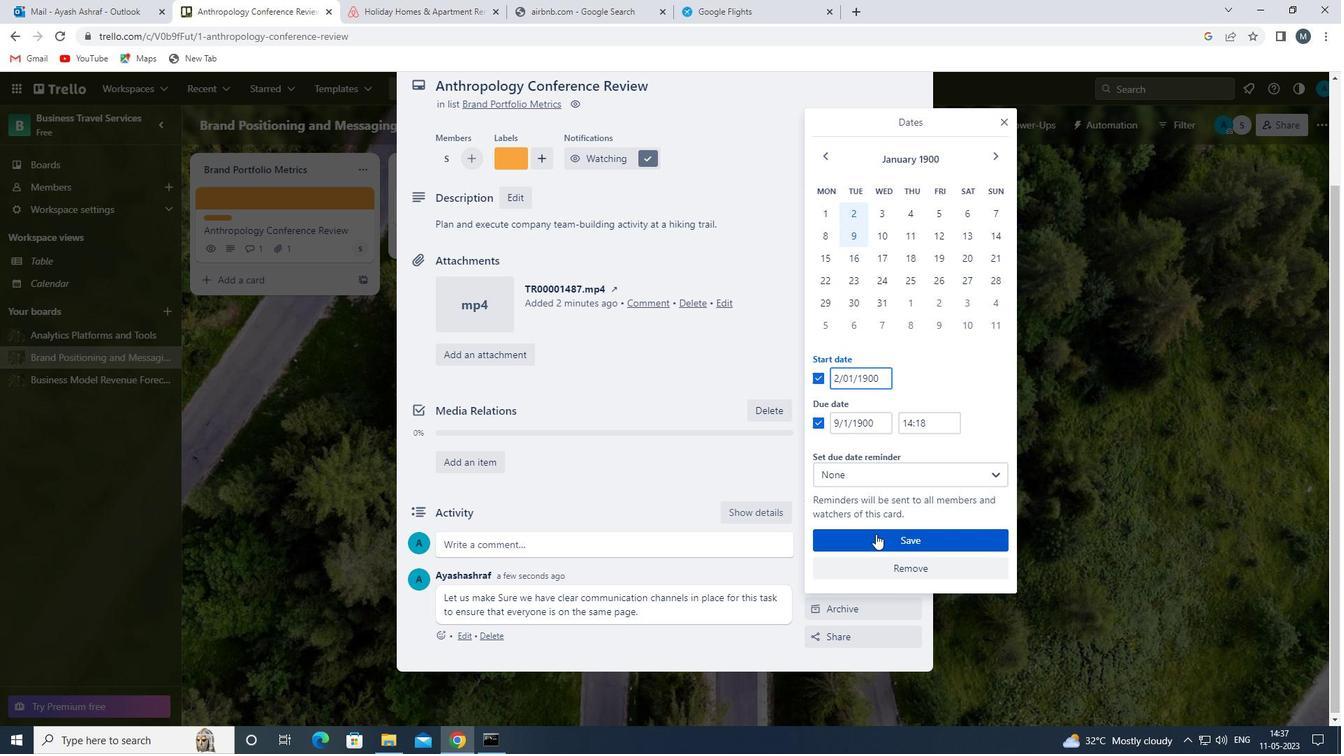 
Action: Mouse moved to (659, 488)
Screenshot: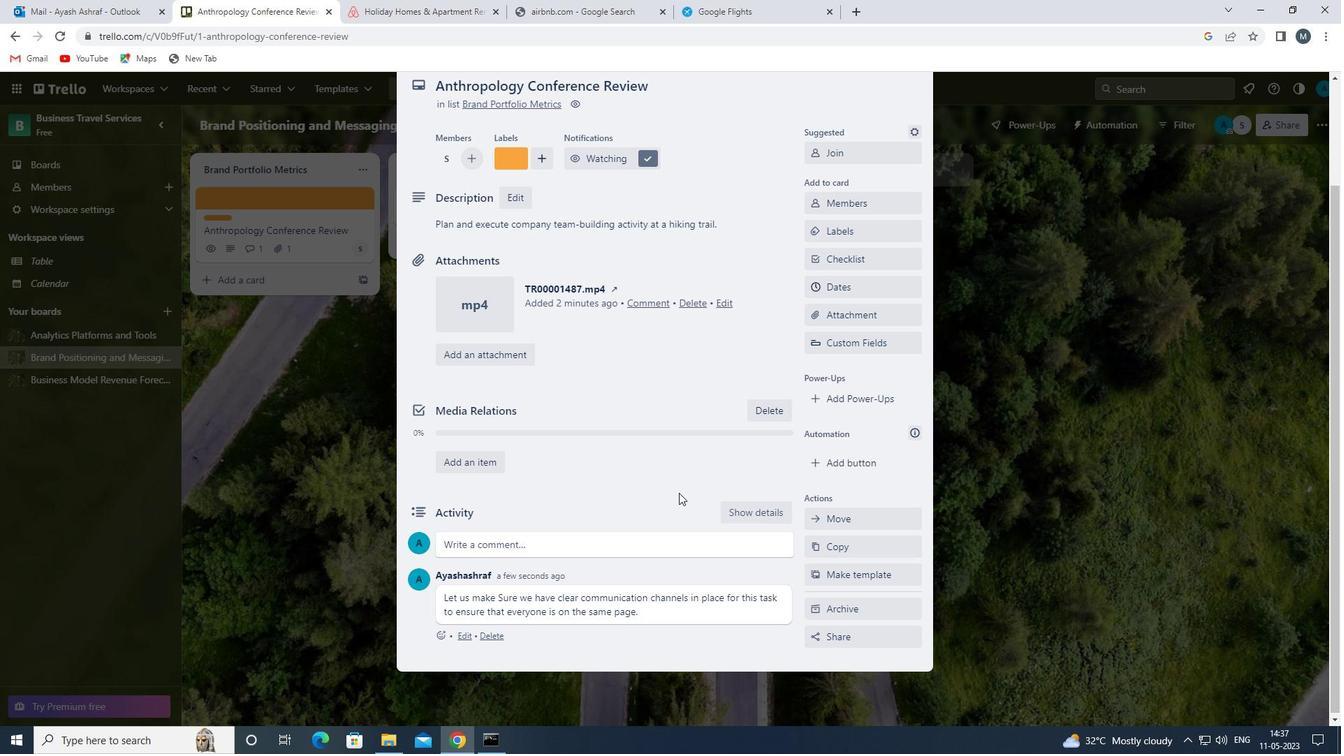 
Action: Mouse scrolled (659, 489) with delta (0, 0)
Screenshot: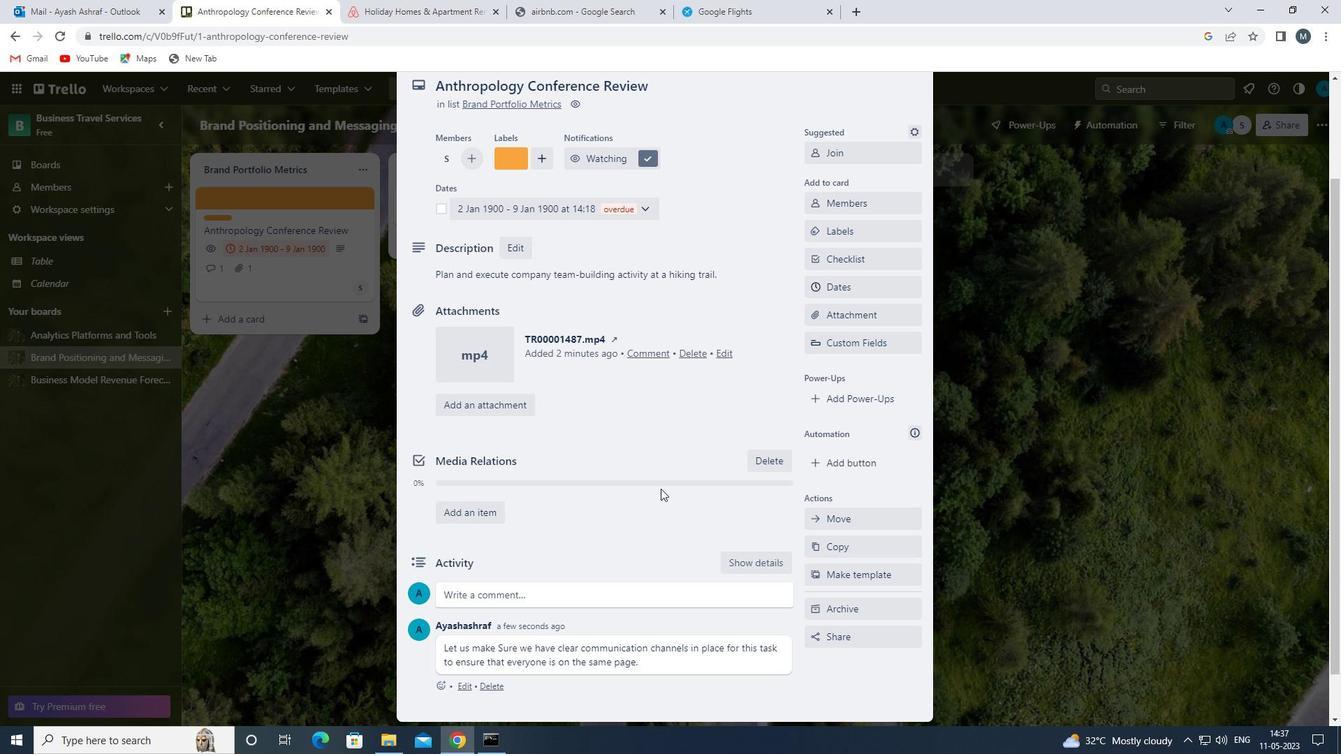 
Action: Mouse scrolled (659, 489) with delta (0, 0)
Screenshot: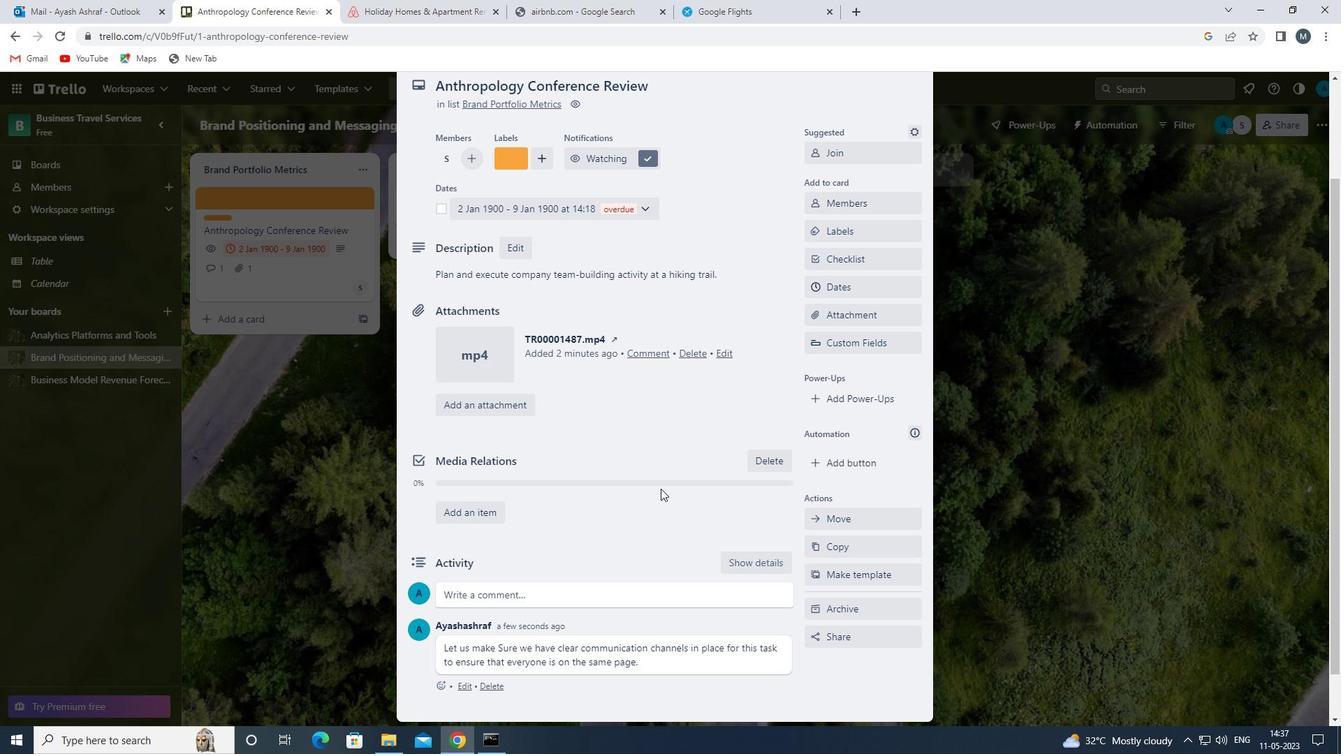 
Action: Mouse scrolled (659, 489) with delta (0, 0)
Screenshot: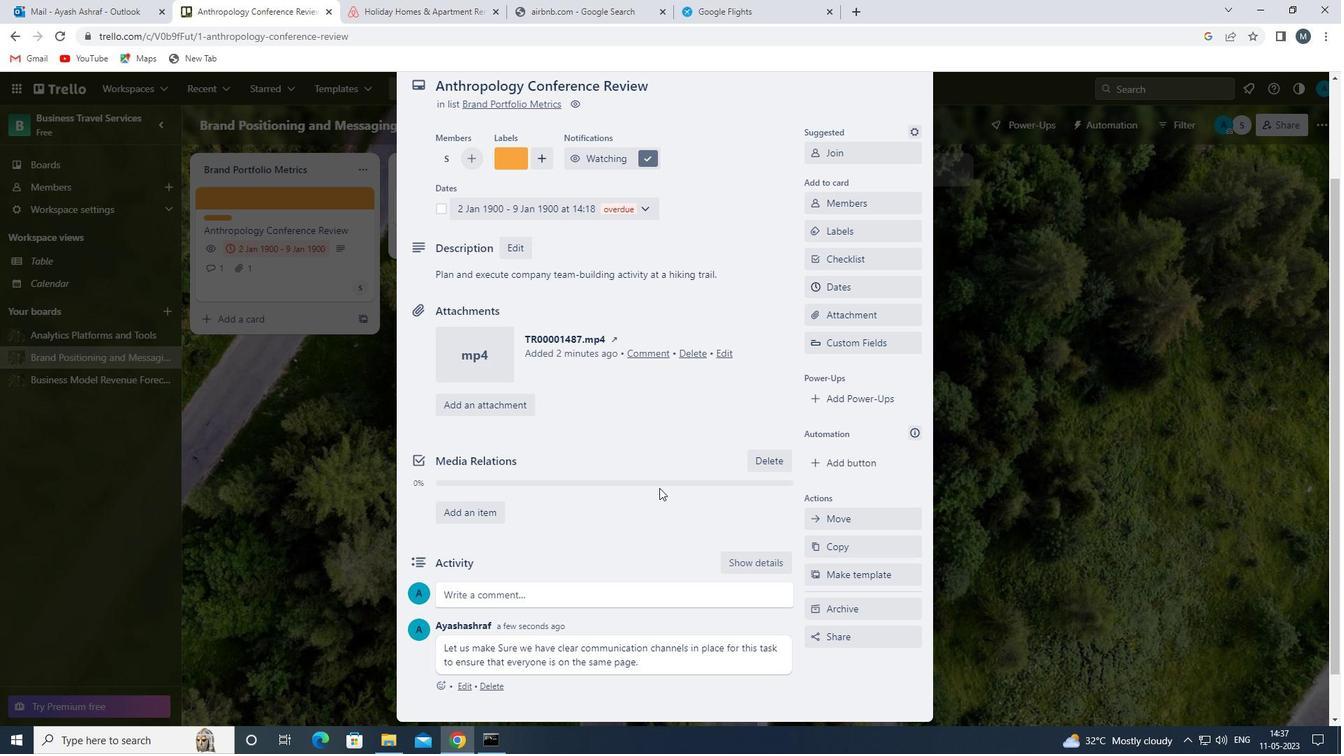 
Action: Mouse moved to (659, 487)
Screenshot: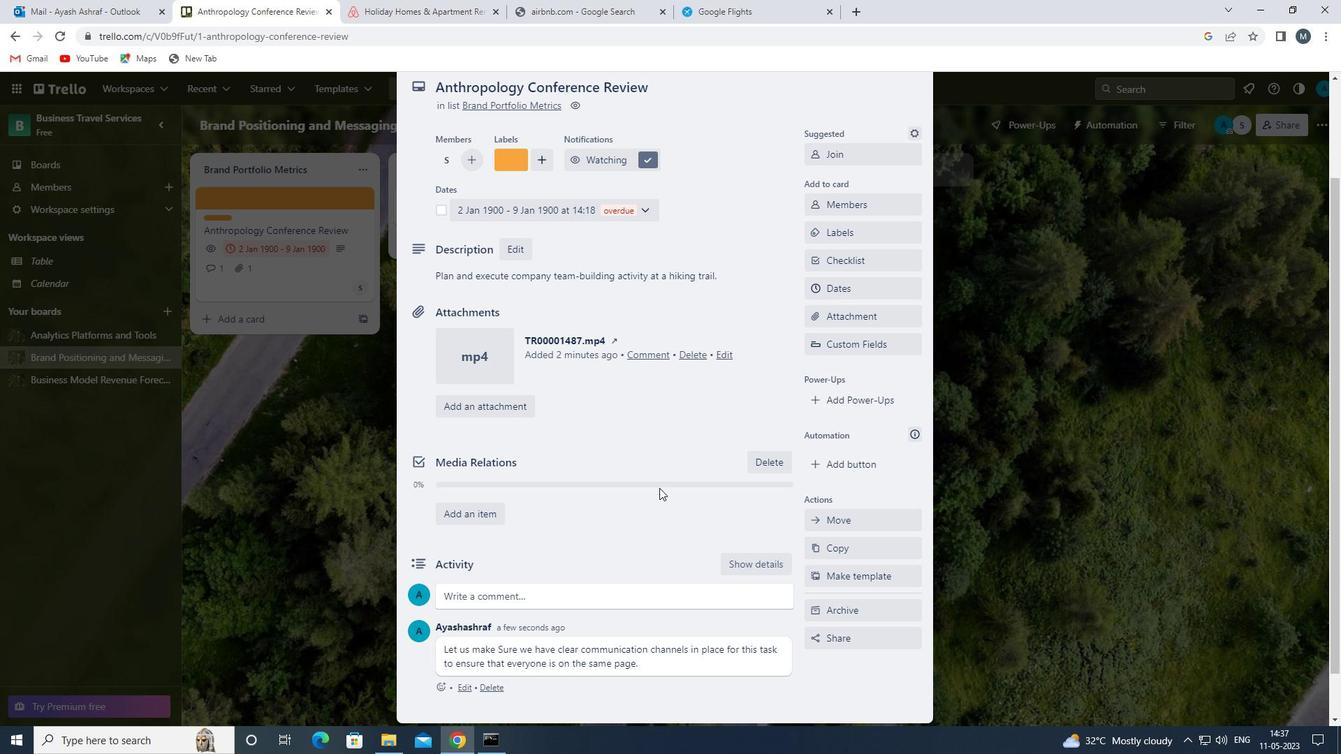 
